 Task: Check the sale-to-list ratio of large kitchen in the last 1 year.
Action: Mouse moved to (875, 189)
Screenshot: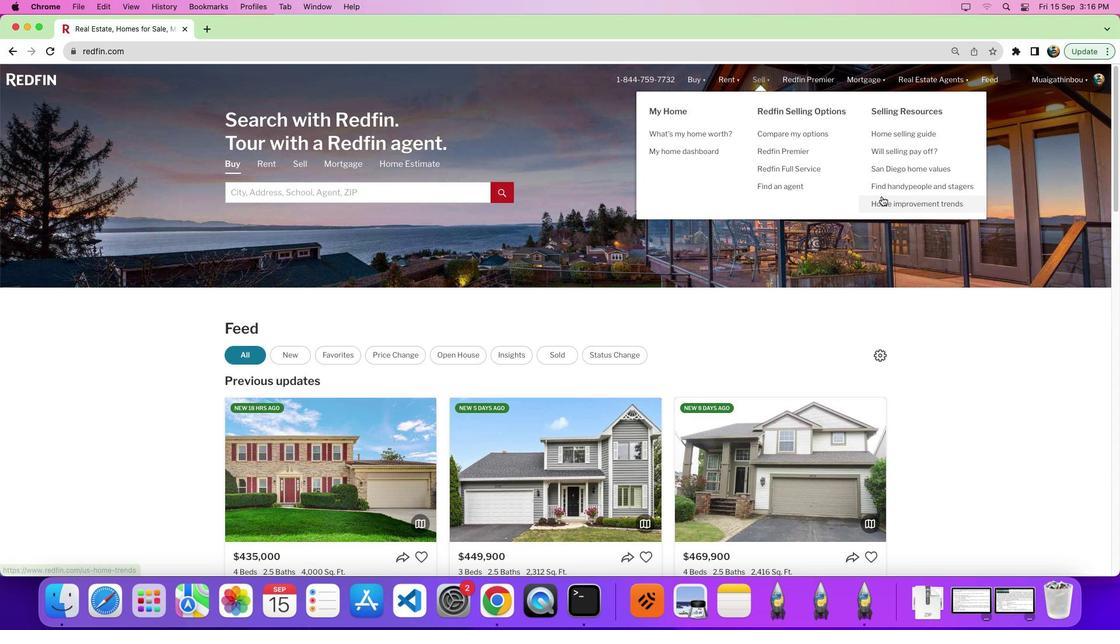
Action: Mouse pressed left at (875, 189)
Screenshot: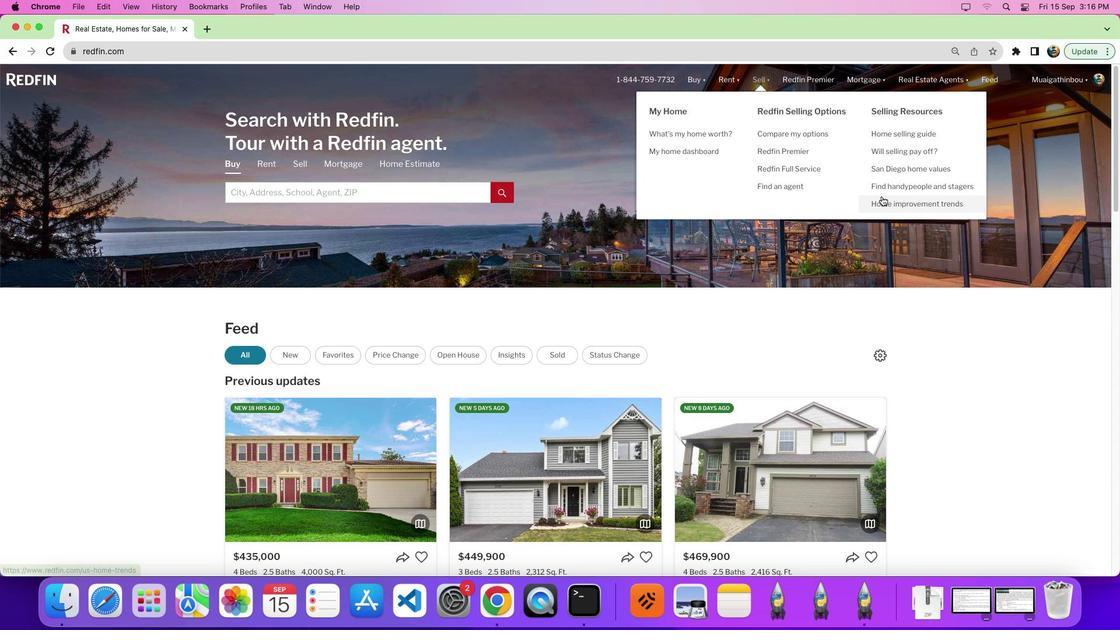 
Action: Mouse pressed left at (875, 189)
Screenshot: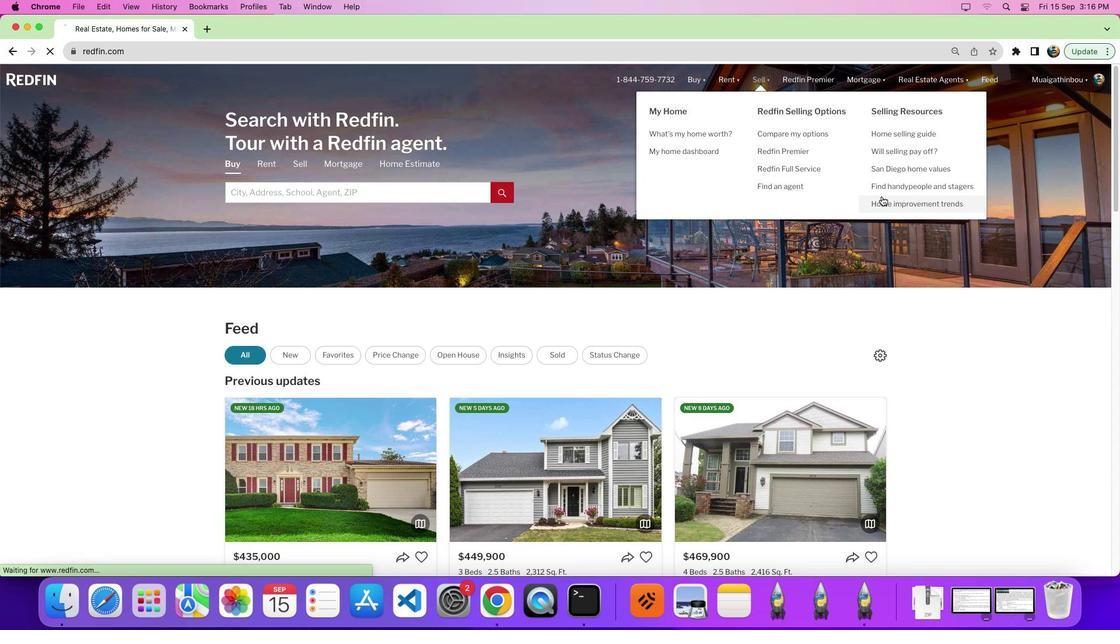 
Action: Mouse moved to (306, 210)
Screenshot: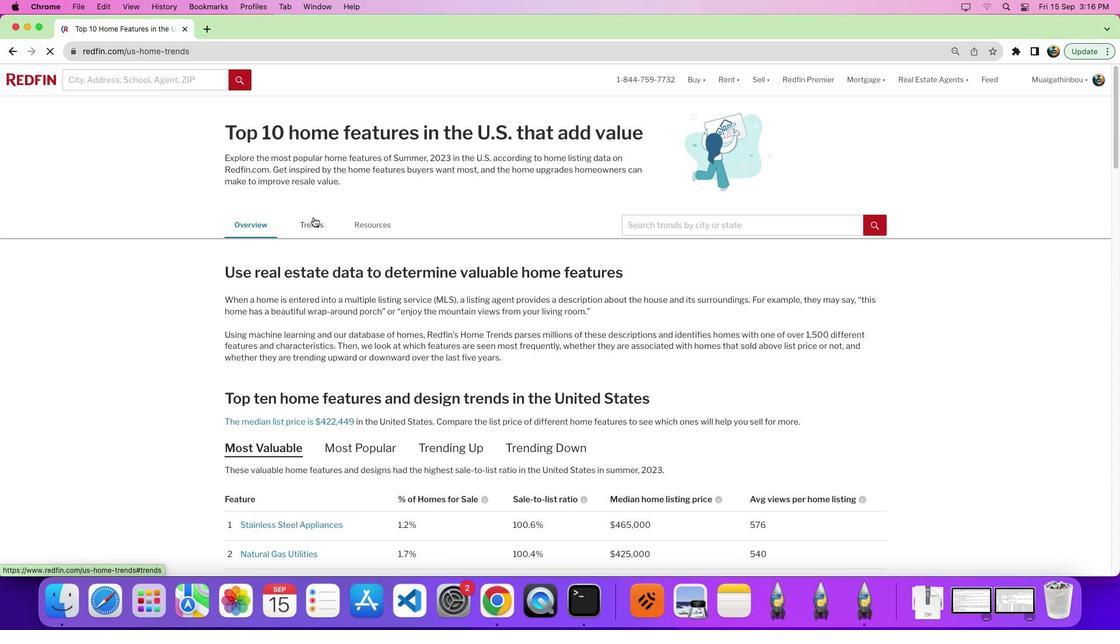 
Action: Mouse pressed left at (306, 210)
Screenshot: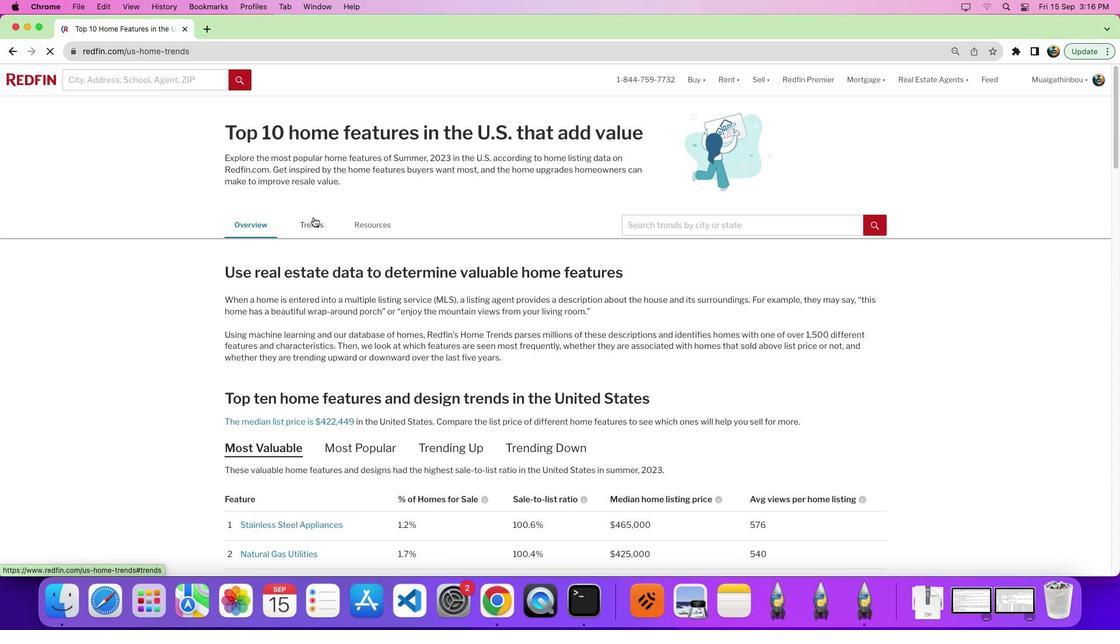 
Action: Mouse moved to (306, 214)
Screenshot: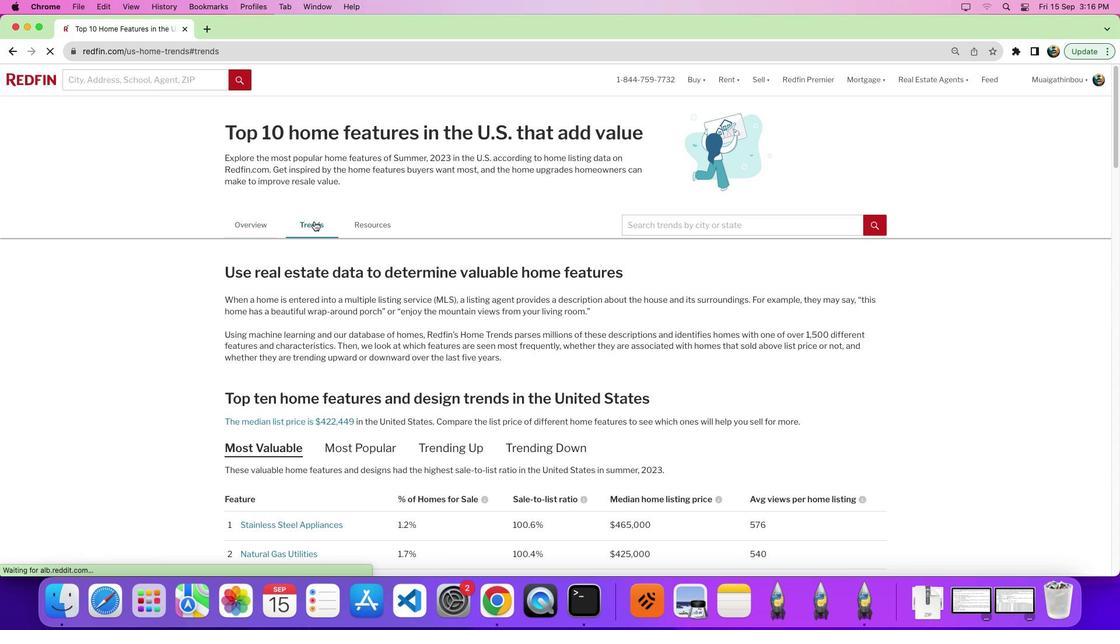 
Action: Mouse pressed left at (306, 214)
Screenshot: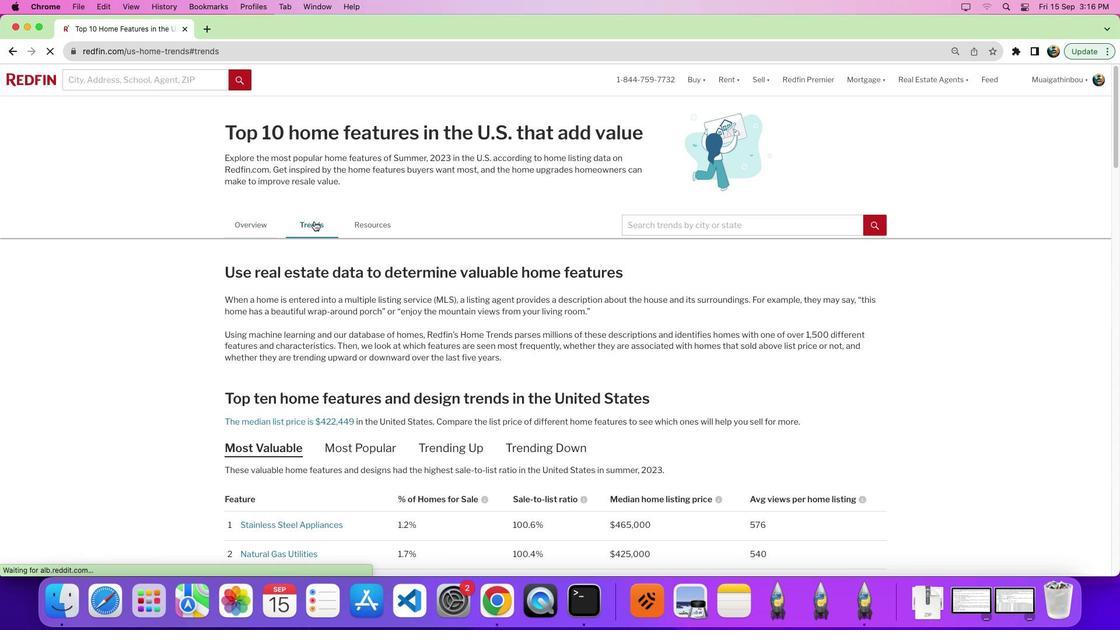 
Action: Mouse moved to (652, 264)
Screenshot: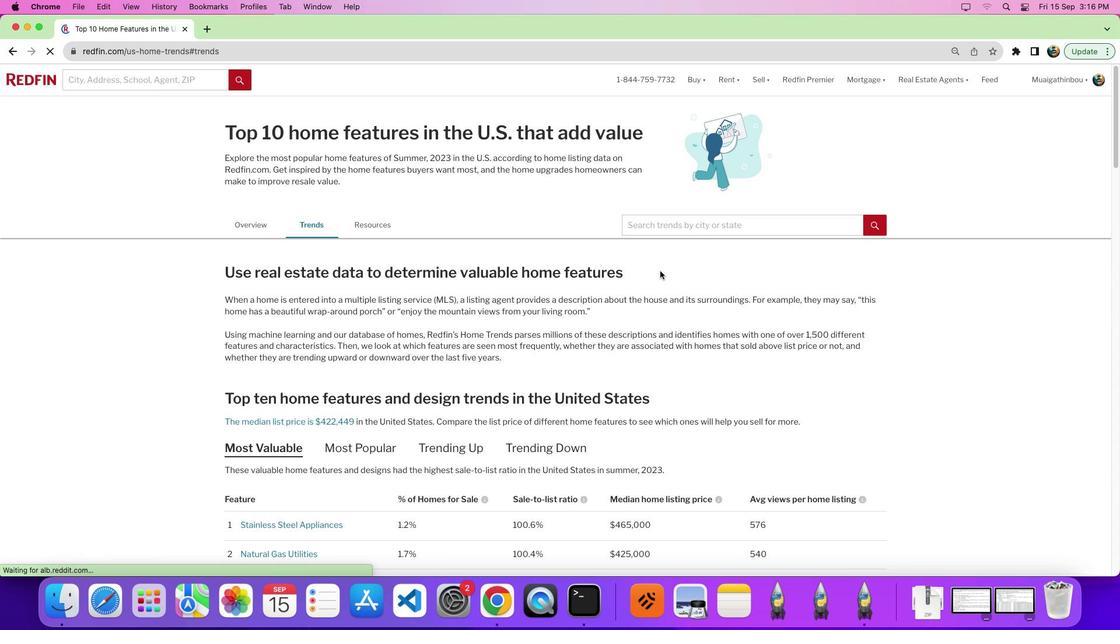 
Action: Mouse scrolled (652, 264) with delta (-6, -7)
Screenshot: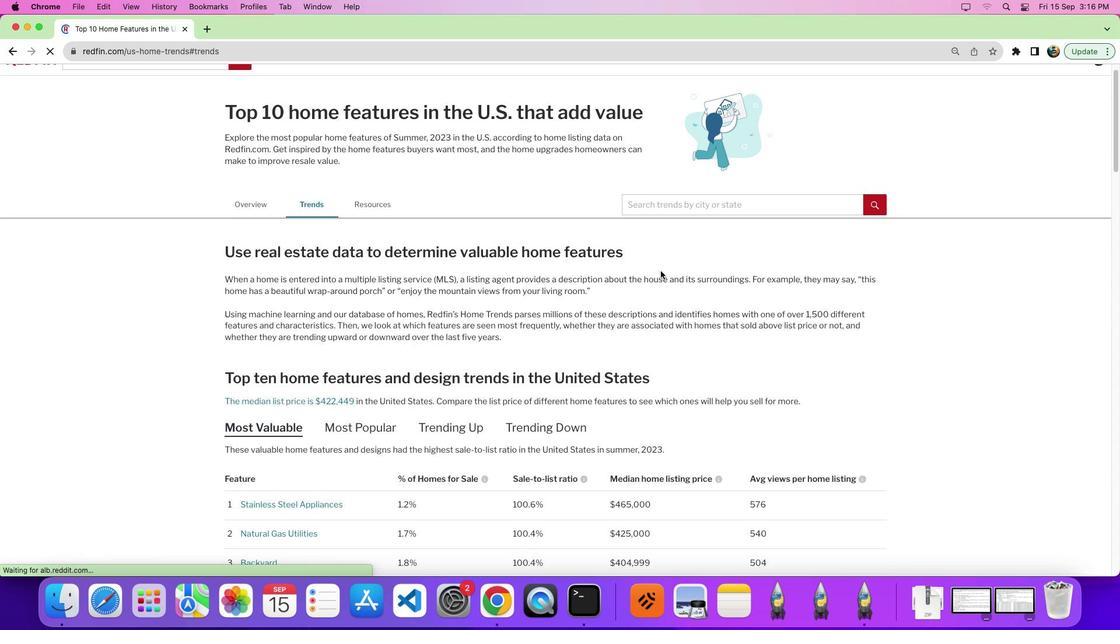 
Action: Mouse moved to (652, 264)
Screenshot: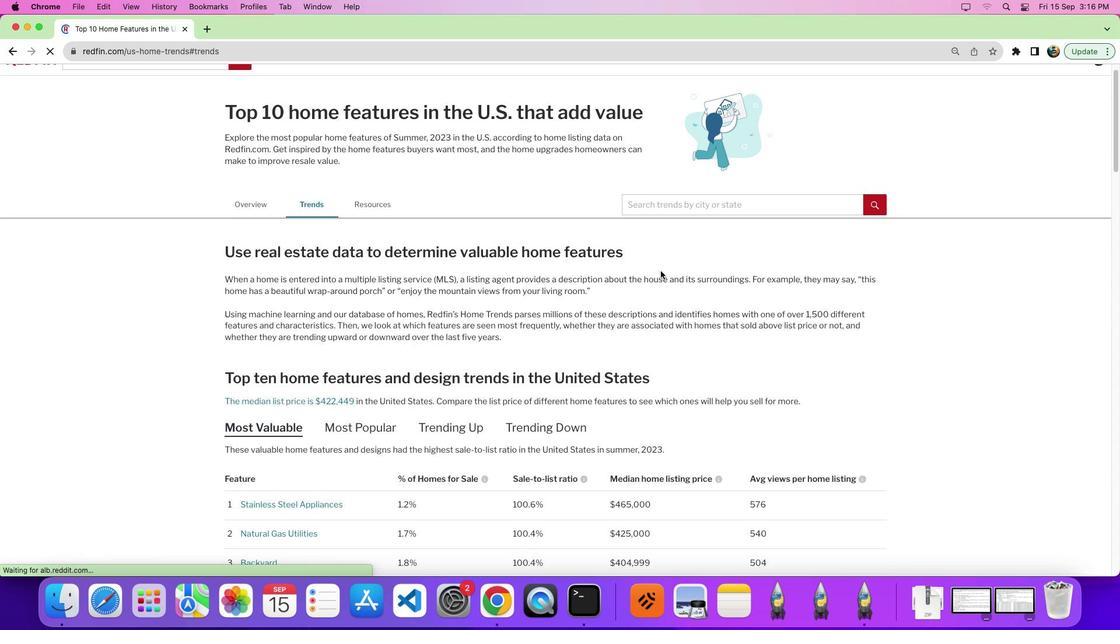 
Action: Mouse scrolled (652, 264) with delta (-6, -7)
Screenshot: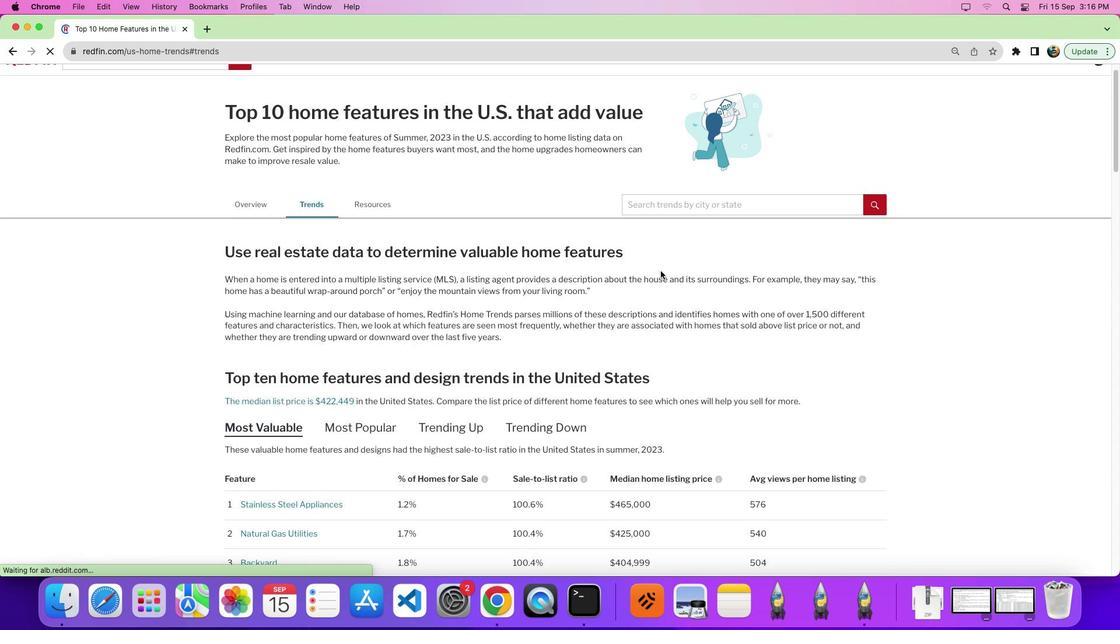 
Action: Mouse scrolled (652, 264) with delta (-6, -11)
Screenshot: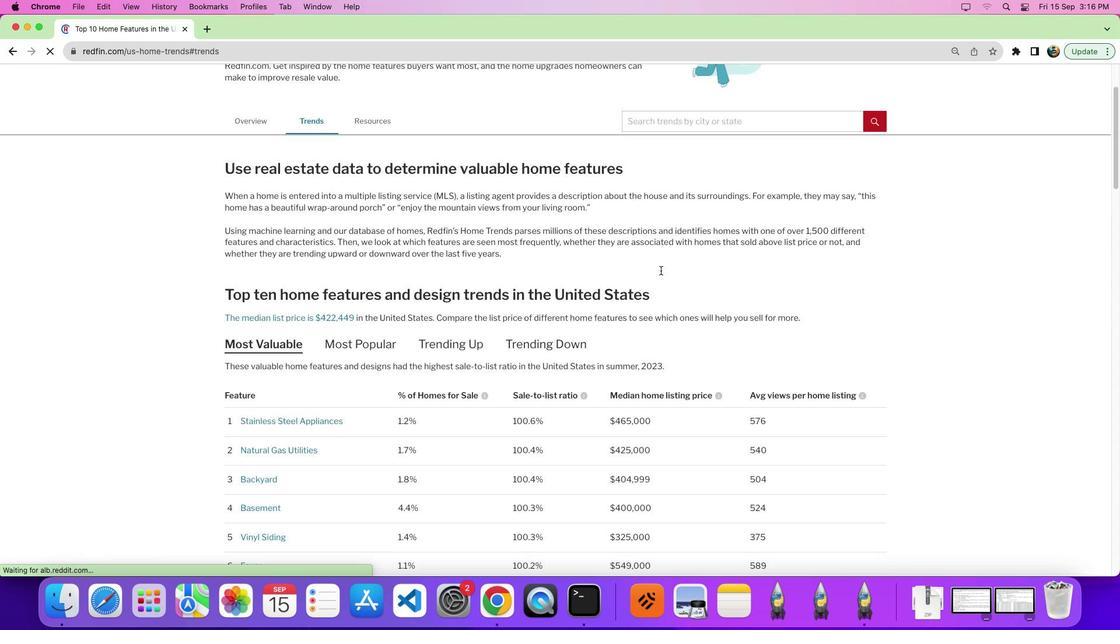 
Action: Mouse moved to (626, 253)
Screenshot: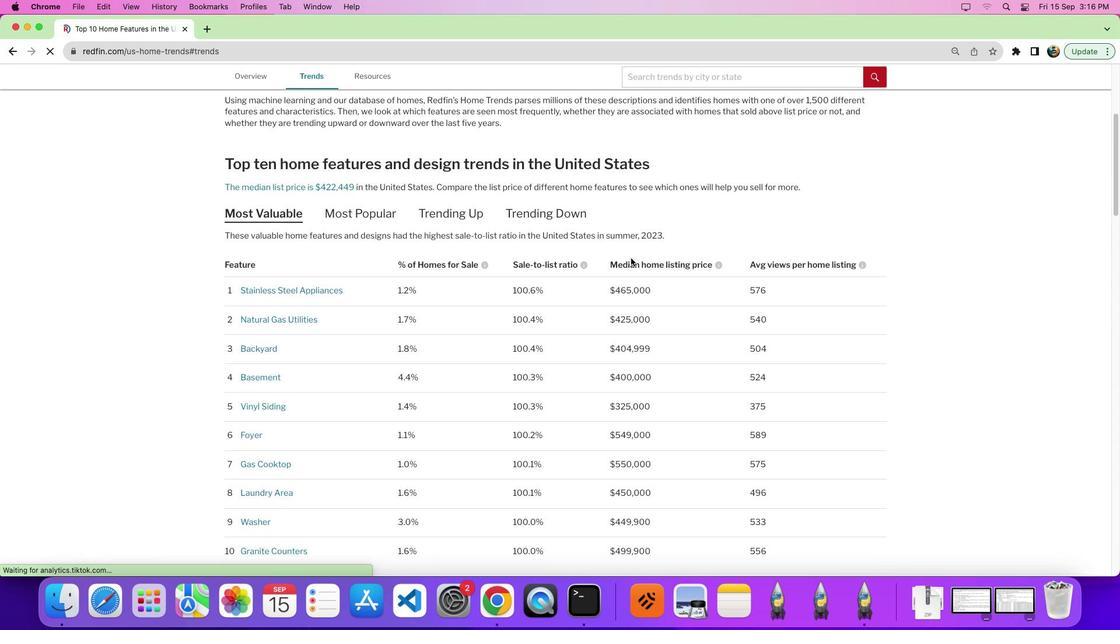 
Action: Mouse scrolled (626, 253) with delta (-6, -7)
Screenshot: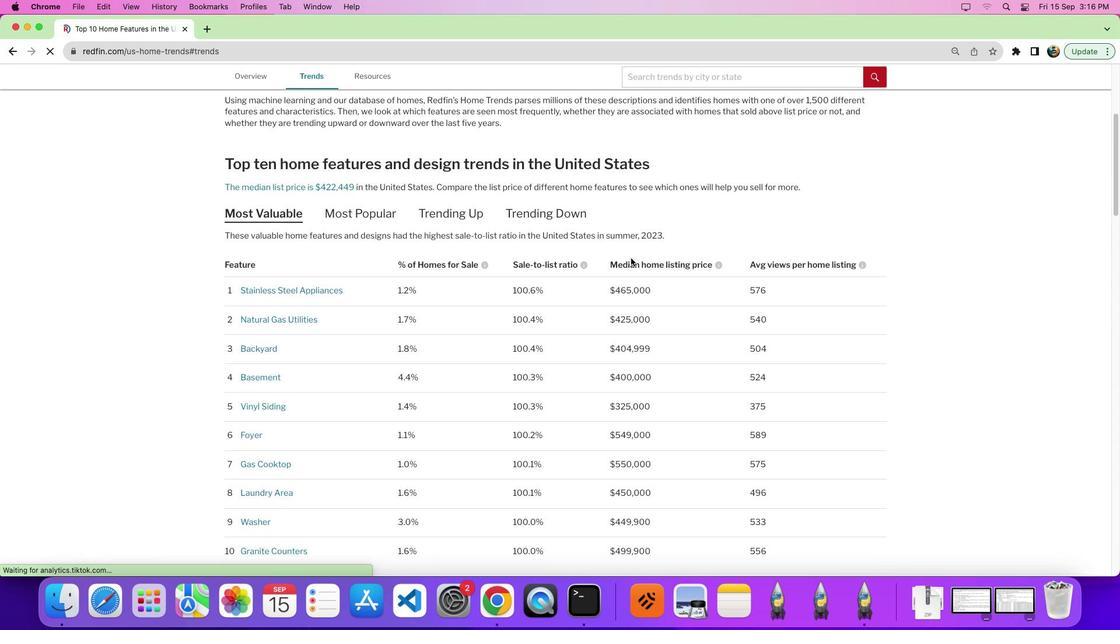 
Action: Mouse moved to (623, 251)
Screenshot: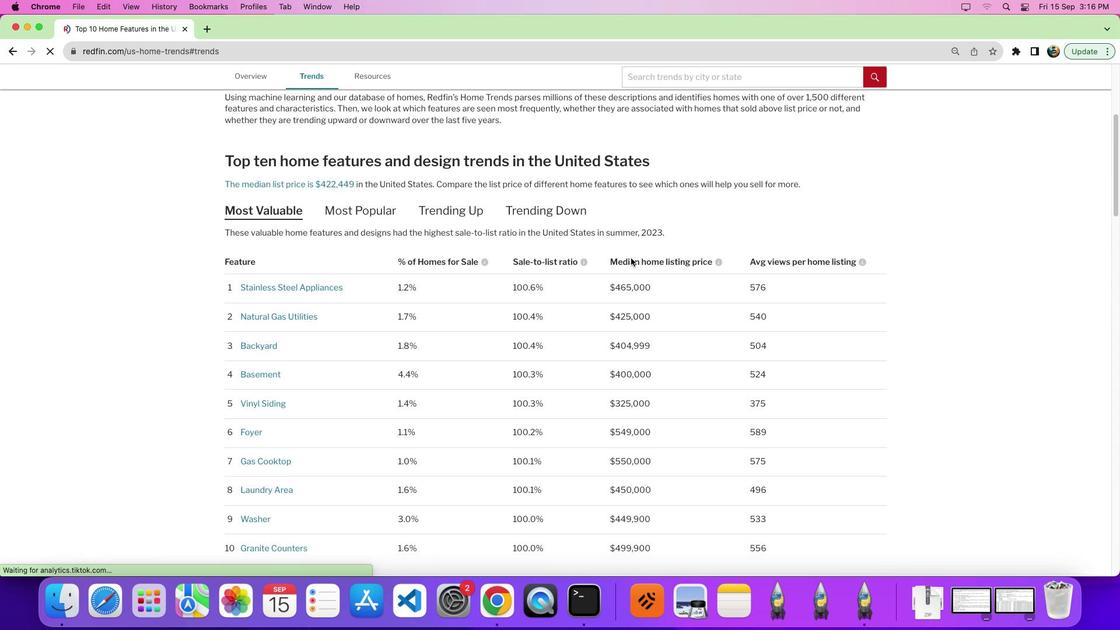 
Action: Mouse scrolled (623, 251) with delta (-6, -7)
Screenshot: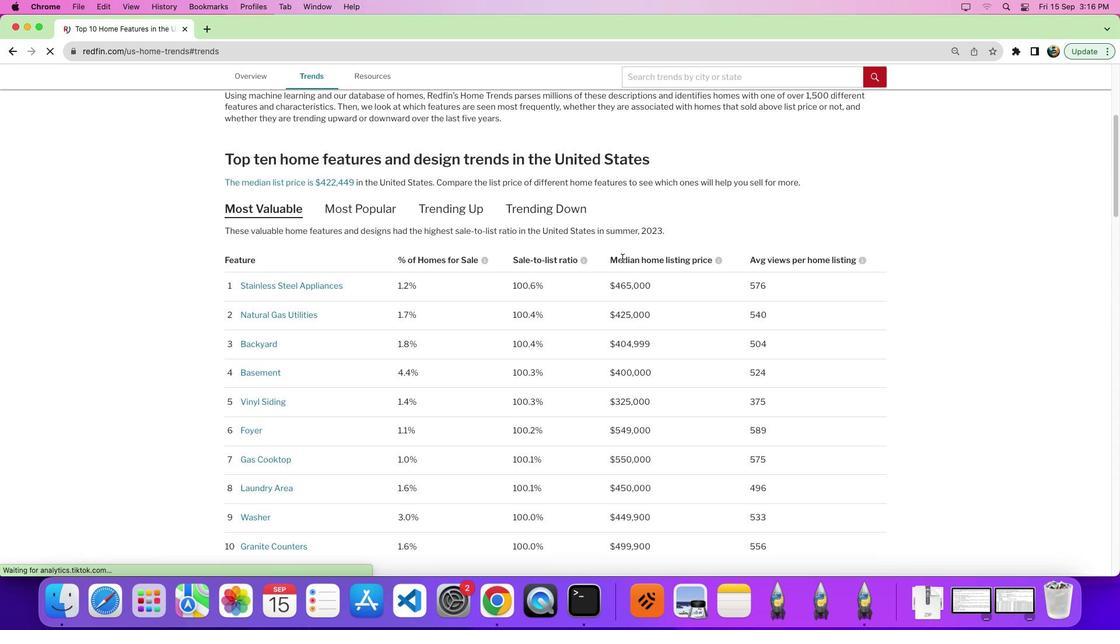 
Action: Mouse moved to (549, 263)
Screenshot: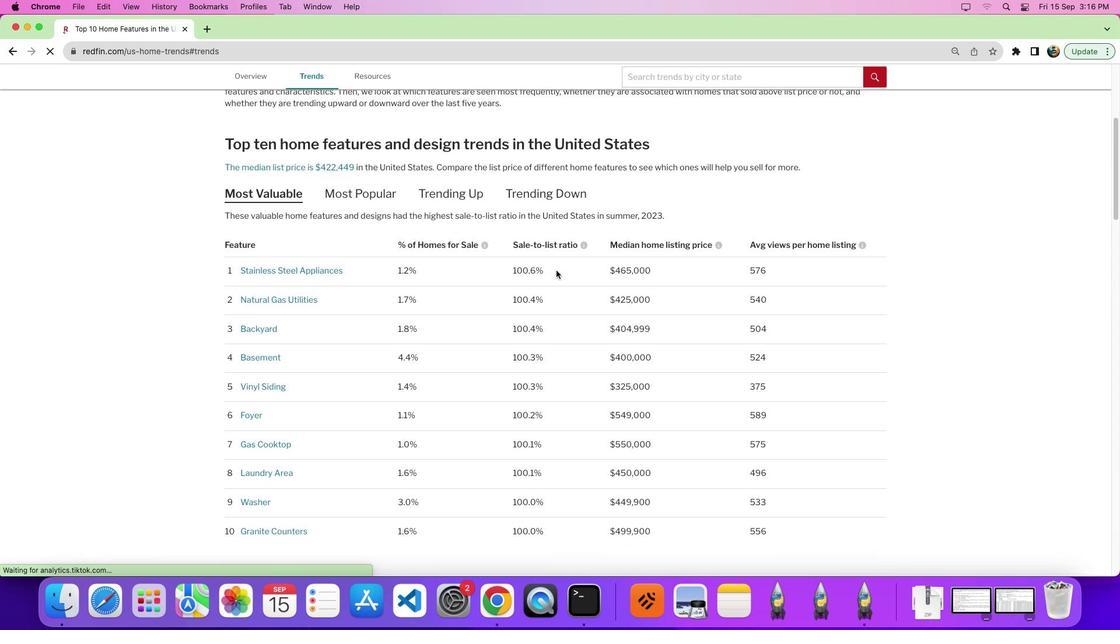 
Action: Mouse scrolled (549, 263) with delta (-6, -7)
Screenshot: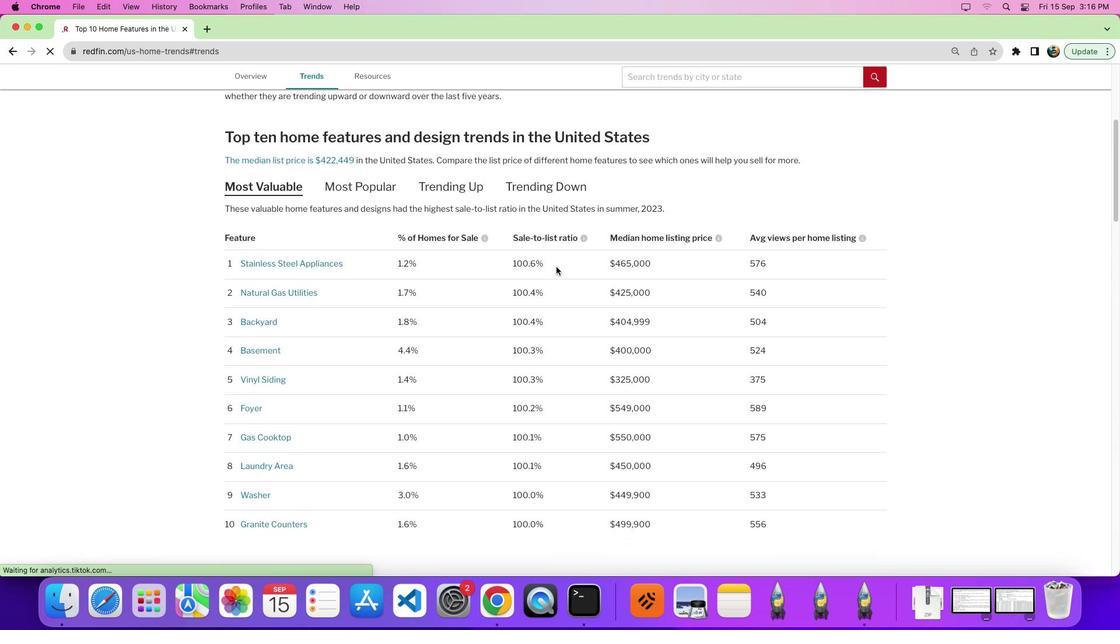 
Action: Mouse moved to (549, 263)
Screenshot: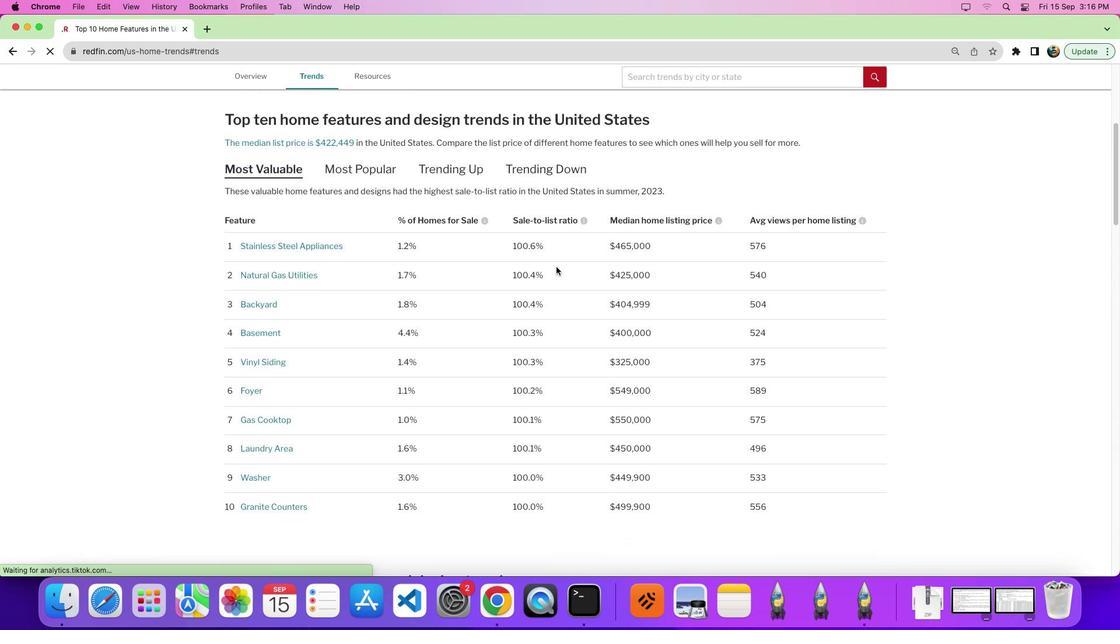 
Action: Mouse scrolled (549, 263) with delta (-6, -7)
Screenshot: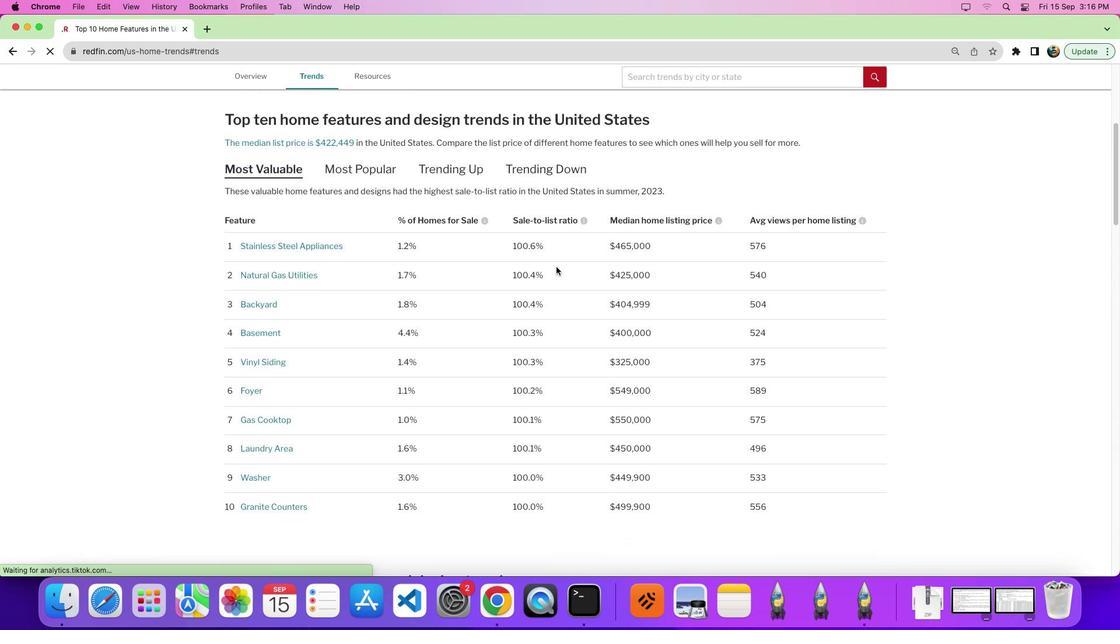 
Action: Mouse moved to (549, 259)
Screenshot: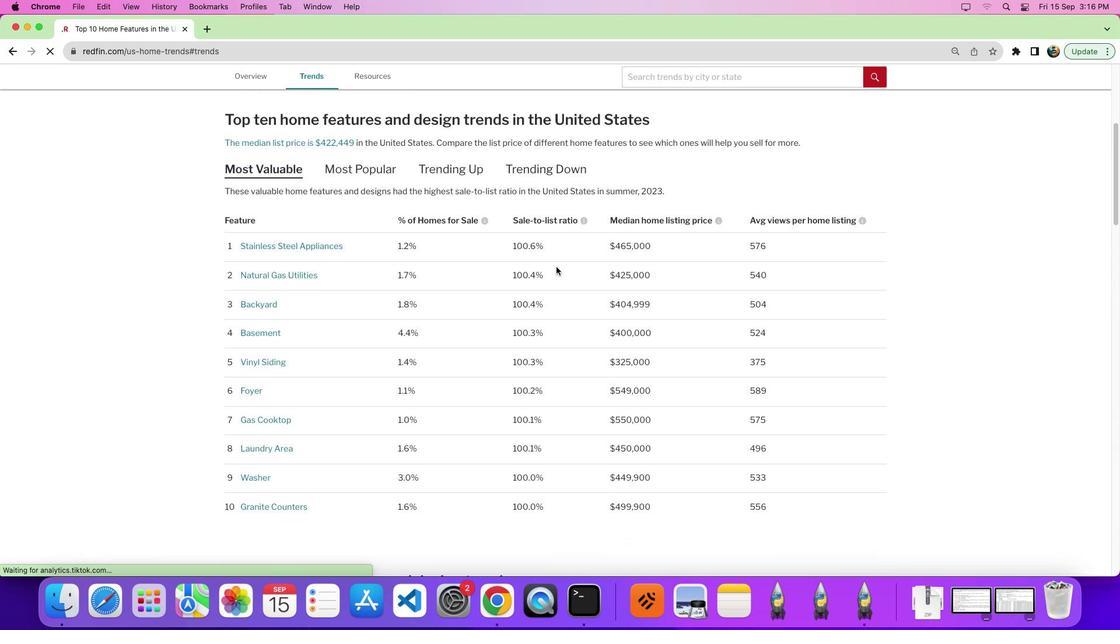 
Action: Mouse scrolled (549, 259) with delta (-6, -7)
Screenshot: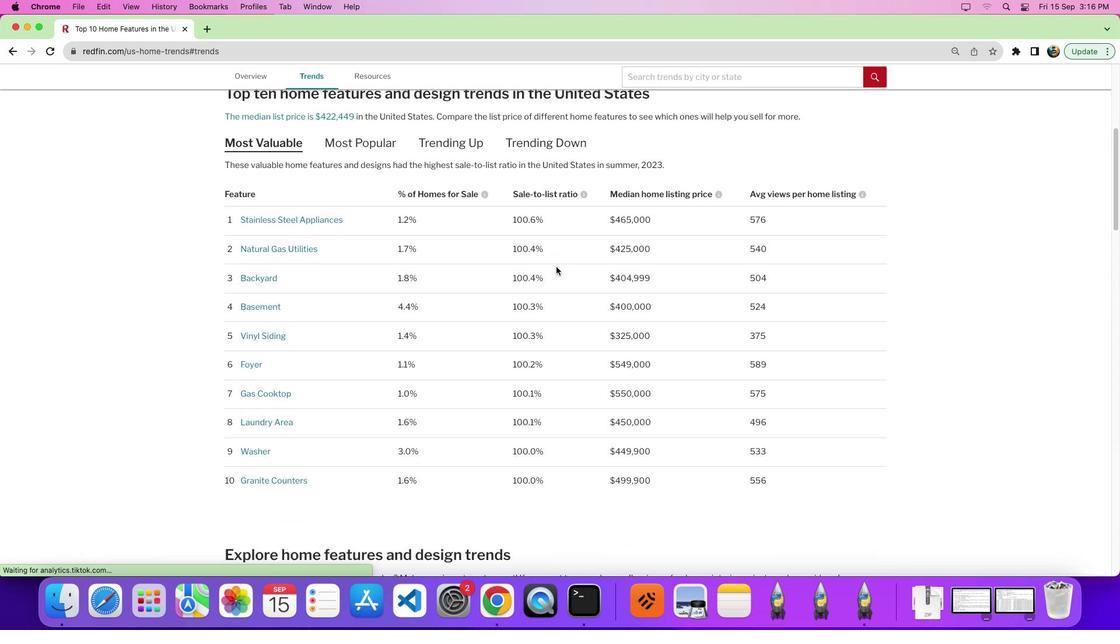 
Action: Mouse scrolled (549, 259) with delta (-6, -7)
Screenshot: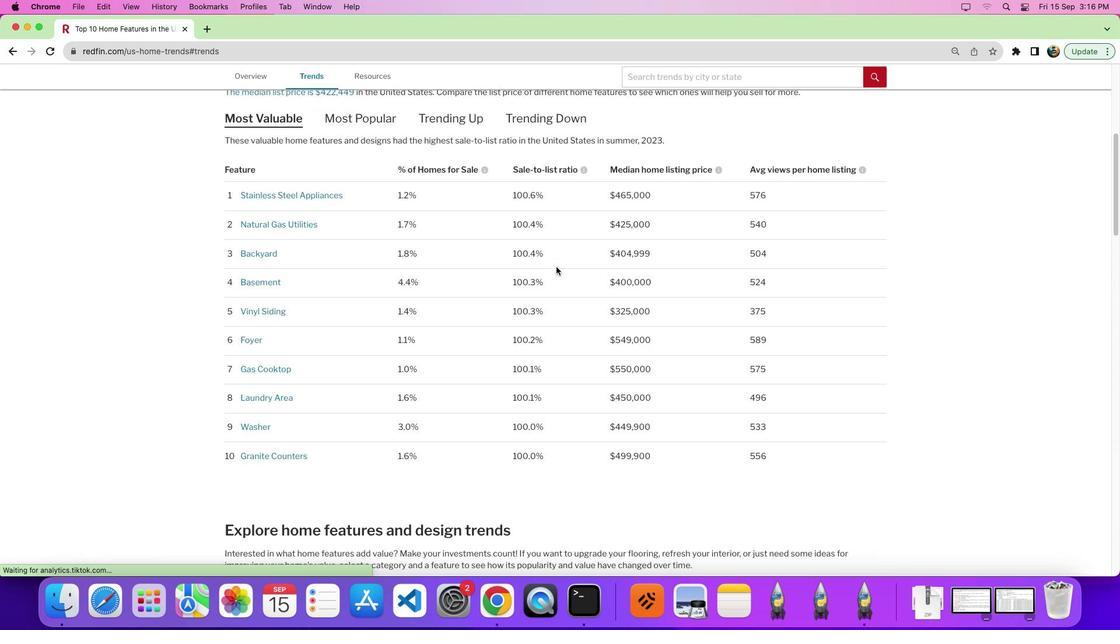 
Action: Mouse scrolled (549, 259) with delta (-6, -10)
Screenshot: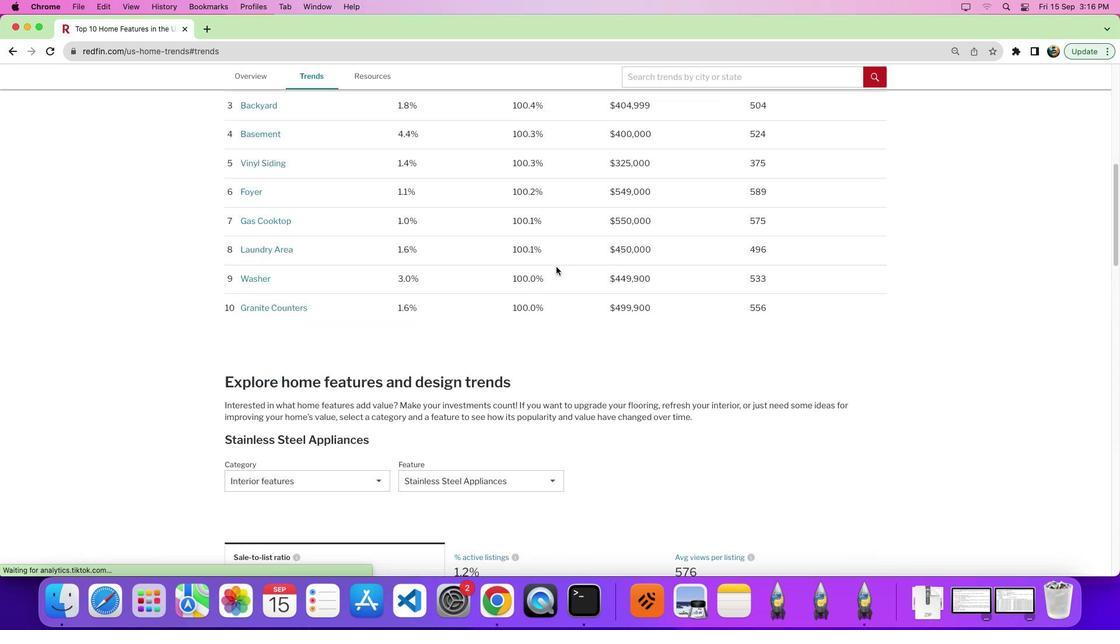 
Action: Mouse scrolled (549, 259) with delta (-6, -7)
Screenshot: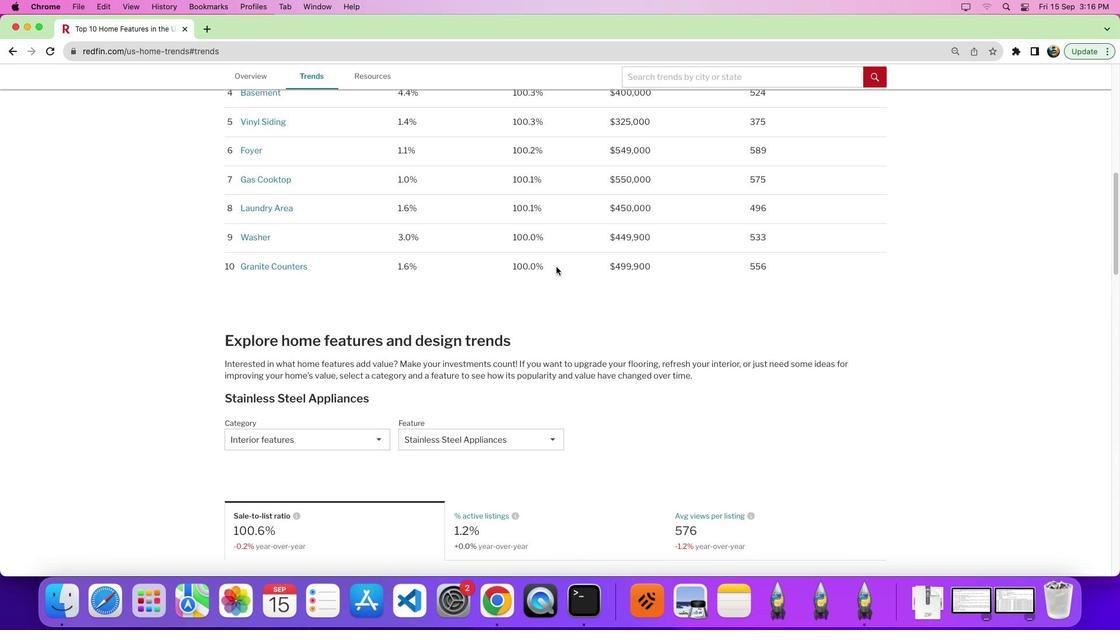 
Action: Mouse scrolled (549, 259) with delta (-6, -7)
Screenshot: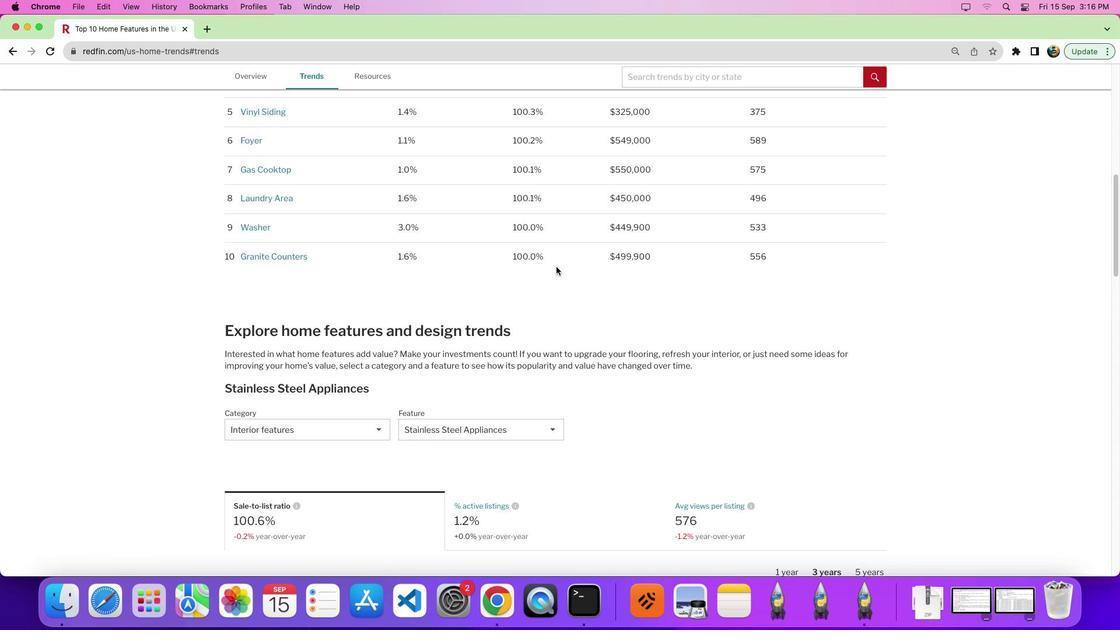 
Action: Mouse moved to (419, 343)
Screenshot: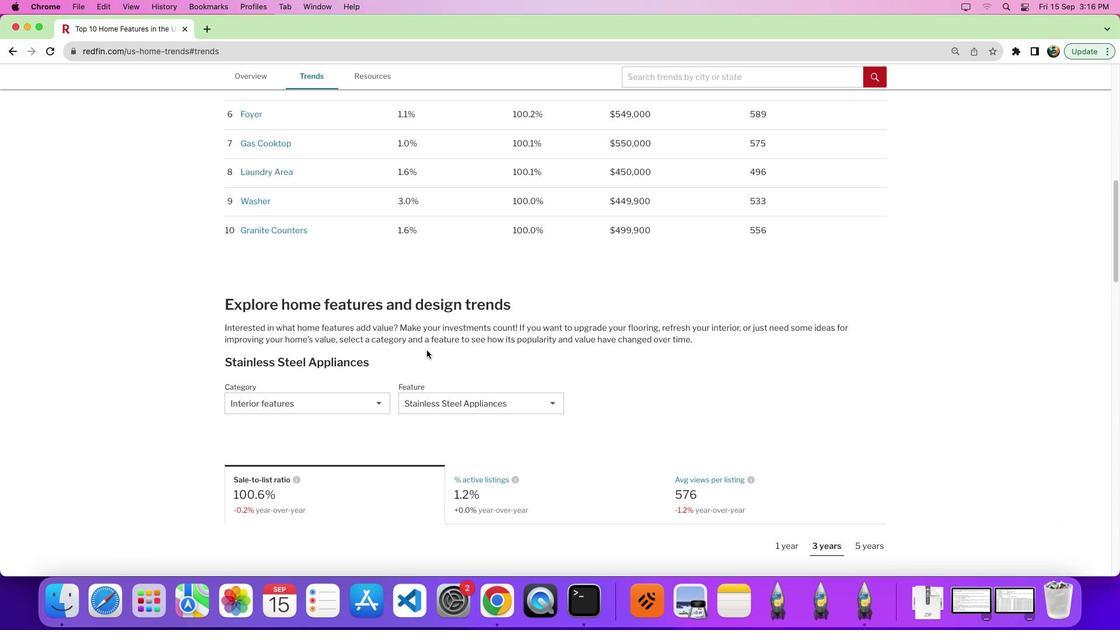 
Action: Mouse scrolled (419, 343) with delta (-6, -7)
Screenshot: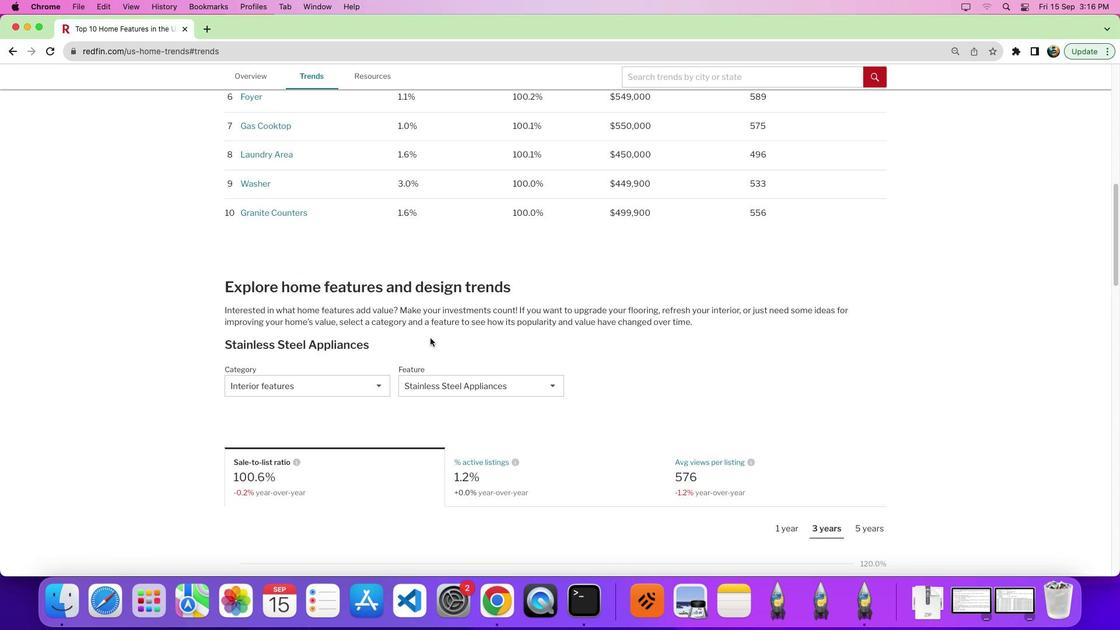 
Action: Mouse moved to (421, 340)
Screenshot: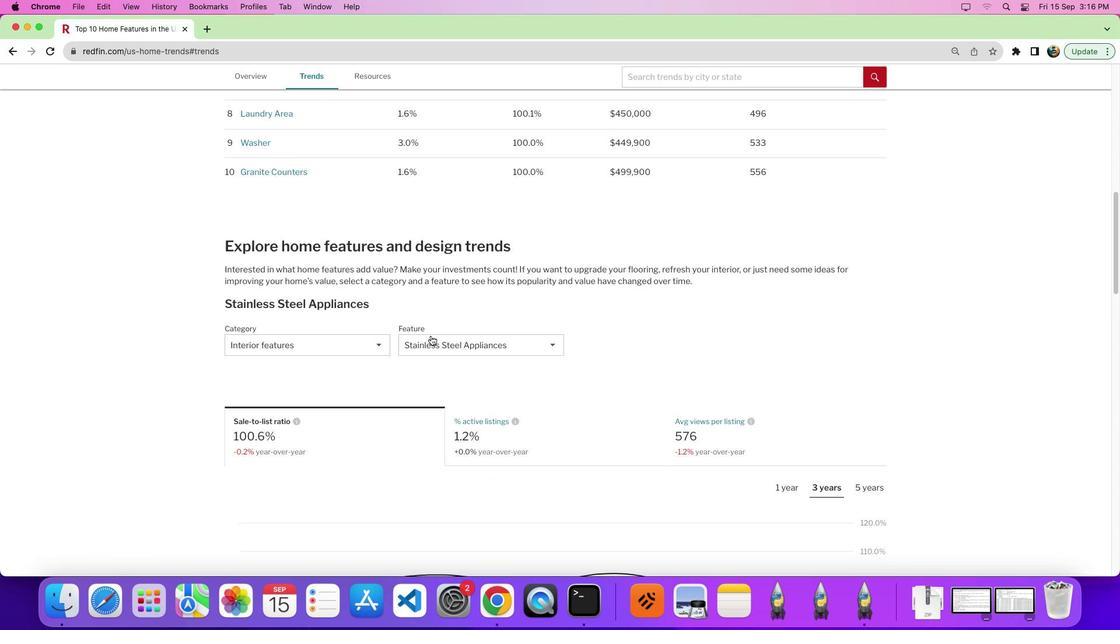 
Action: Mouse scrolled (421, 340) with delta (-6, -7)
Screenshot: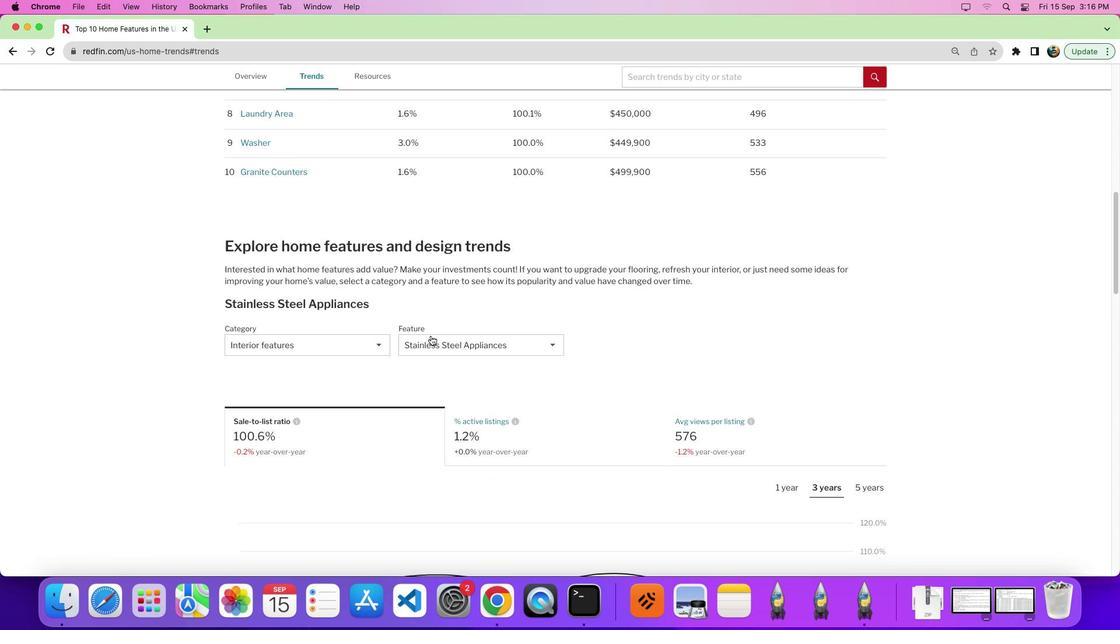 
Action: Mouse moved to (422, 333)
Screenshot: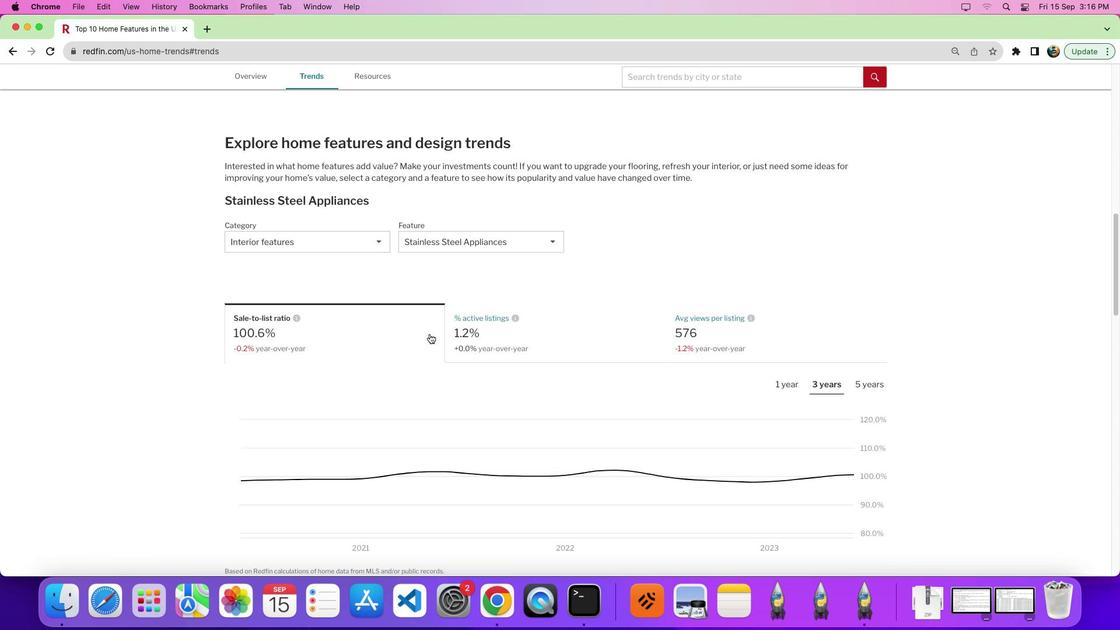 
Action: Mouse scrolled (422, 333) with delta (-6, -9)
Screenshot: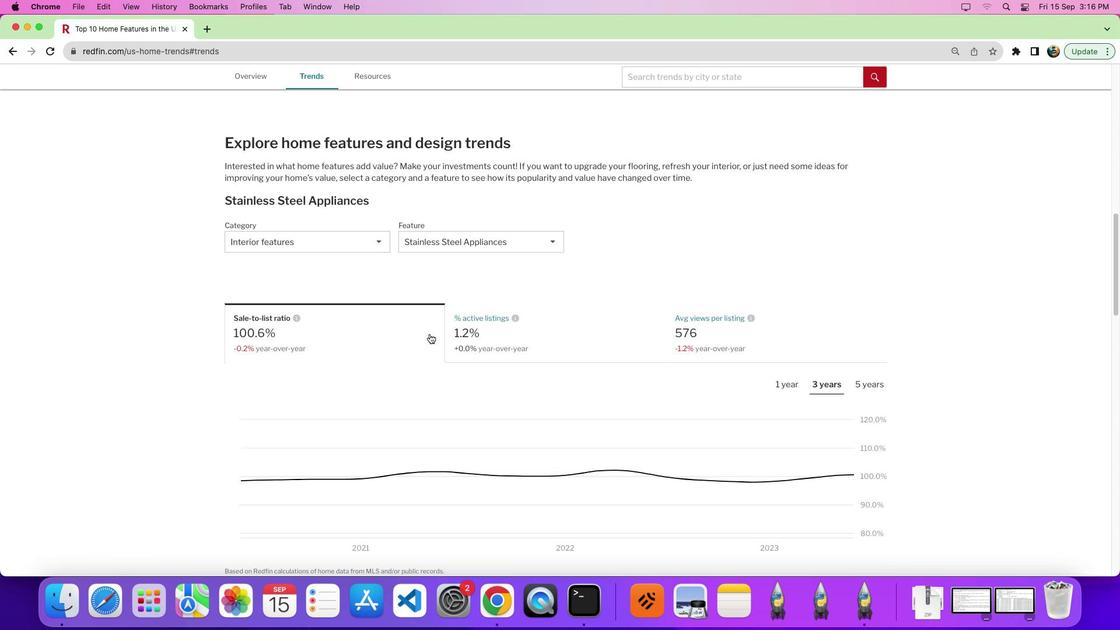 
Action: Mouse moved to (321, 224)
Screenshot: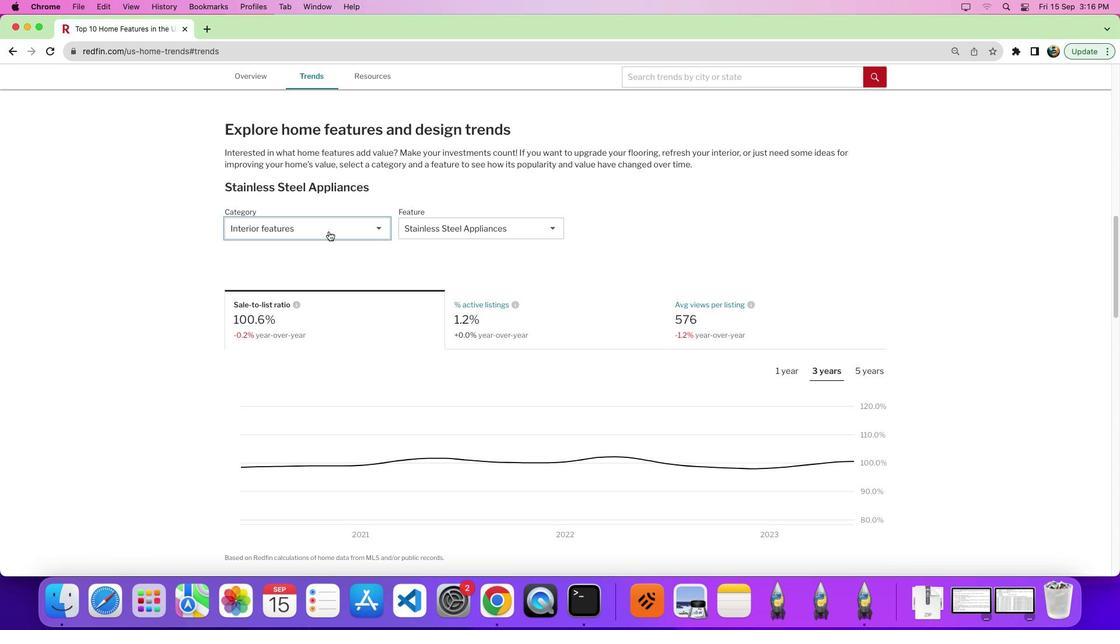 
Action: Mouse pressed left at (321, 224)
Screenshot: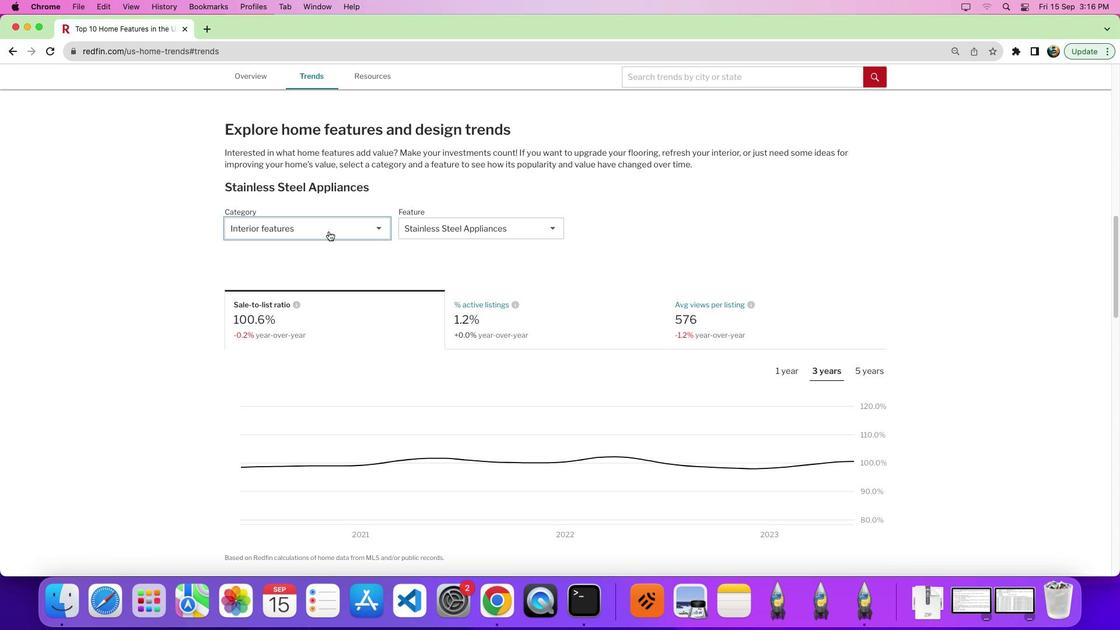 
Action: Mouse moved to (489, 259)
Screenshot: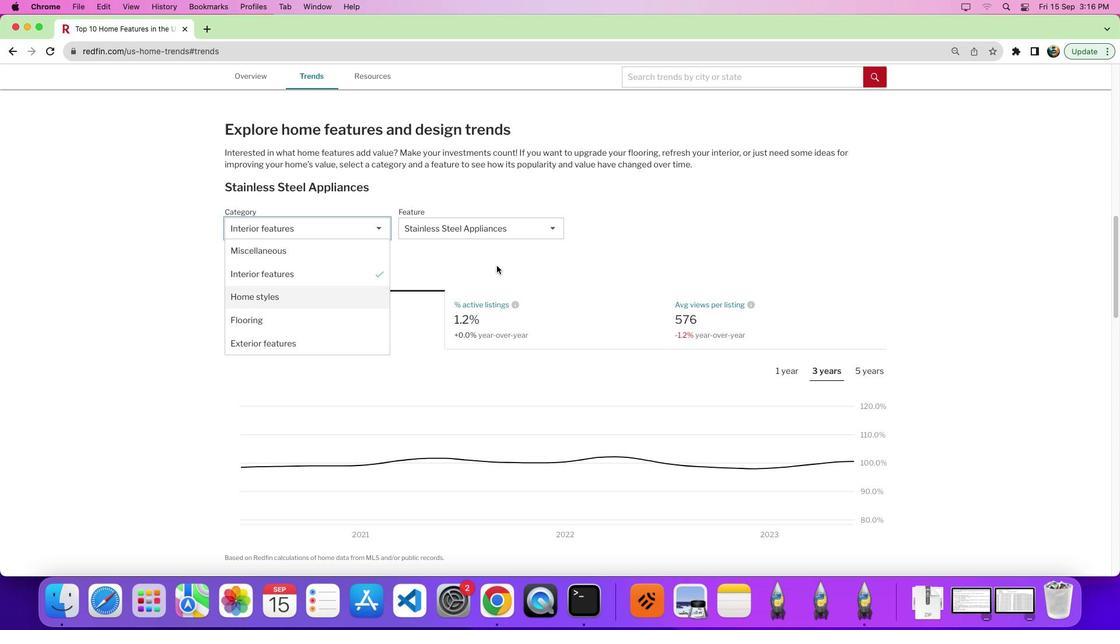 
Action: Mouse pressed left at (489, 259)
Screenshot: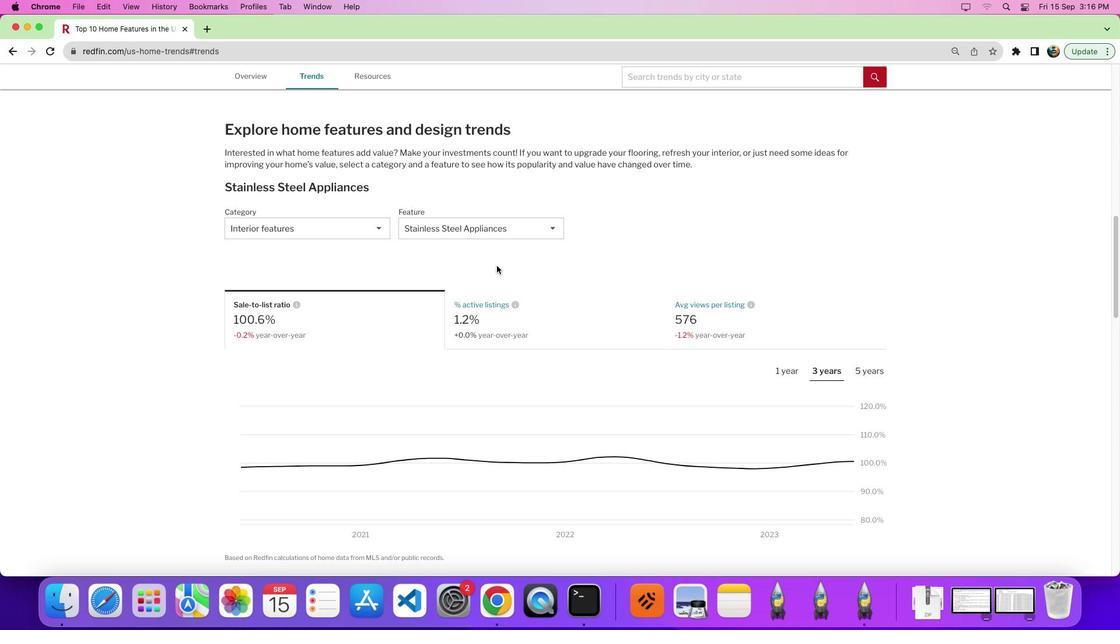 
Action: Mouse moved to (487, 222)
Screenshot: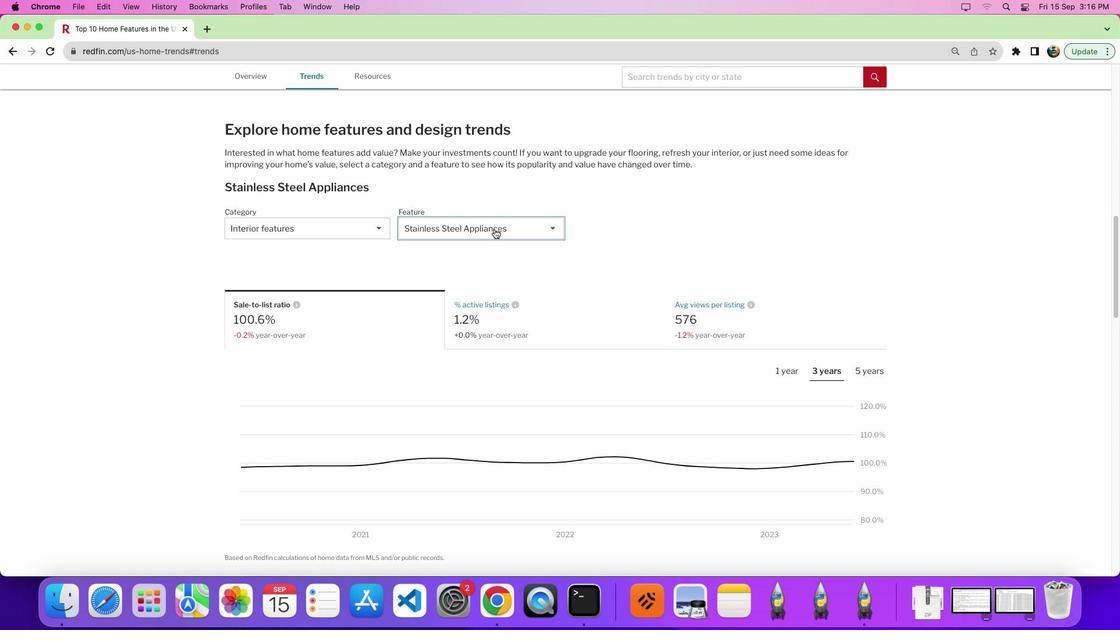 
Action: Mouse pressed left at (487, 222)
Screenshot: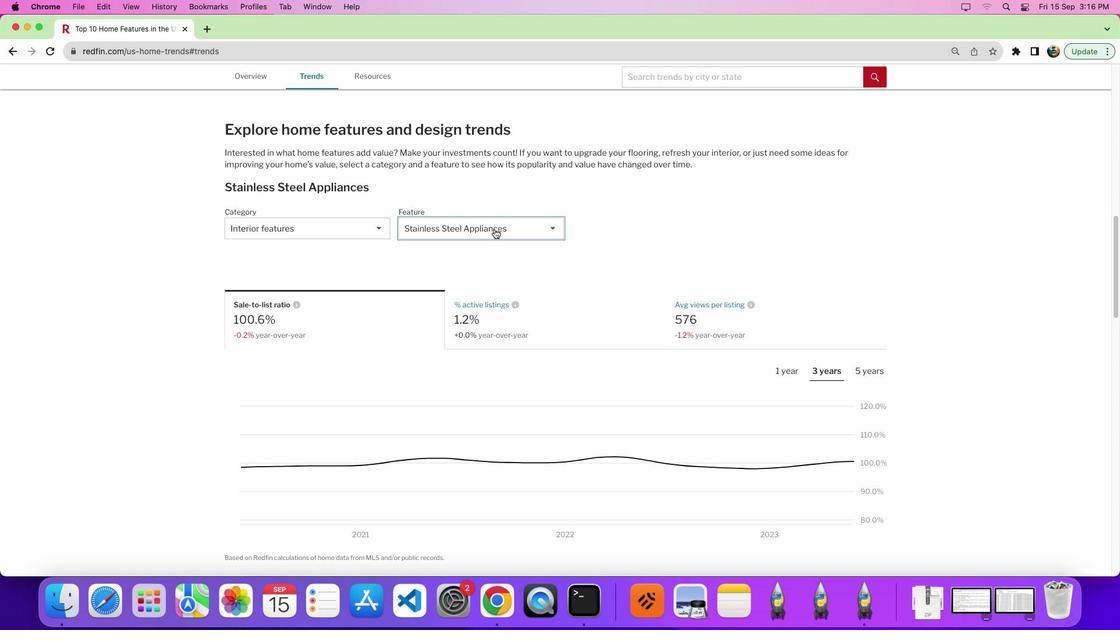 
Action: Mouse moved to (493, 331)
Screenshot: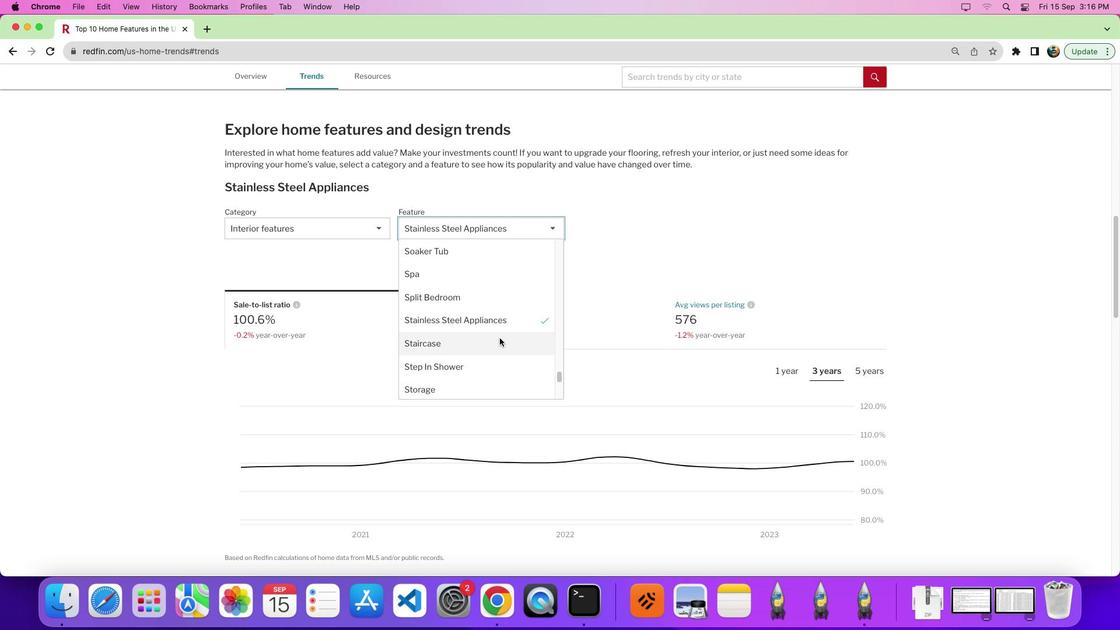 
Action: Mouse scrolled (493, 331) with delta (-6, -5)
Screenshot: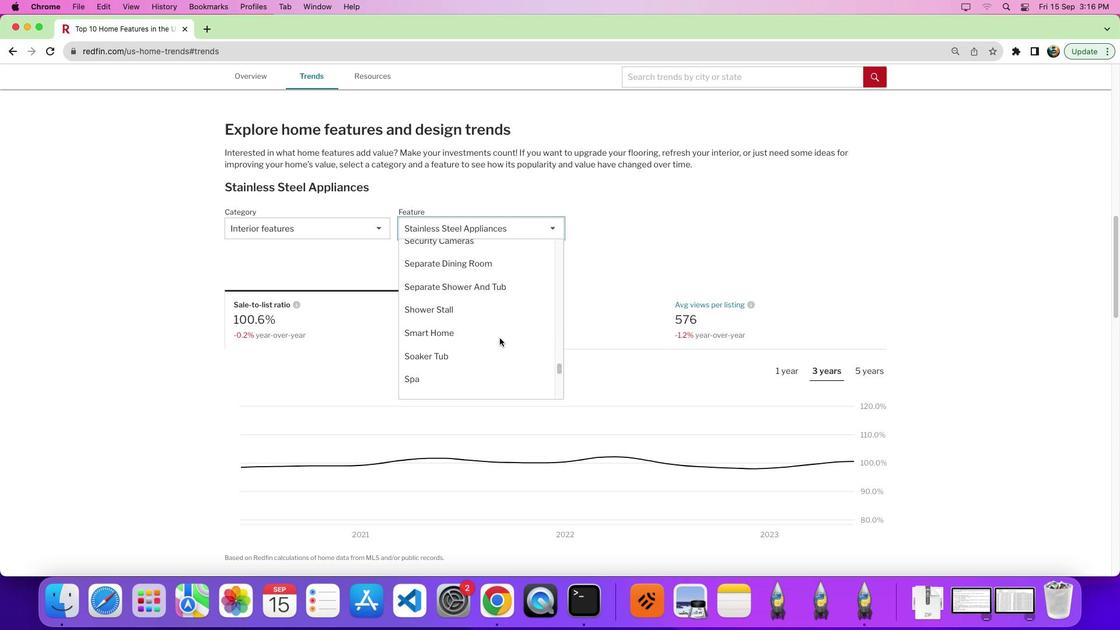 
Action: Mouse scrolled (493, 331) with delta (-6, -5)
Screenshot: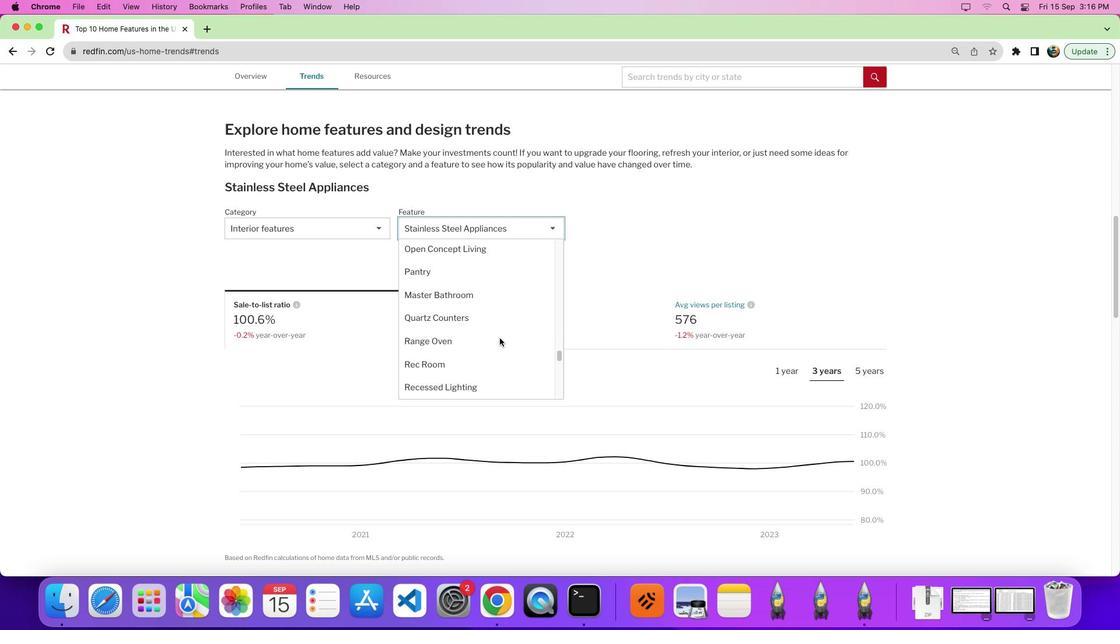 
Action: Mouse scrolled (493, 331) with delta (-6, -1)
Screenshot: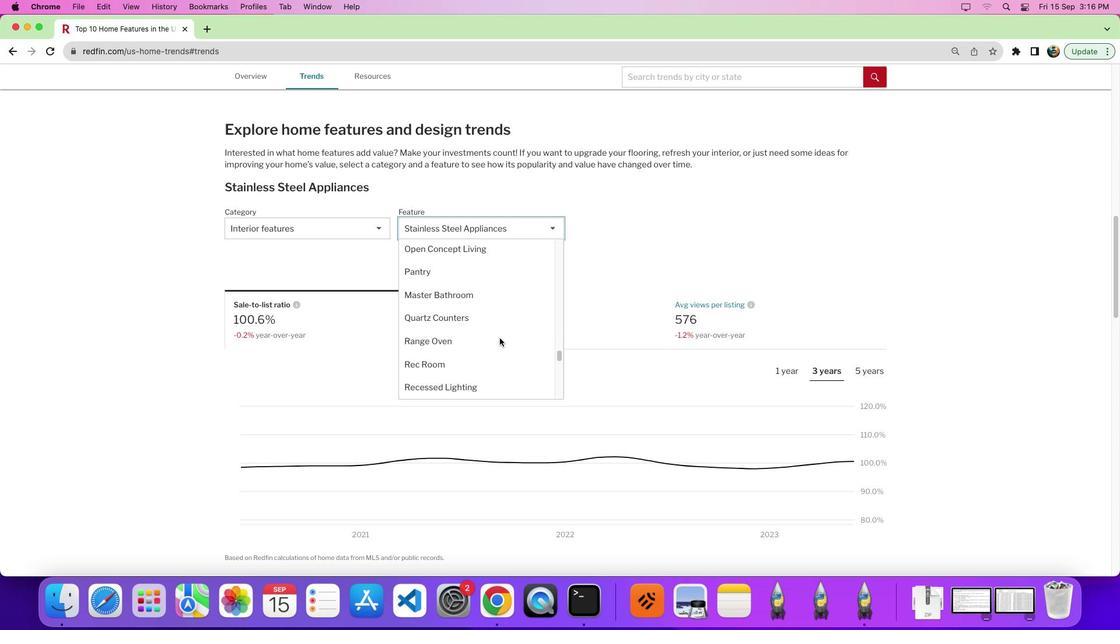 
Action: Mouse moved to (493, 326)
Screenshot: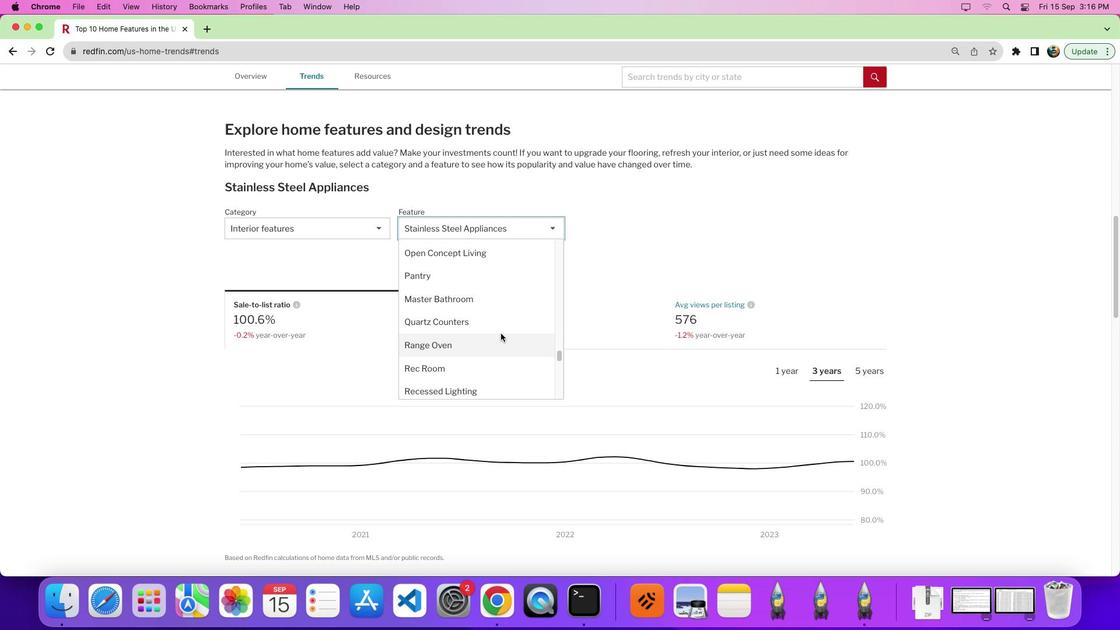 
Action: Mouse scrolled (493, 326) with delta (-6, -5)
Screenshot: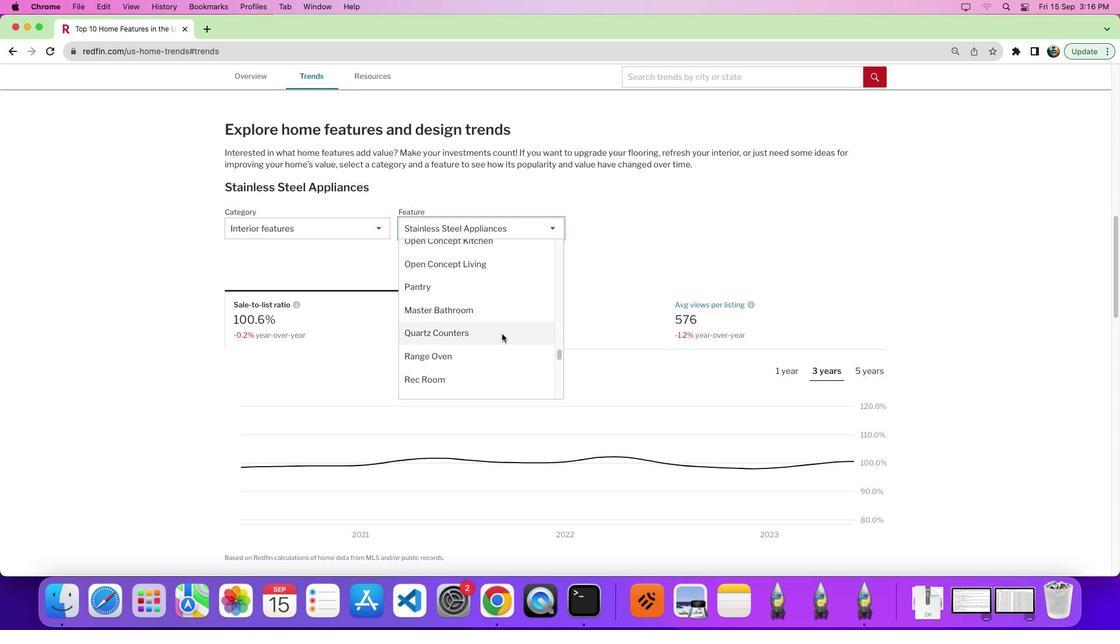 
Action: Mouse moved to (494, 326)
Screenshot: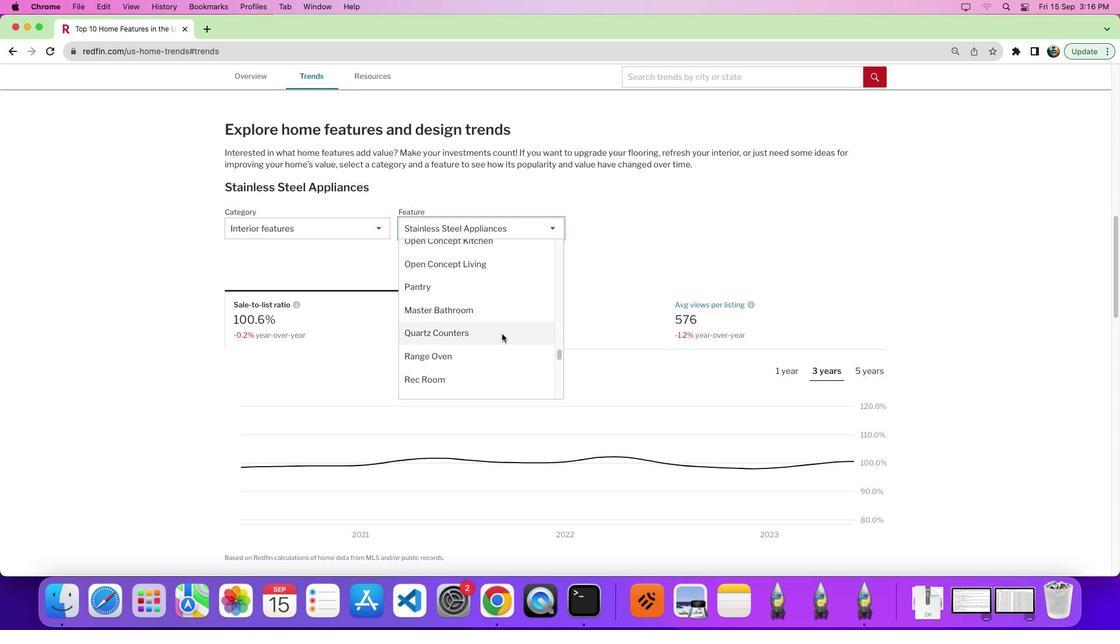 
Action: Mouse scrolled (494, 326) with delta (-6, -5)
Screenshot: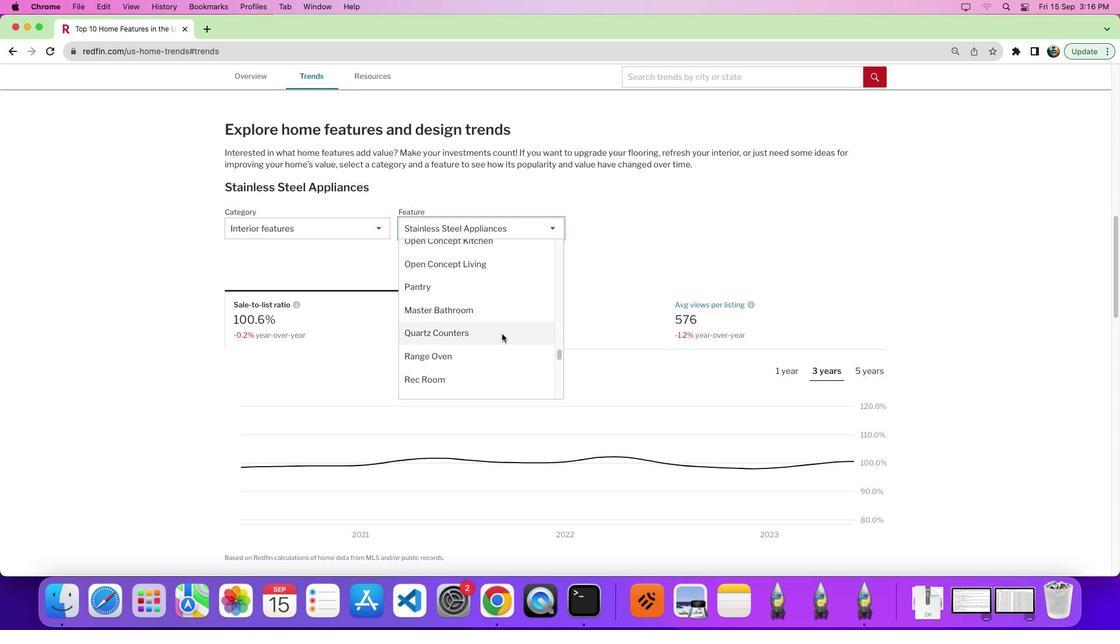 
Action: Mouse moved to (495, 327)
Screenshot: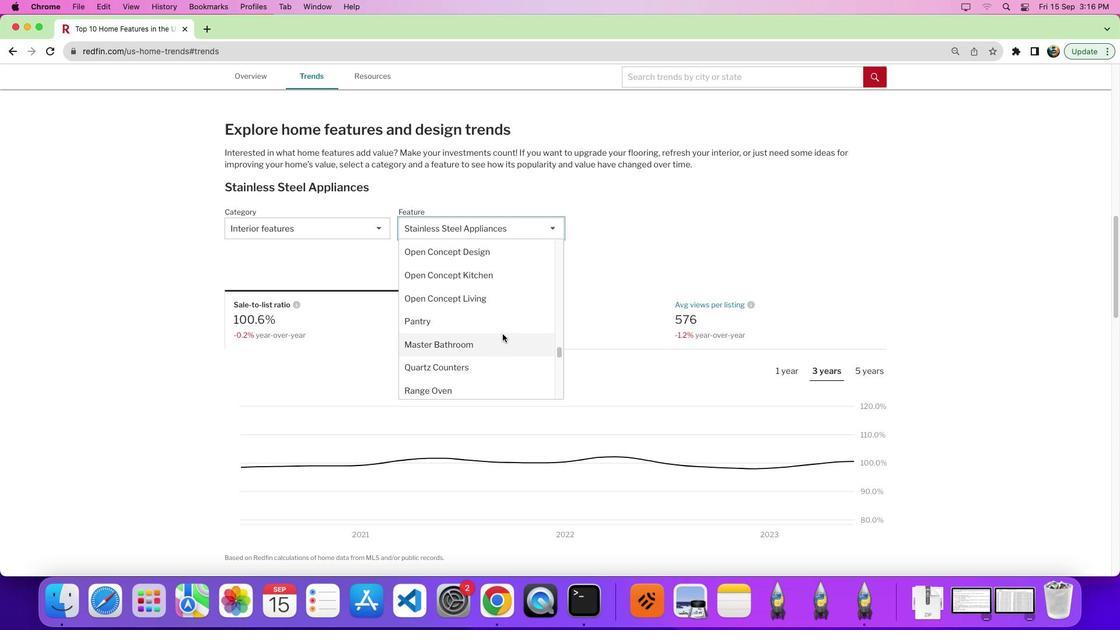 
Action: Mouse scrolled (495, 327) with delta (-6, -5)
Screenshot: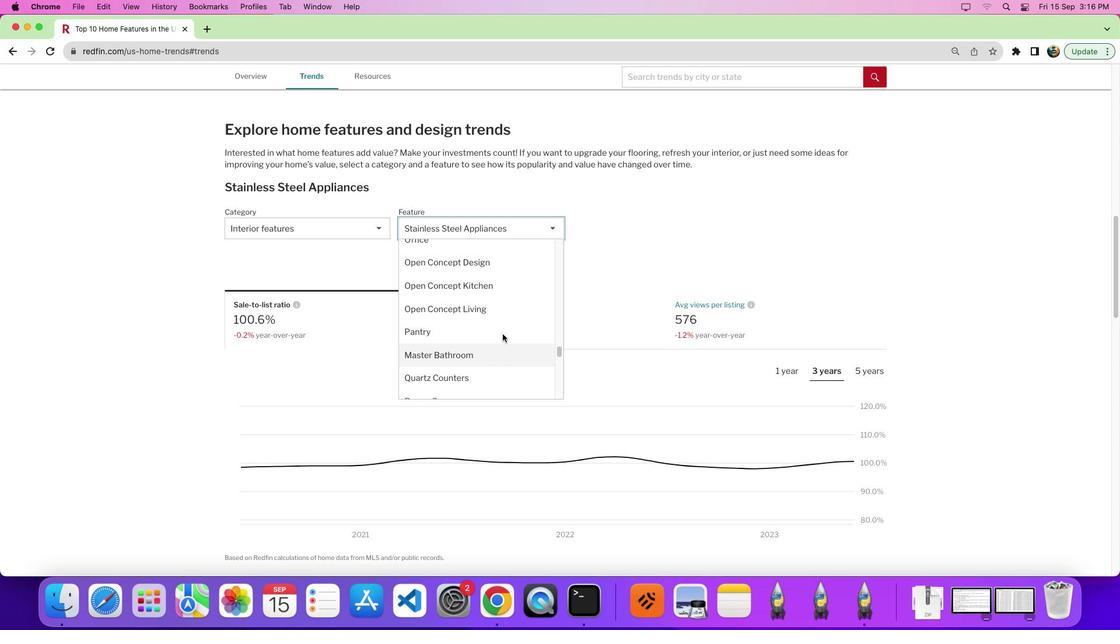 
Action: Mouse scrolled (495, 327) with delta (-6, -5)
Screenshot: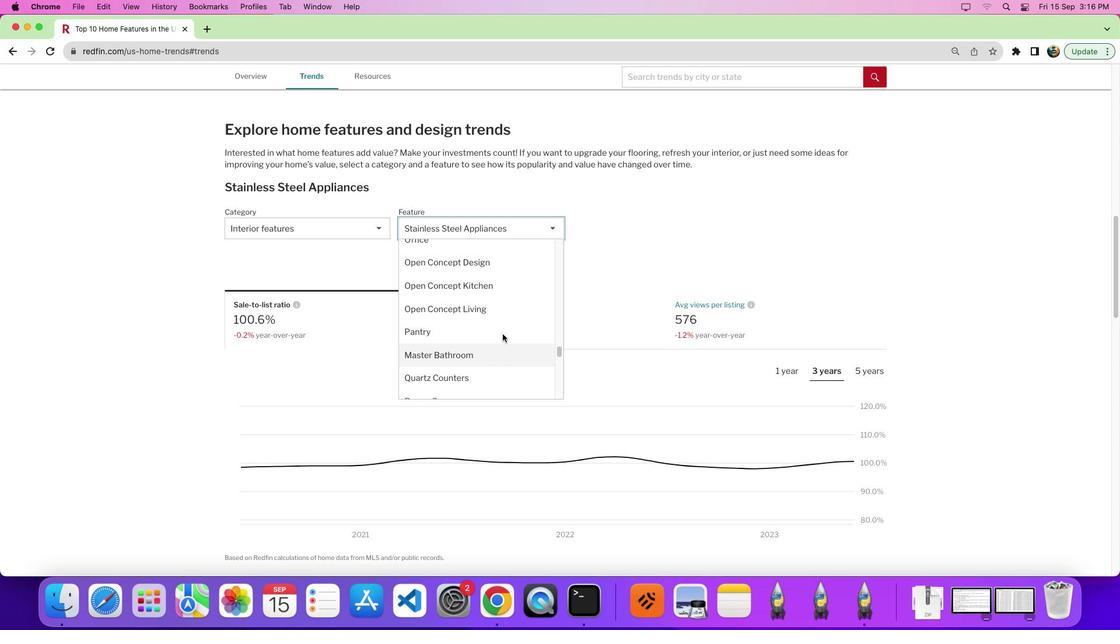 
Action: Mouse scrolled (495, 327) with delta (-6, -5)
Screenshot: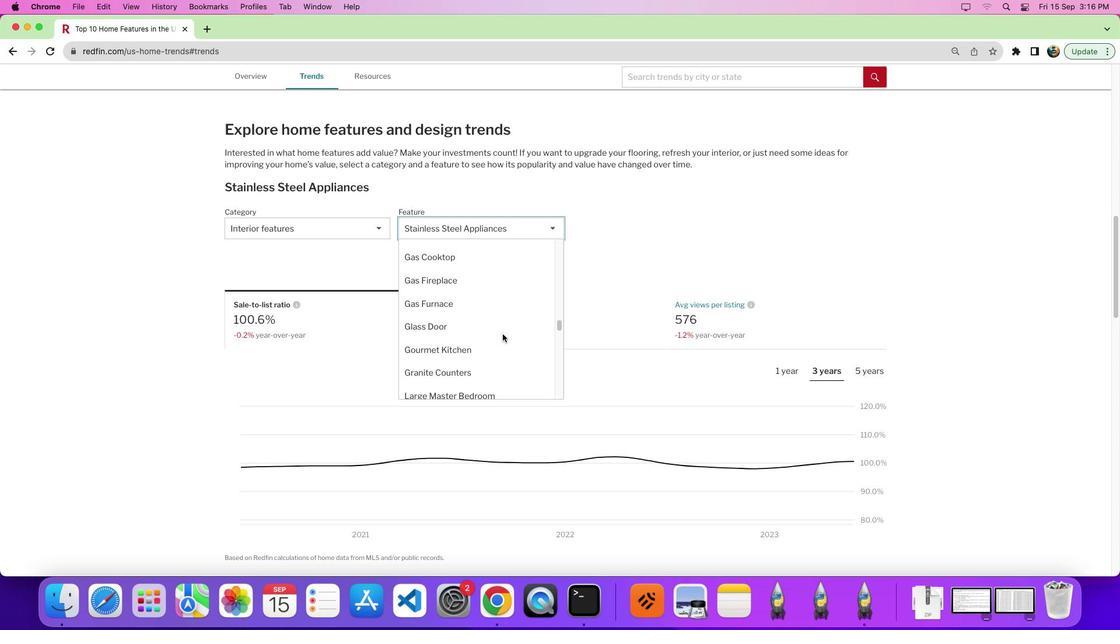 
Action: Mouse scrolled (495, 327) with delta (-6, -5)
Screenshot: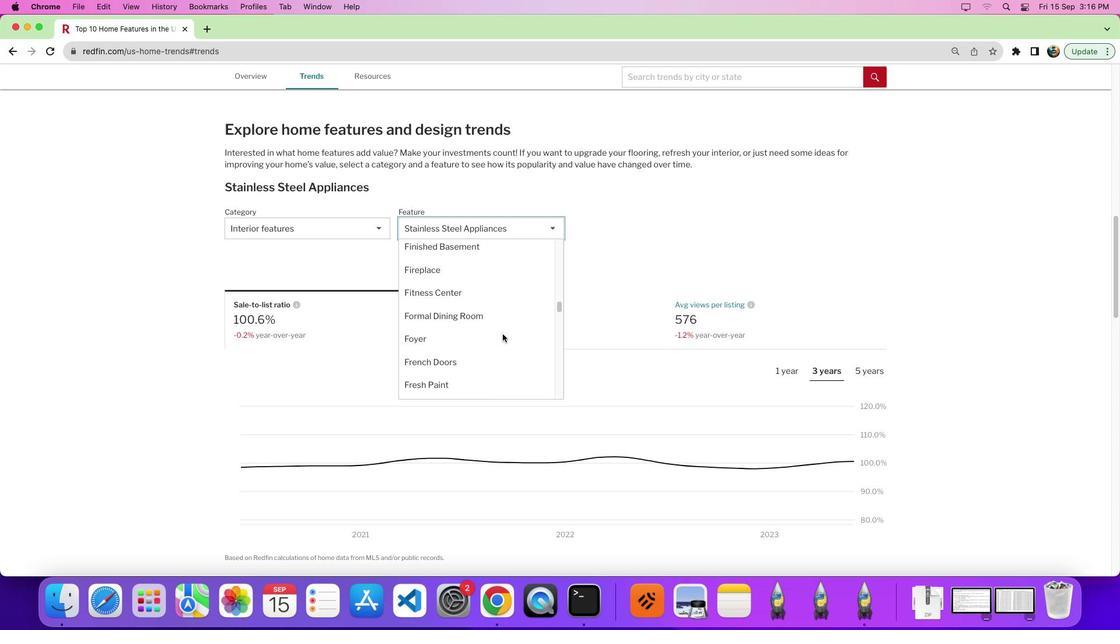 
Action: Mouse scrolled (495, 327) with delta (-6, -1)
Screenshot: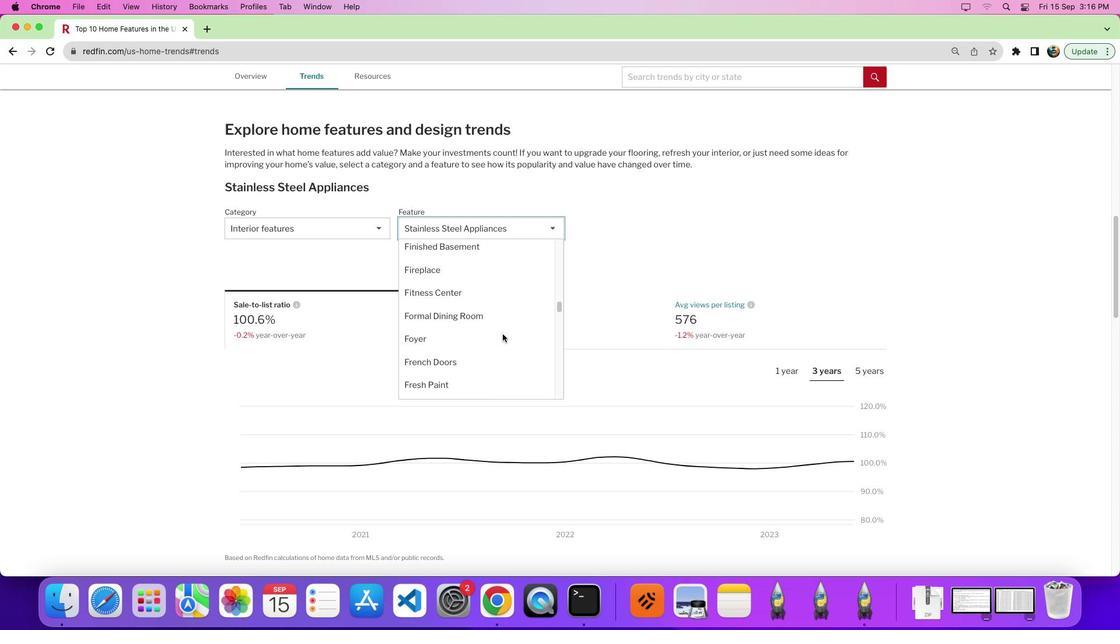 
Action: Mouse scrolled (495, 327) with delta (-6, 0)
Screenshot: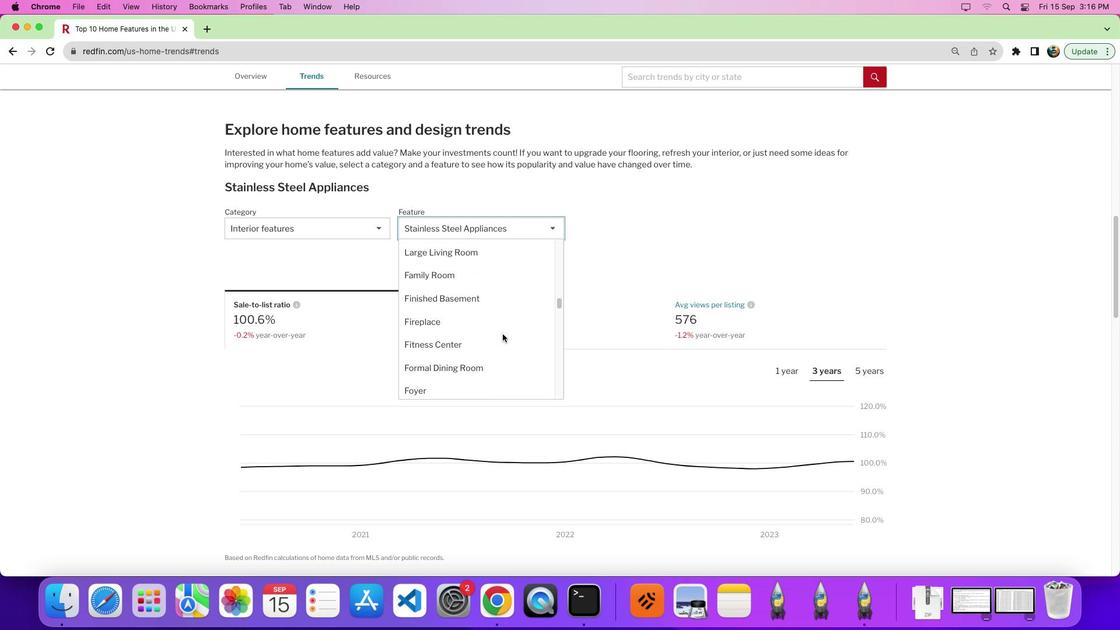 
Action: Mouse scrolled (495, 327) with delta (-6, -7)
Screenshot: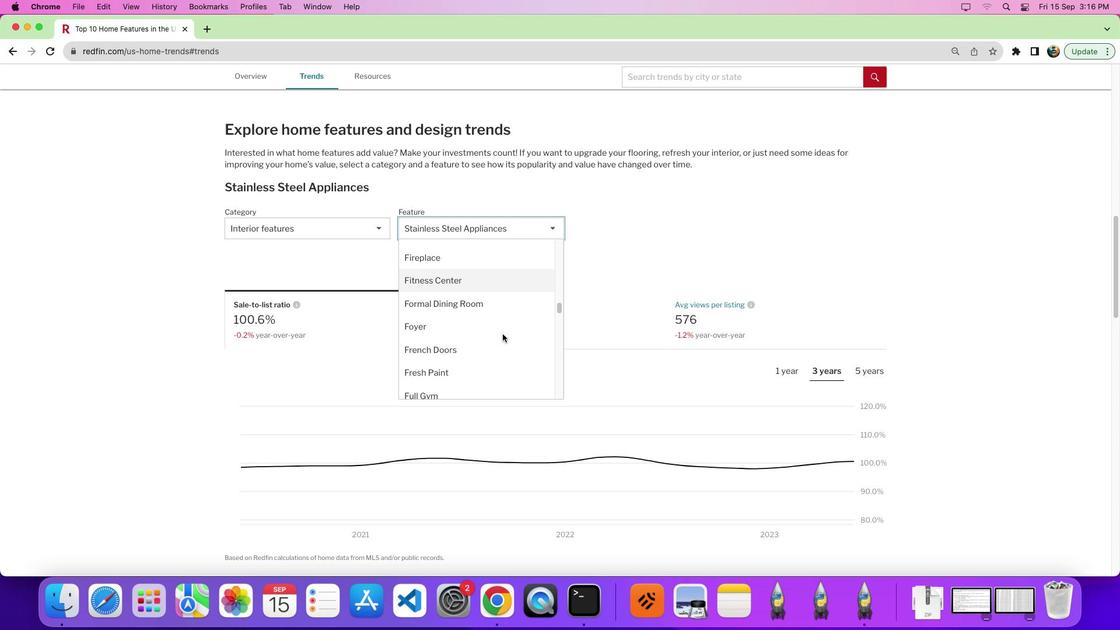 
Action: Mouse scrolled (495, 327) with delta (-6, -7)
Screenshot: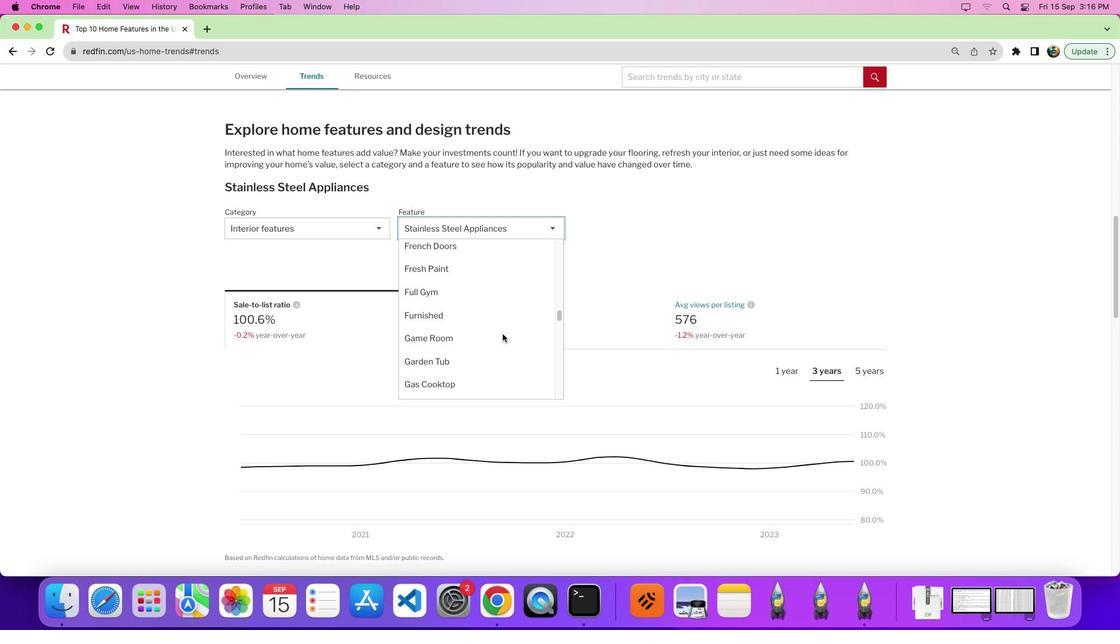 
Action: Mouse scrolled (495, 327) with delta (-6, -11)
Screenshot: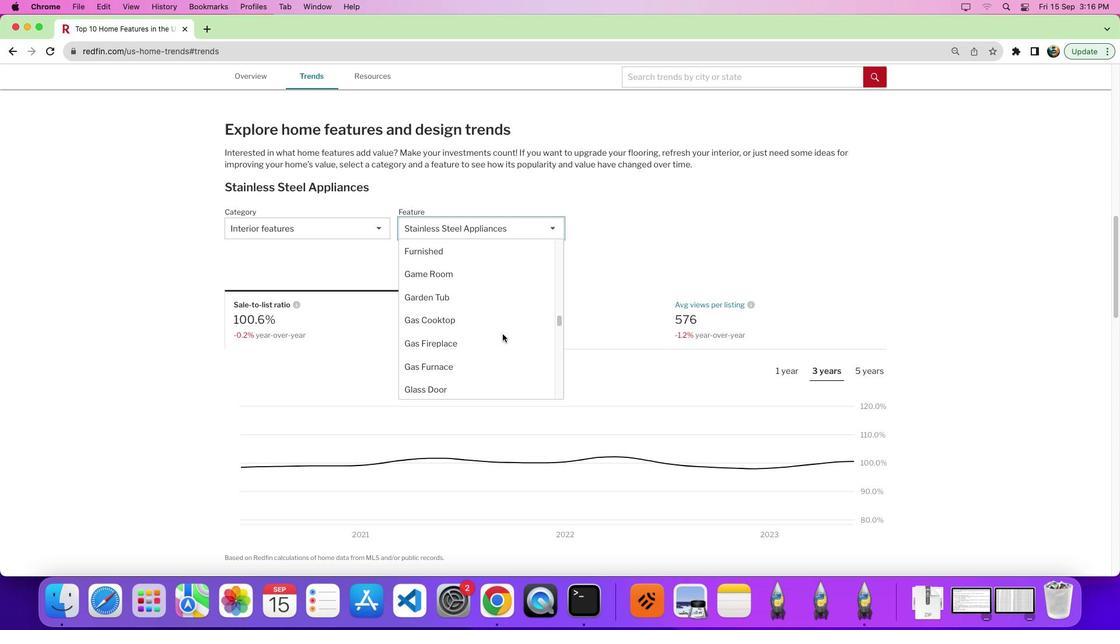 
Action: Mouse moved to (495, 326)
Screenshot: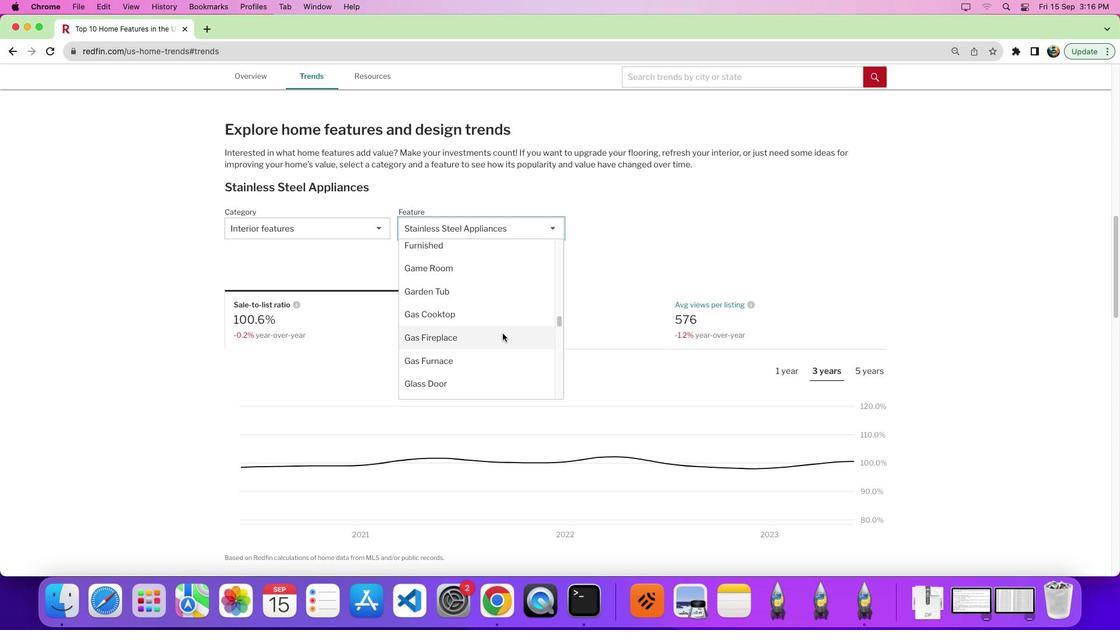 
Action: Mouse scrolled (495, 326) with delta (-6, -7)
Screenshot: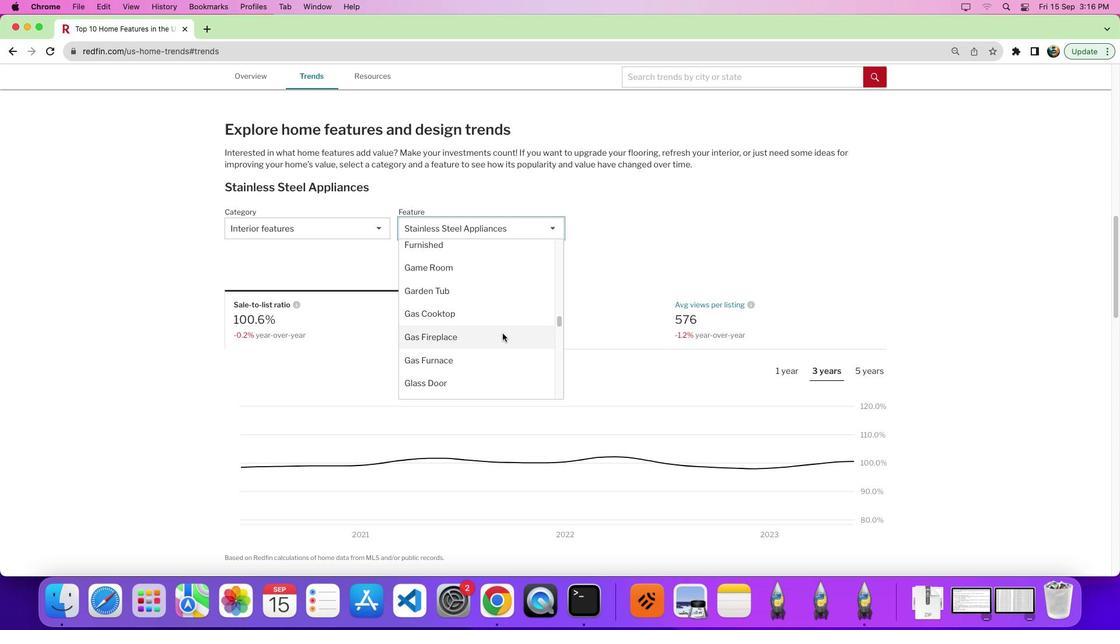 
Action: Mouse scrolled (495, 326) with delta (-6, -7)
Screenshot: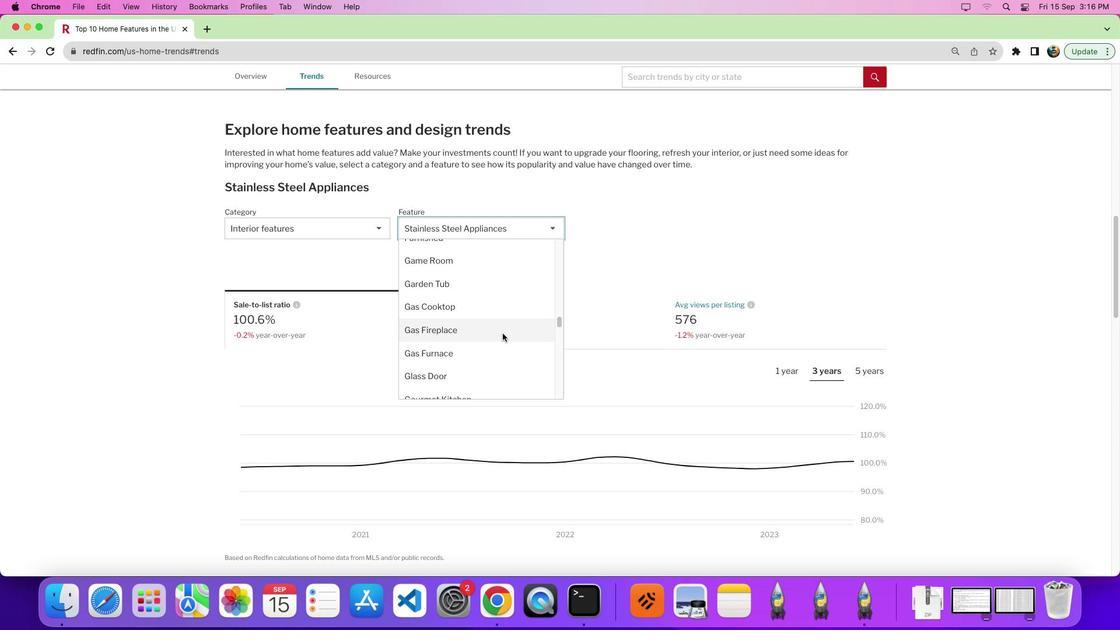 
Action: Mouse moved to (494, 326)
Screenshot: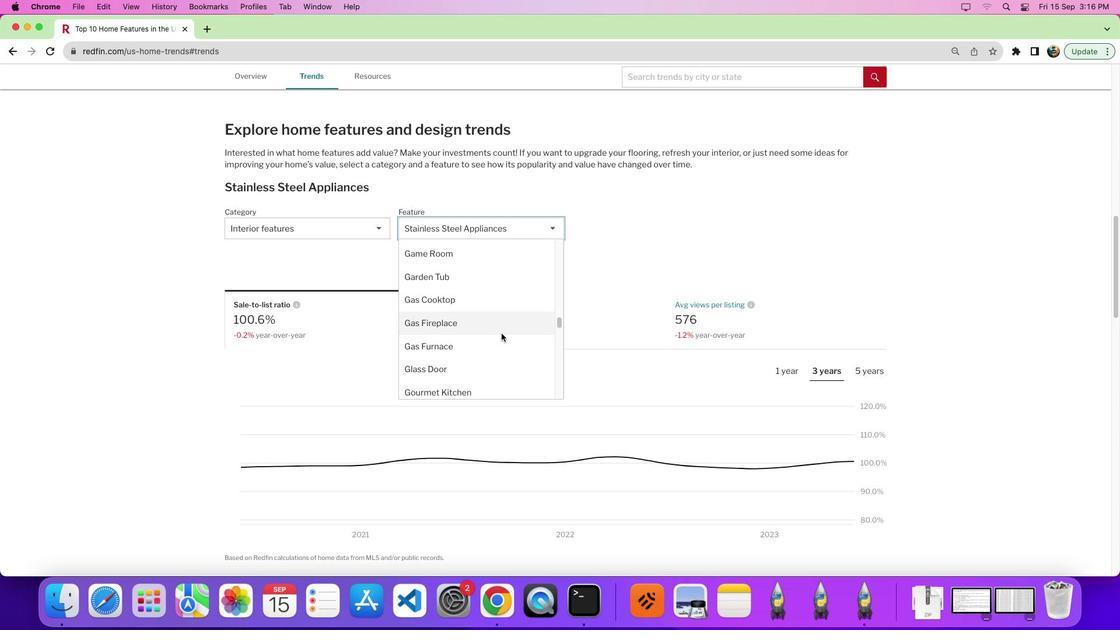 
Action: Mouse scrolled (494, 326) with delta (-6, -7)
Screenshot: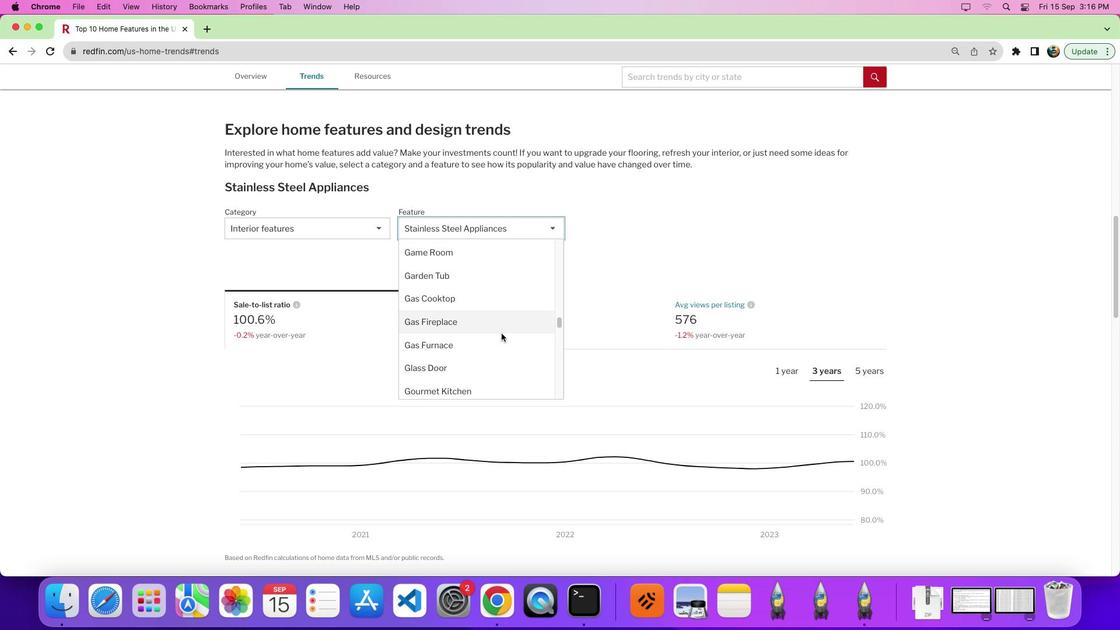 
Action: Mouse scrolled (494, 326) with delta (-6, -7)
Screenshot: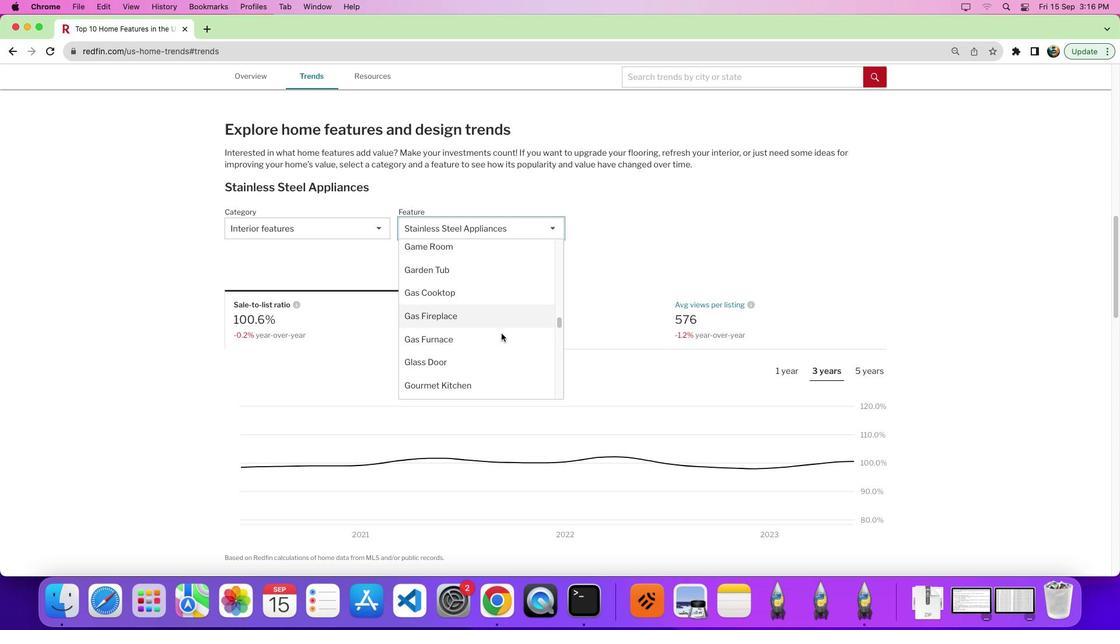 
Action: Mouse moved to (495, 326)
Screenshot: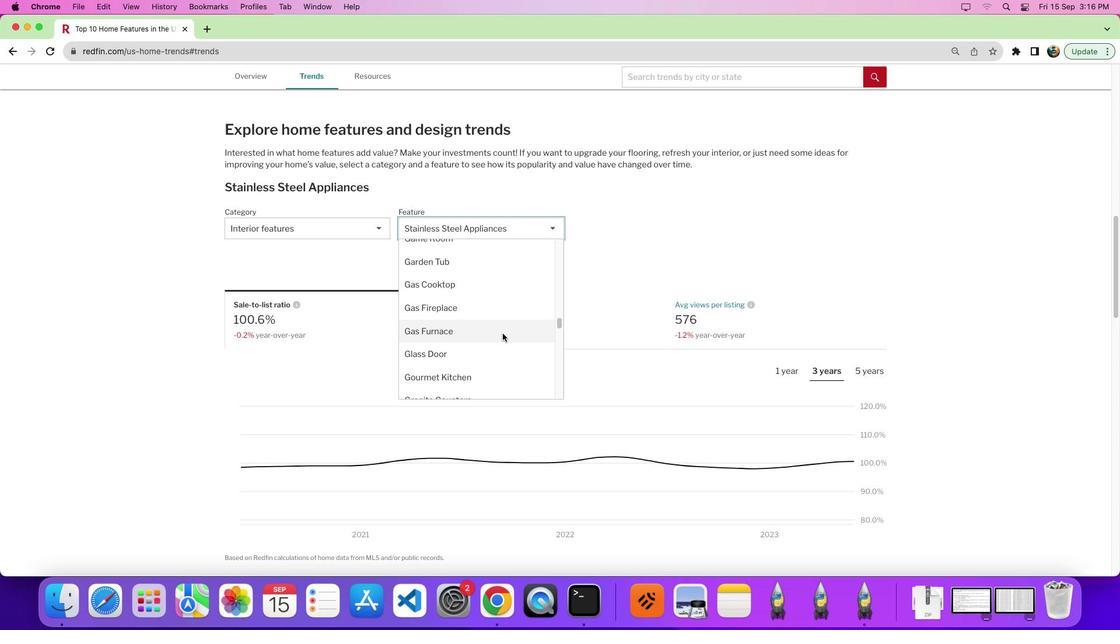 
Action: Mouse scrolled (495, 326) with delta (-6, -7)
Screenshot: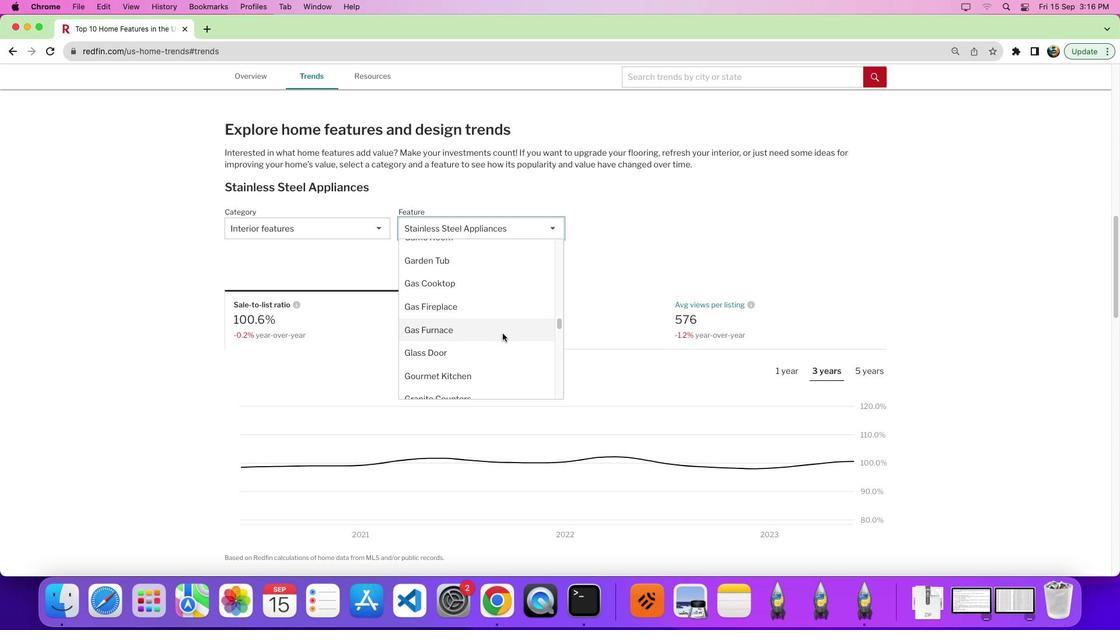 
Action: Mouse scrolled (495, 326) with delta (-6, -7)
Screenshot: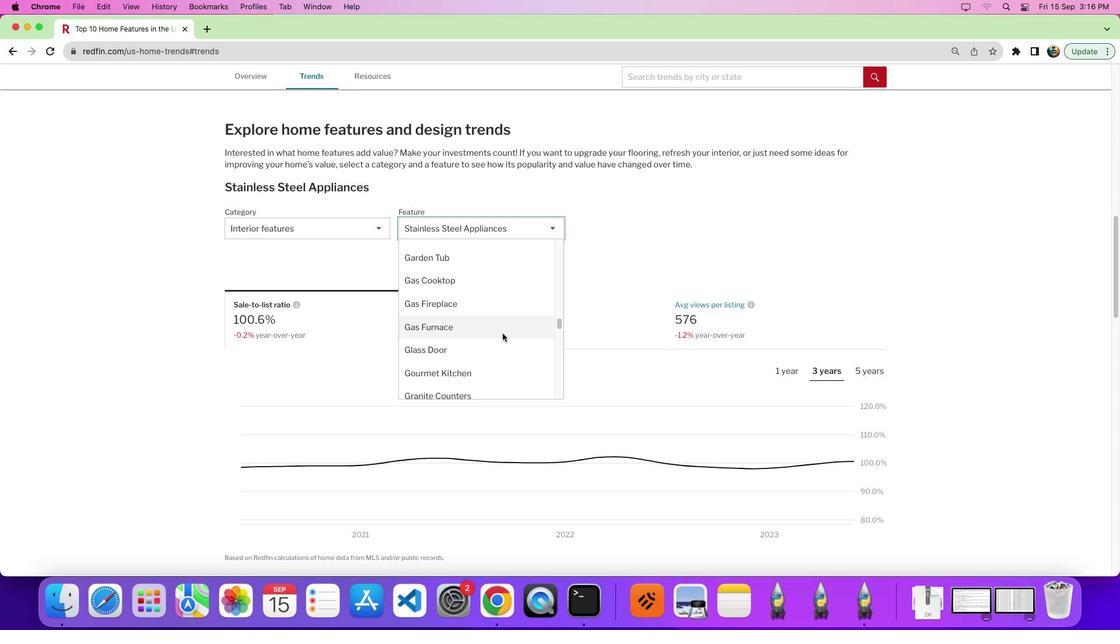 
Action: Mouse scrolled (495, 326) with delta (-6, -7)
Screenshot: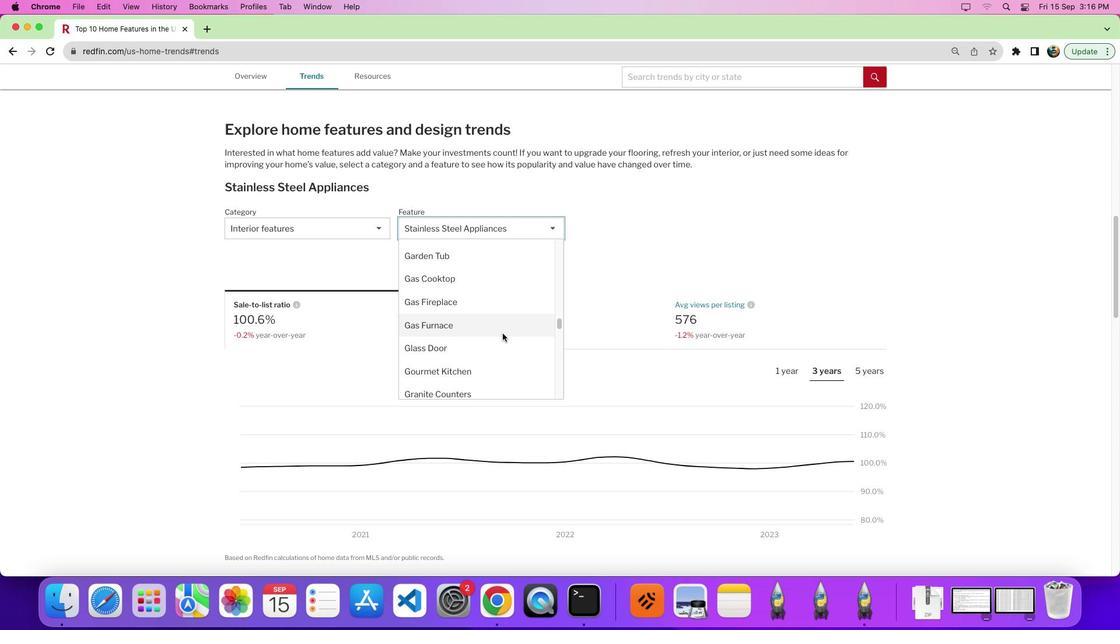 
Action: Mouse scrolled (495, 326) with delta (-6, -7)
Screenshot: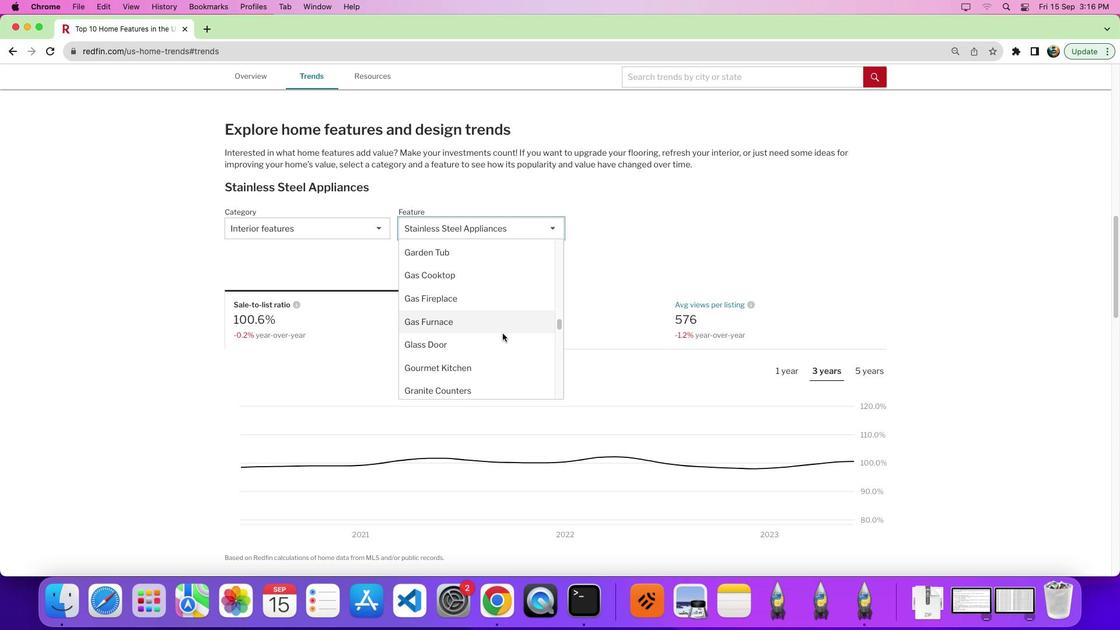
Action: Mouse moved to (481, 334)
Screenshot: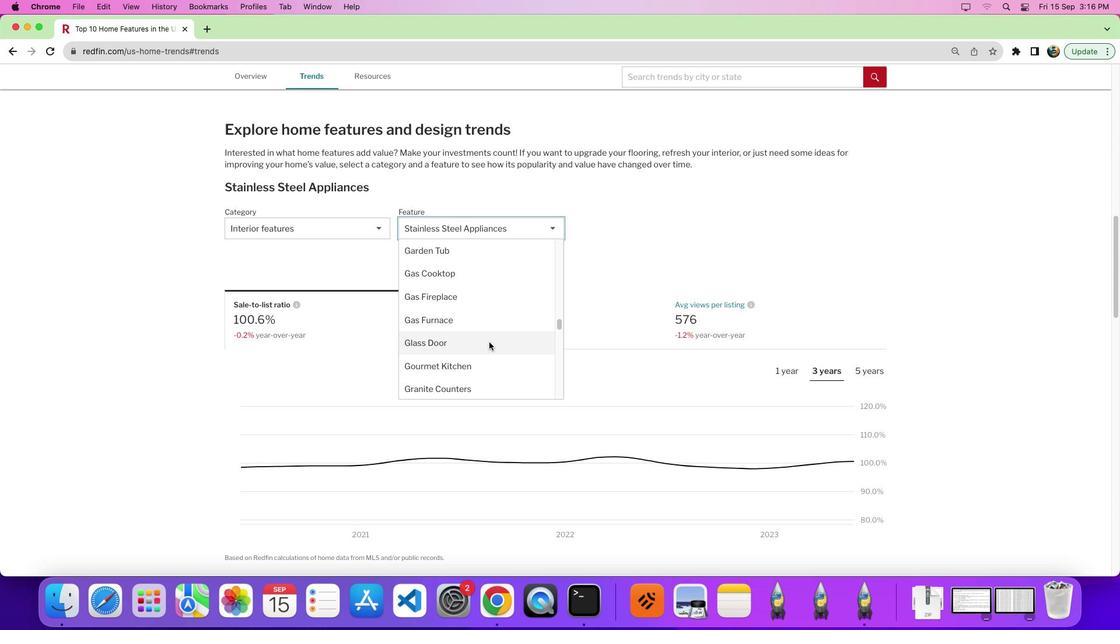 
Action: Mouse scrolled (481, 334) with delta (-6, -5)
Screenshot: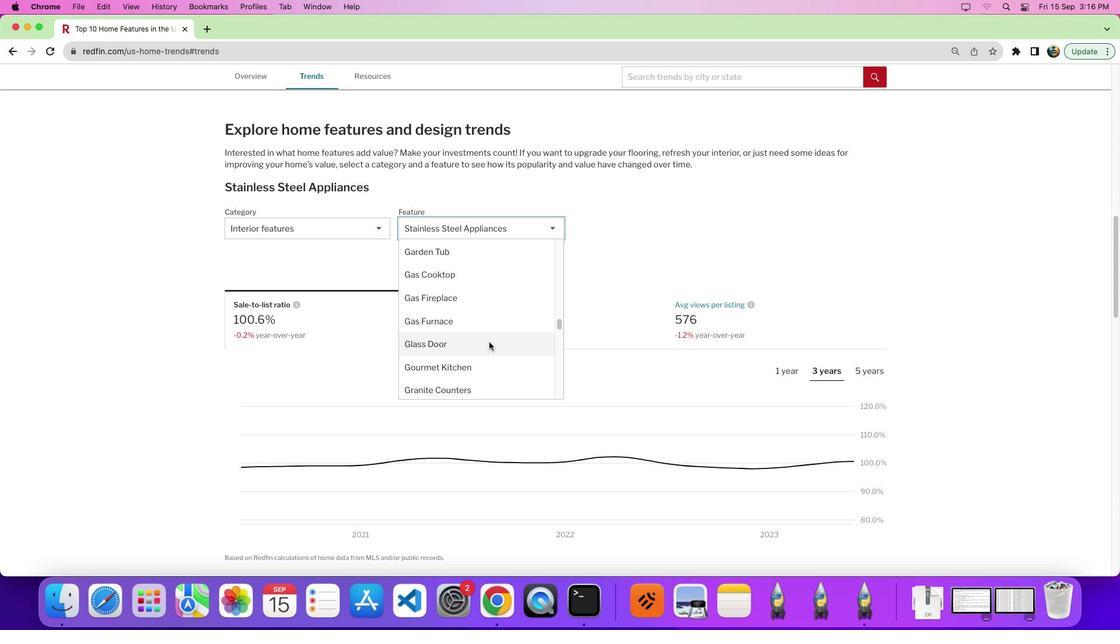 
Action: Mouse scrolled (481, 334) with delta (-6, -5)
Screenshot: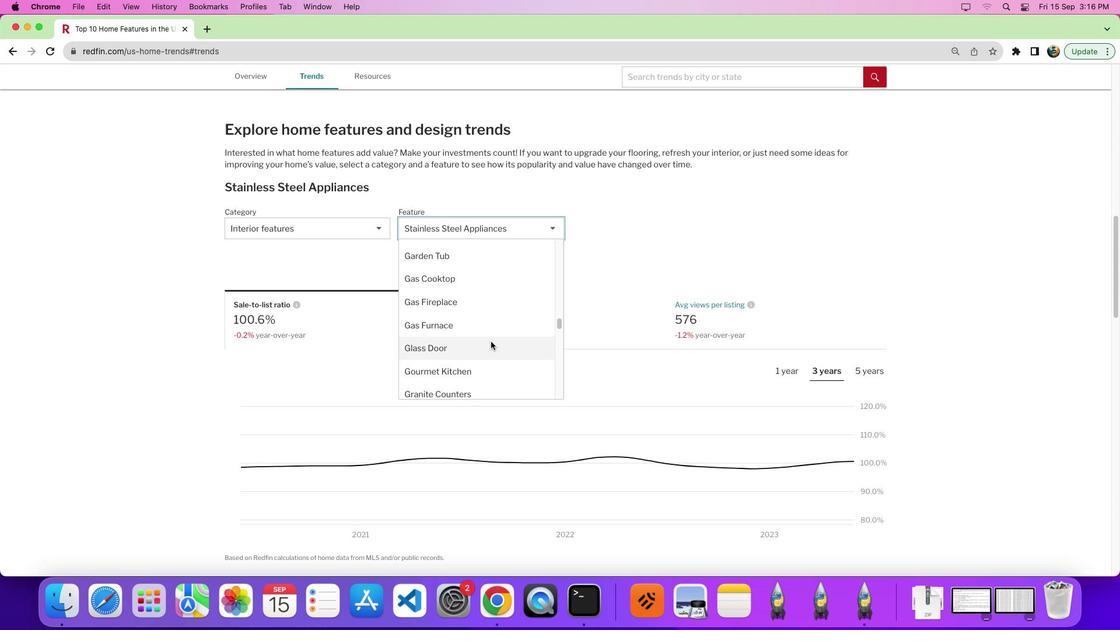 
Action: Mouse moved to (484, 334)
Screenshot: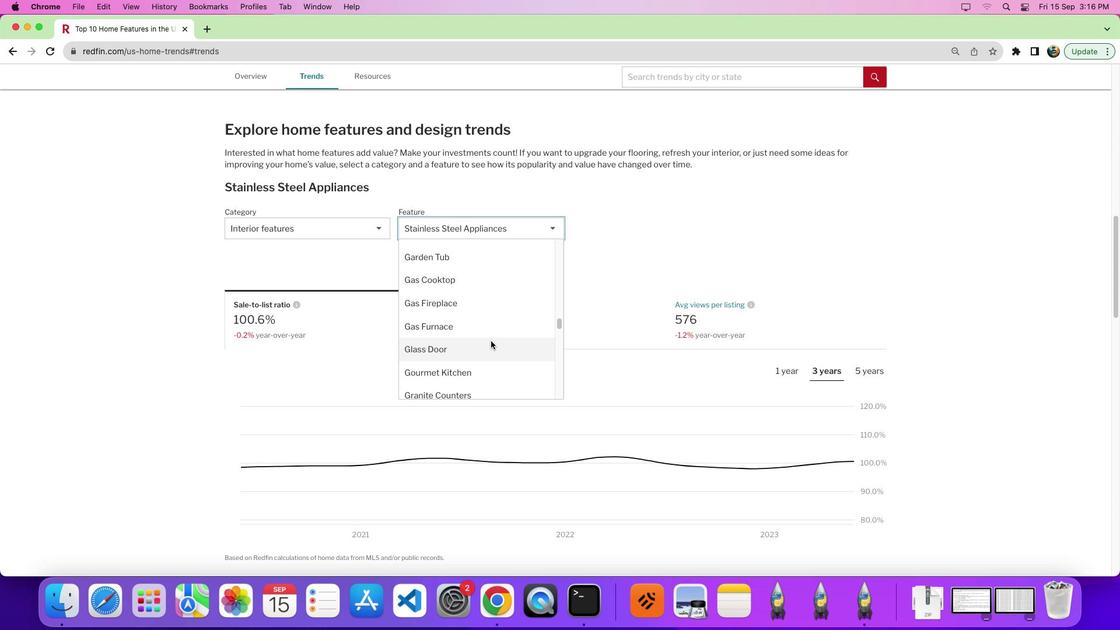 
Action: Mouse scrolled (484, 334) with delta (-6, -5)
Screenshot: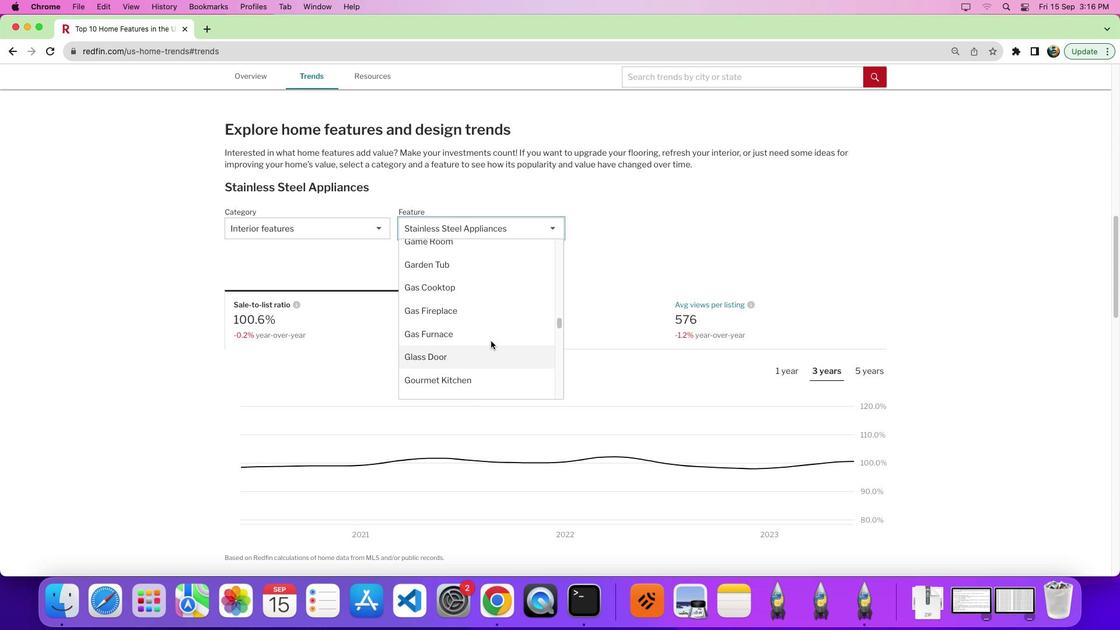 
Action: Mouse scrolled (484, 334) with delta (-6, -5)
Screenshot: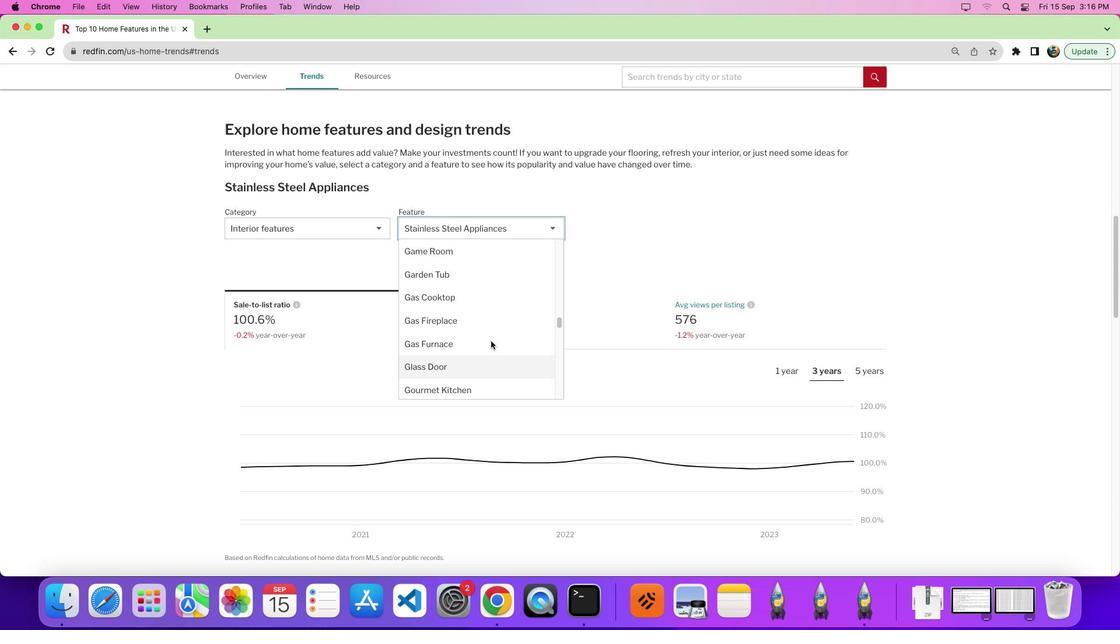 
Action: Mouse scrolled (484, 334) with delta (-6, -5)
Screenshot: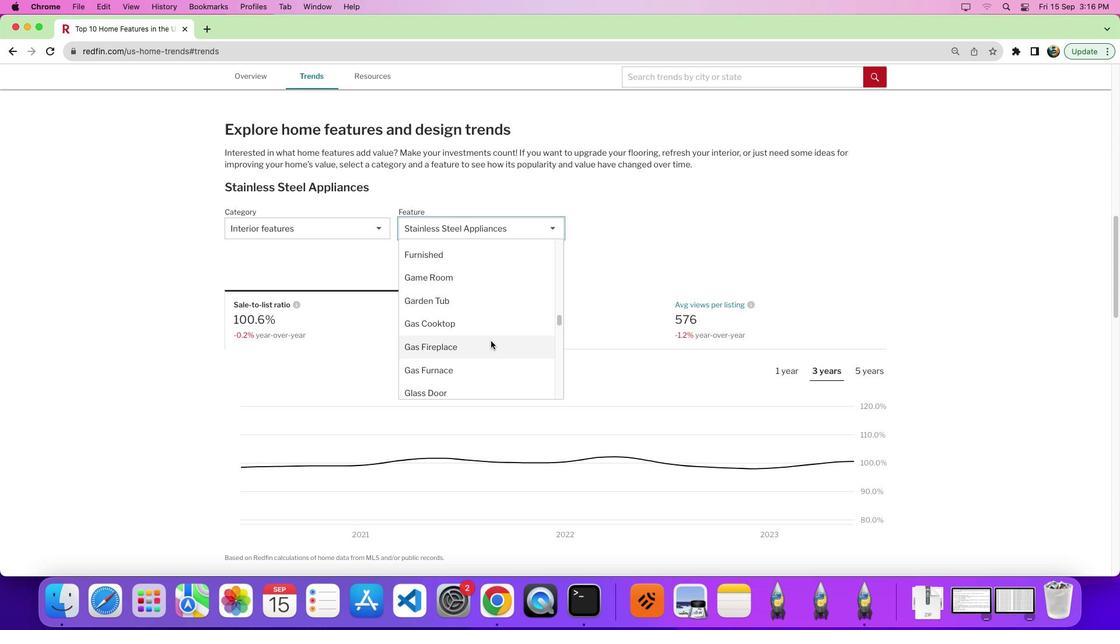 
Action: Mouse scrolled (484, 334) with delta (-6, -5)
Screenshot: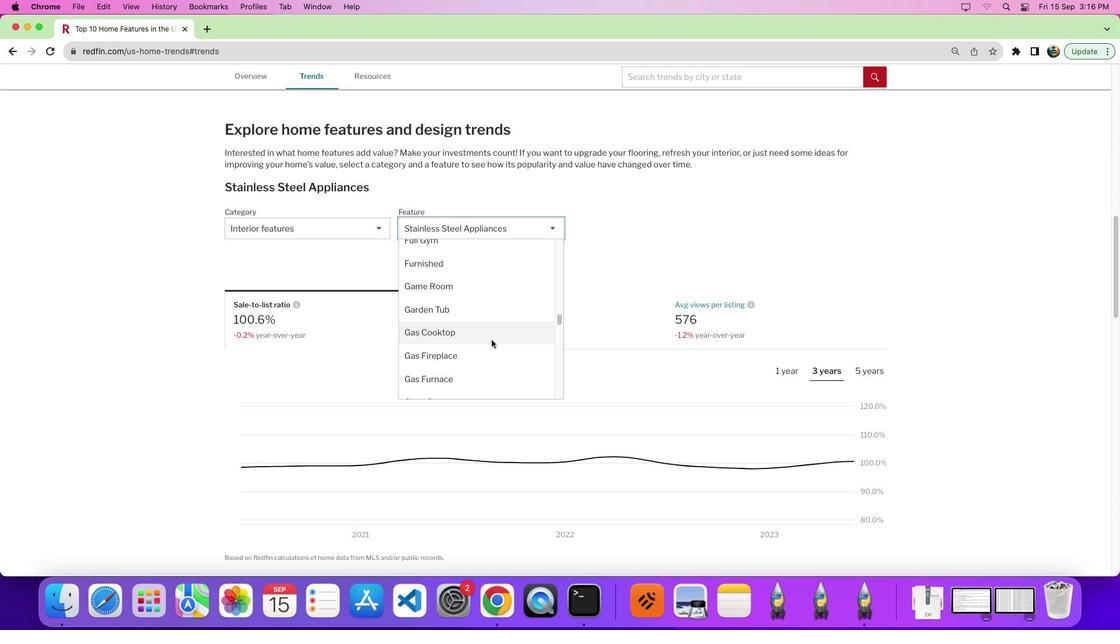 
Action: Mouse moved to (484, 331)
Screenshot: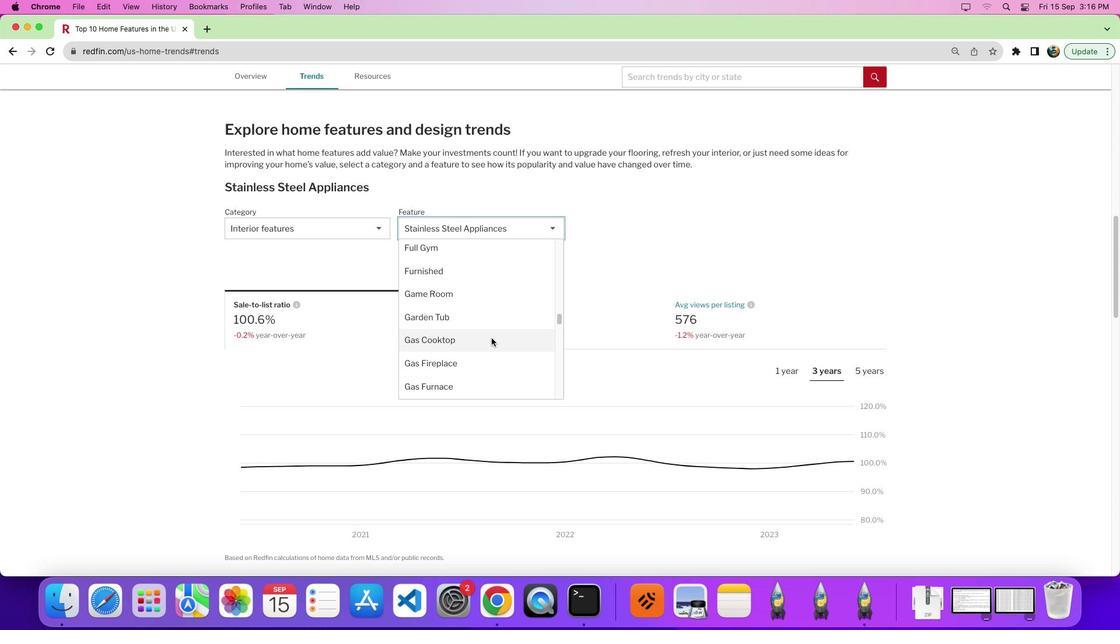 
Action: Mouse scrolled (484, 331) with delta (-6, -5)
Screenshot: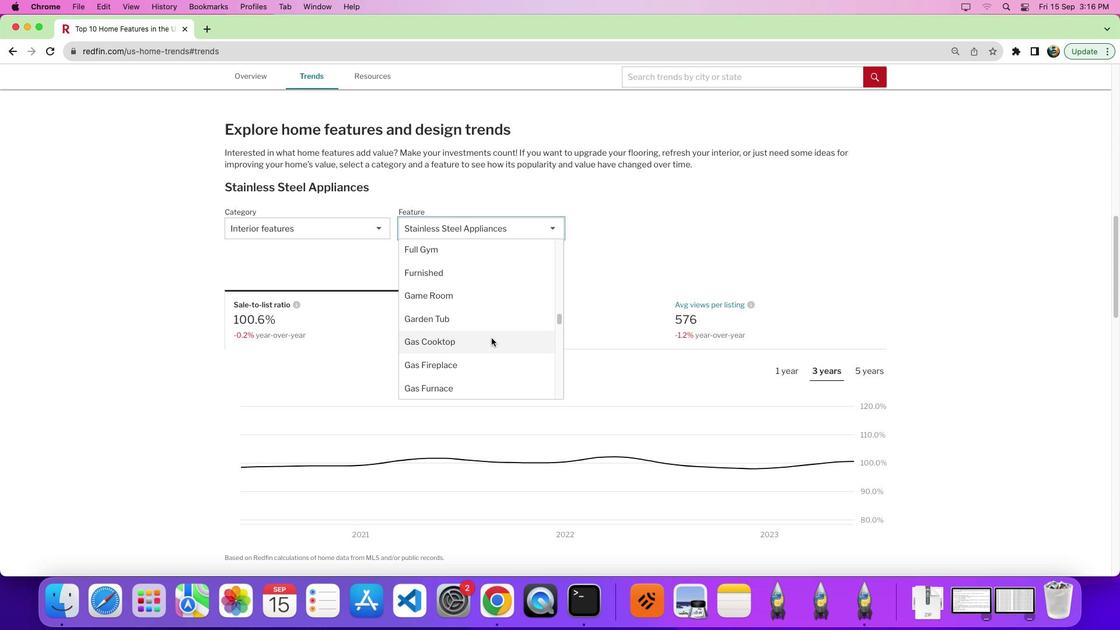 
Action: Mouse scrolled (484, 331) with delta (-6, -5)
Screenshot: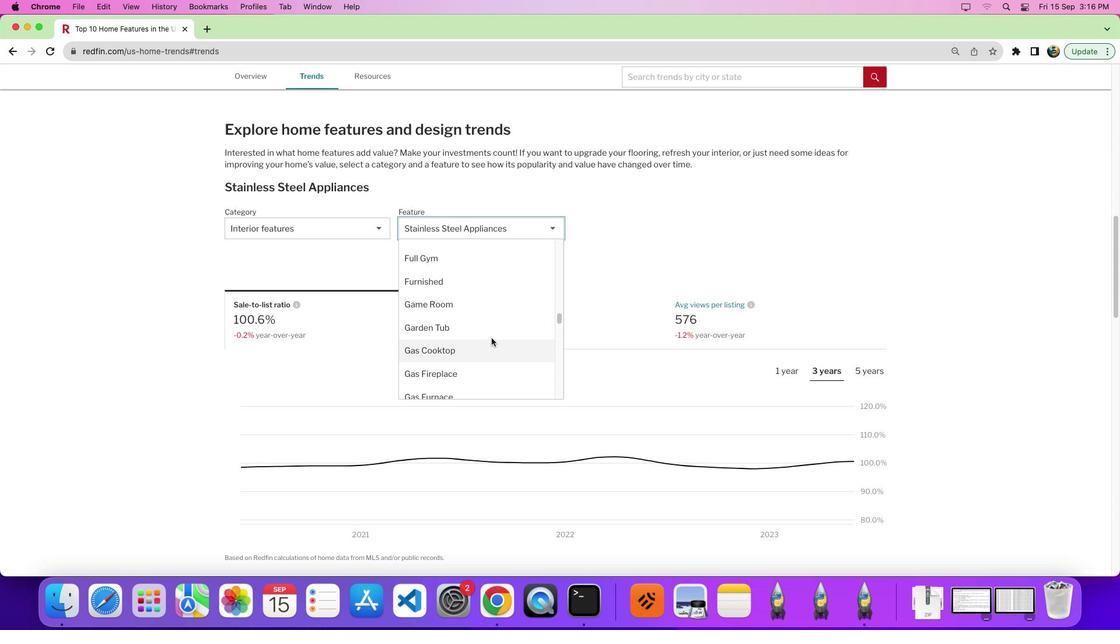 
Action: Mouse moved to (485, 330)
Screenshot: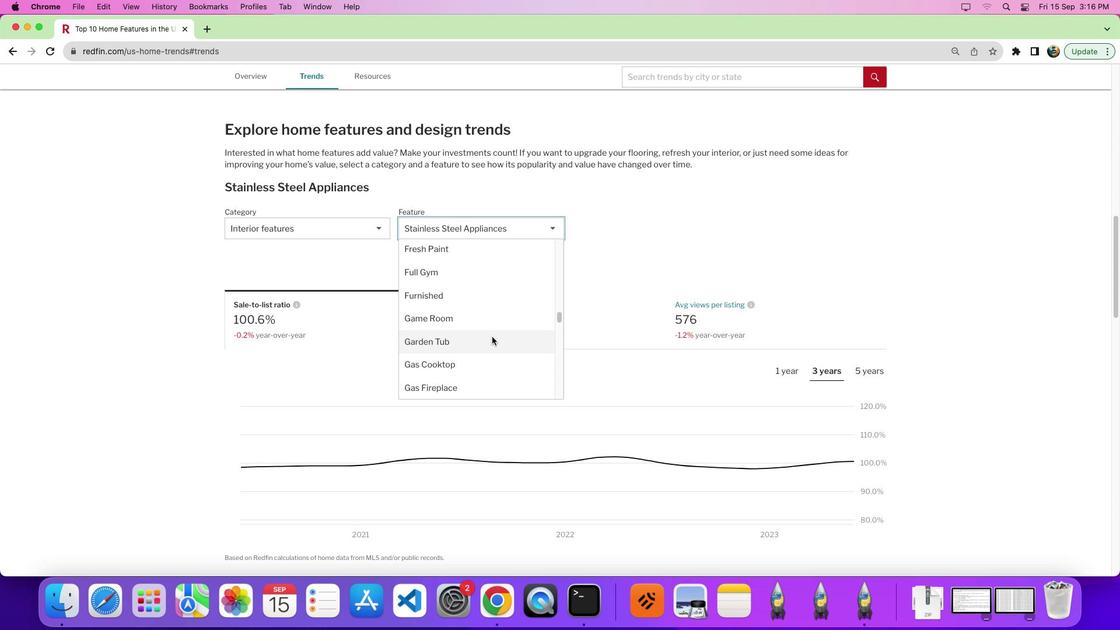 
Action: Mouse scrolled (485, 330) with delta (-6, -5)
Screenshot: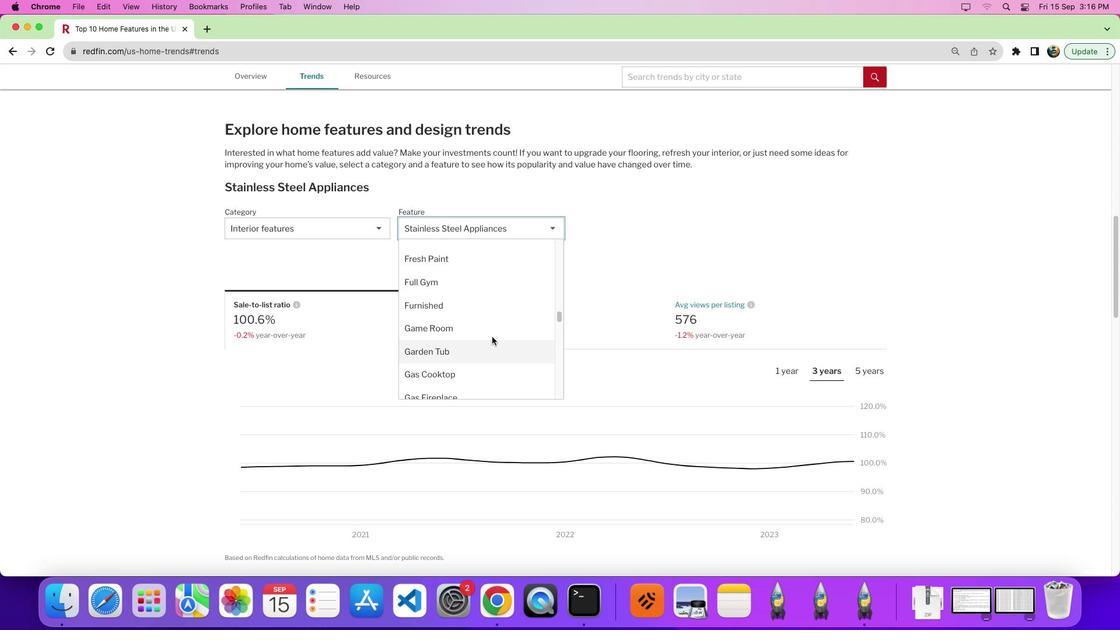 
Action: Mouse scrolled (485, 330) with delta (-6, -5)
Screenshot: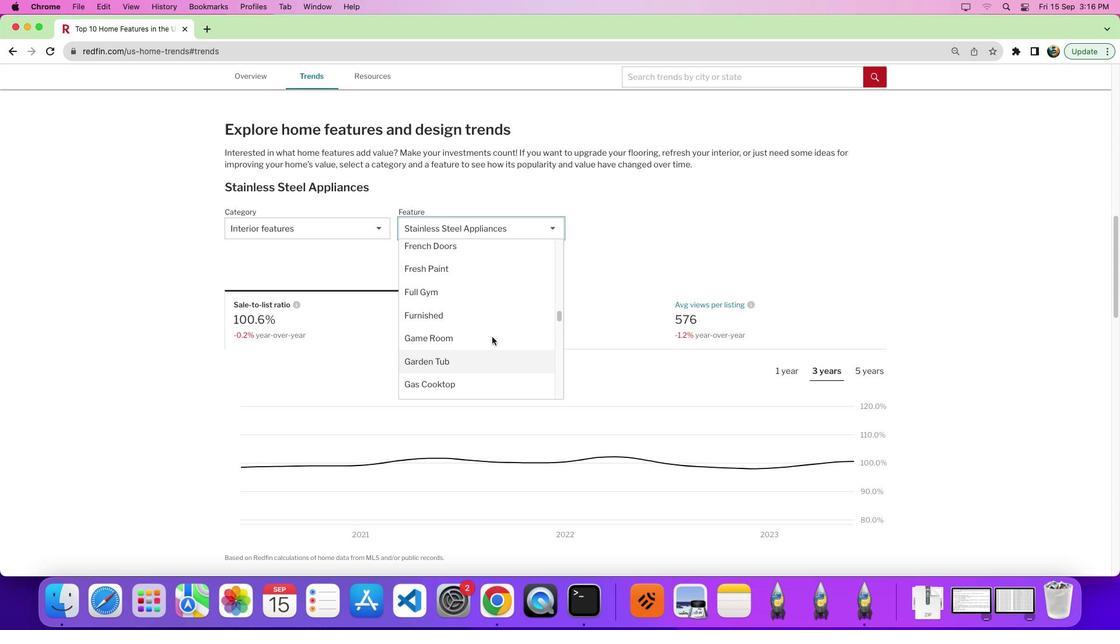 
Action: Mouse moved to (485, 329)
Screenshot: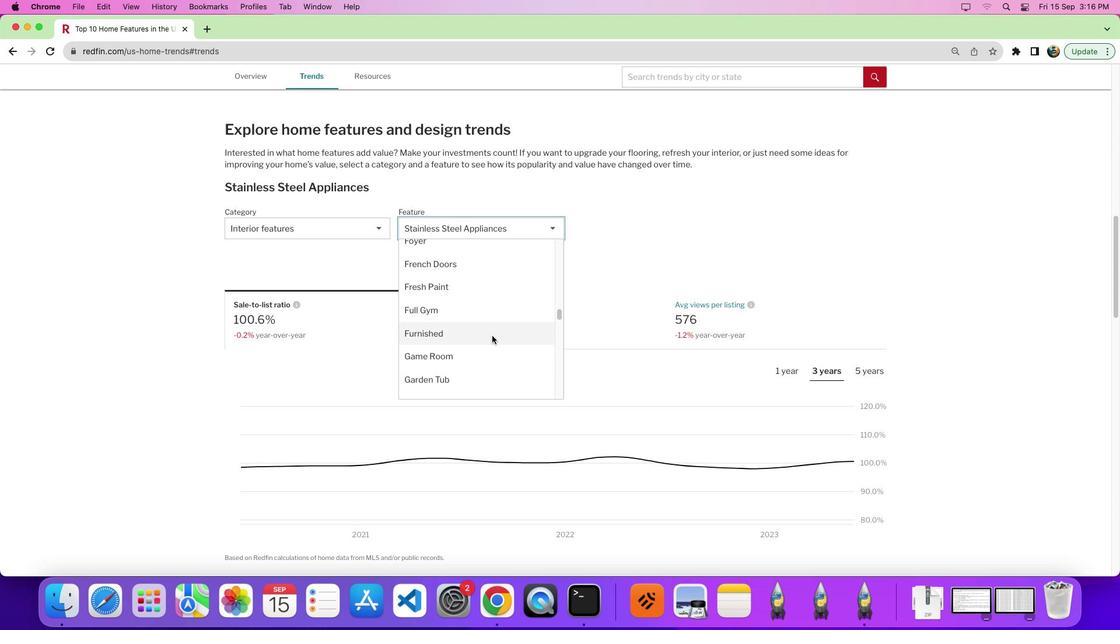 
Action: Mouse scrolled (485, 329) with delta (-6, -5)
Screenshot: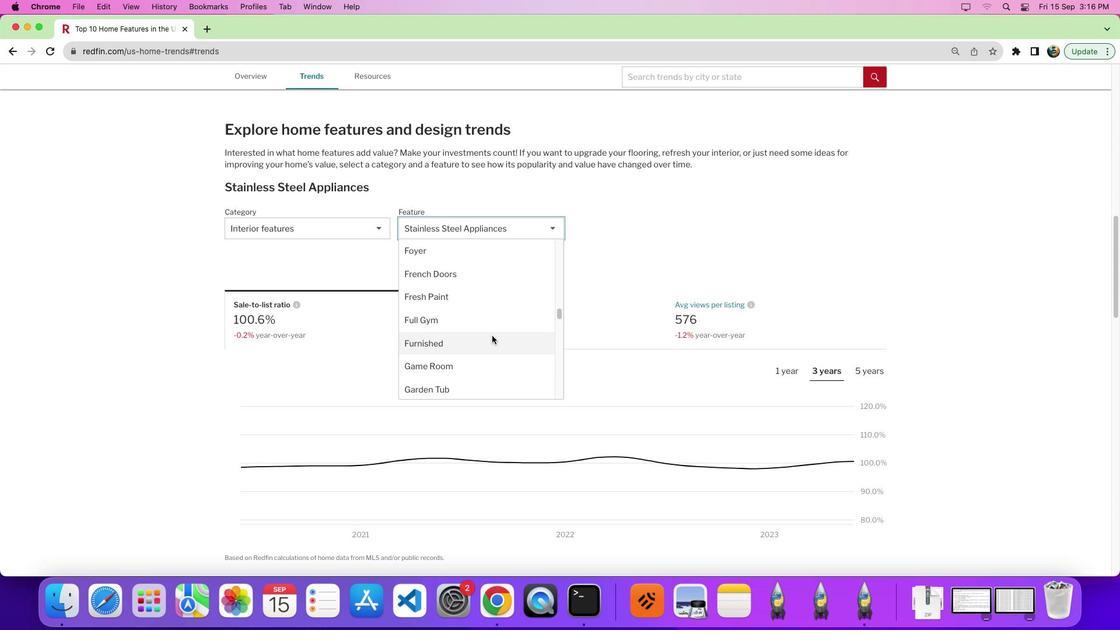 
Action: Mouse scrolled (485, 329) with delta (-6, -5)
Screenshot: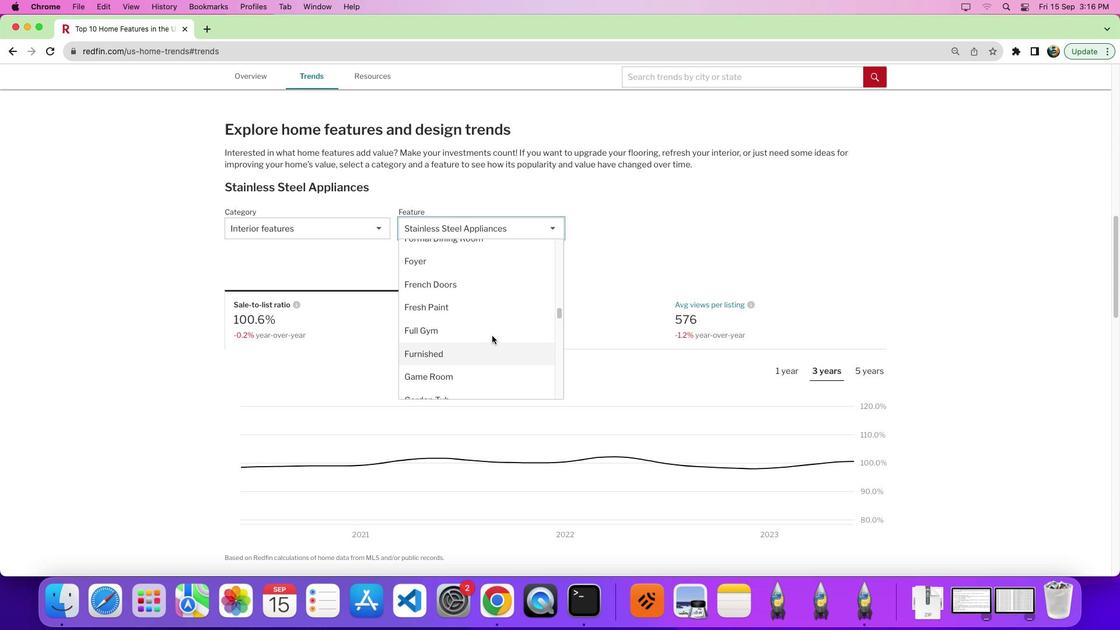 
Action: Mouse scrolled (485, 329) with delta (-6, -5)
Screenshot: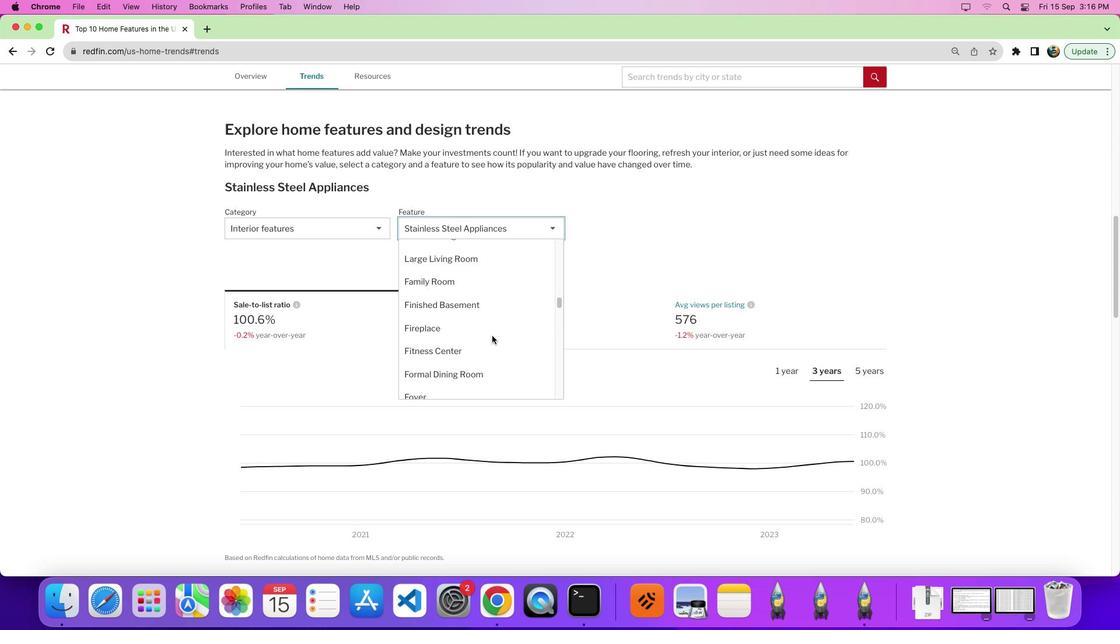 
Action: Mouse scrolled (485, 329) with delta (-6, -5)
Screenshot: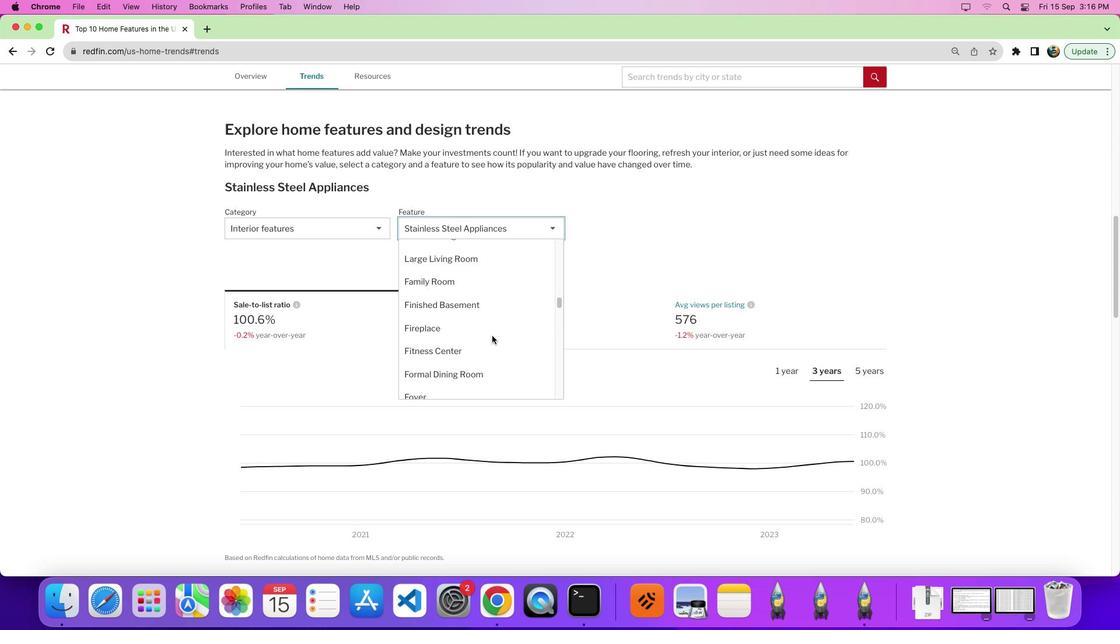 
Action: Mouse scrolled (485, 329) with delta (-6, -1)
Screenshot: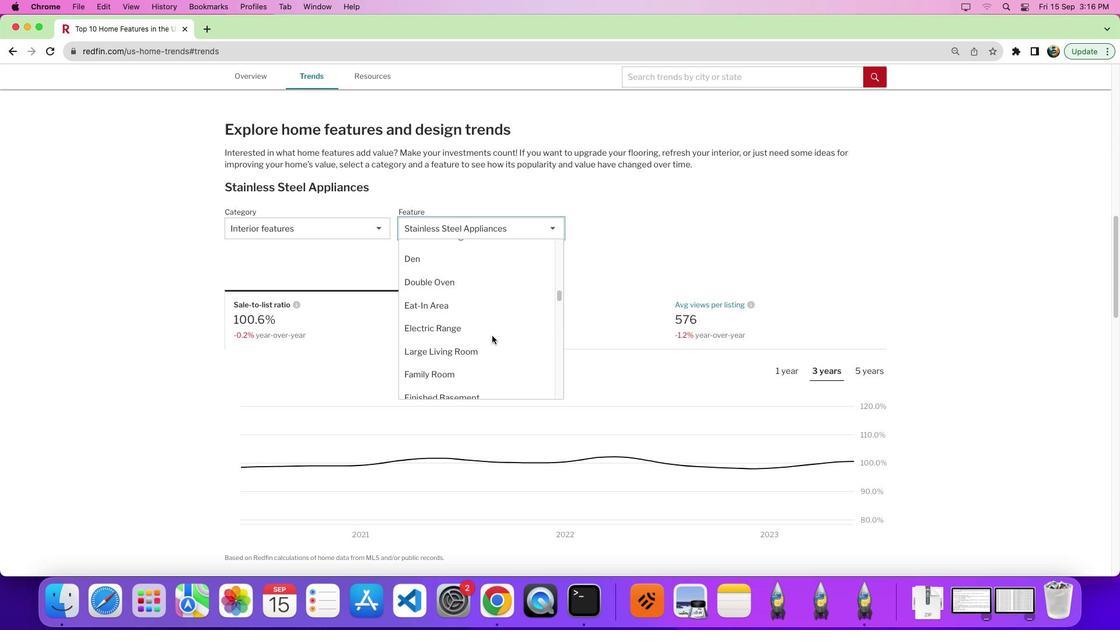
Action: Mouse scrolled (485, 329) with delta (-6, -5)
Screenshot: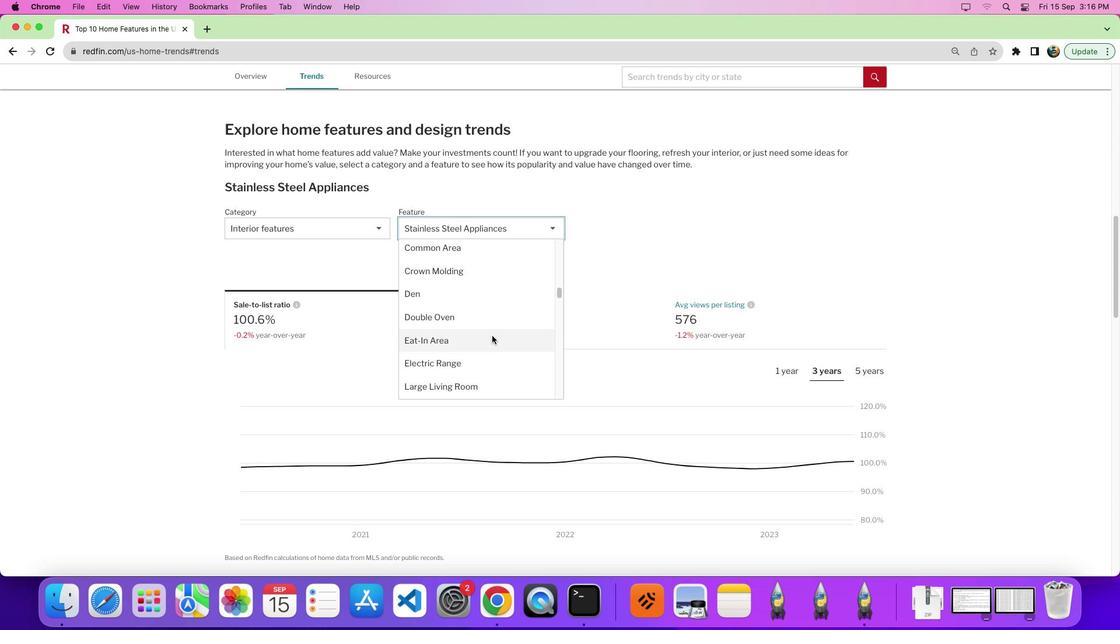 
Action: Mouse scrolled (485, 329) with delta (-6, -5)
Screenshot: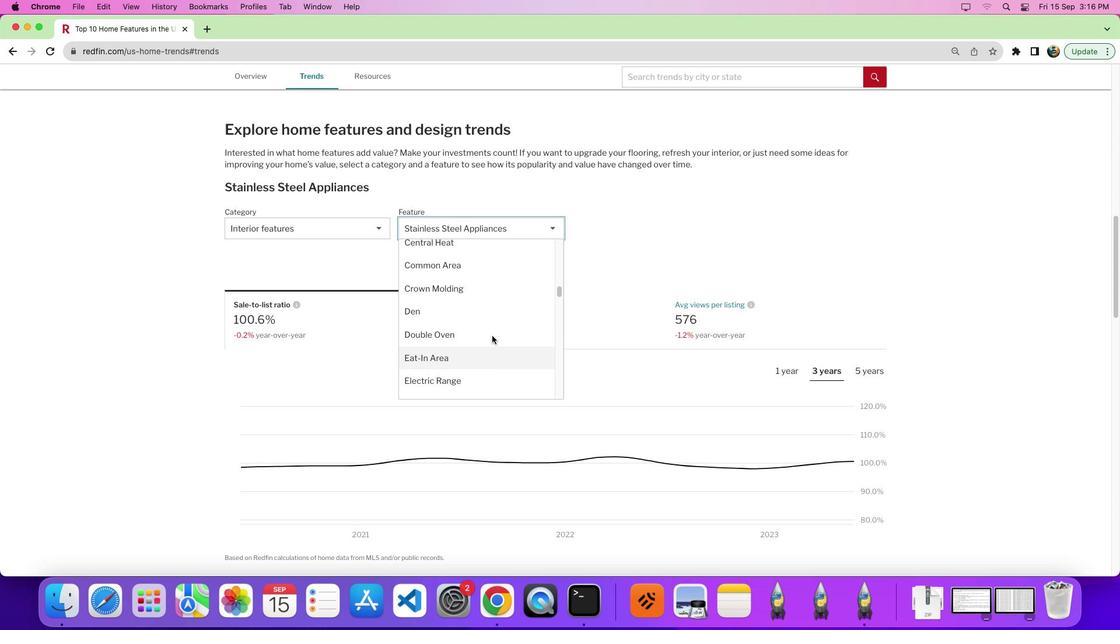 
Action: Mouse scrolled (485, 329) with delta (-6, -3)
Screenshot: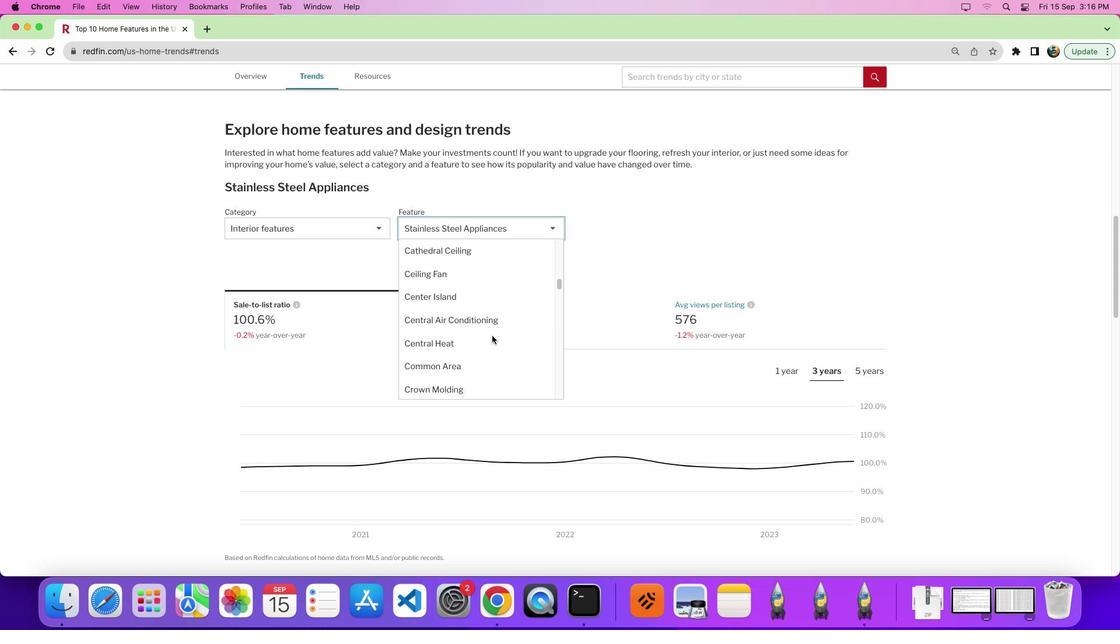
Action: Mouse scrolled (485, 329) with delta (-6, -7)
Screenshot: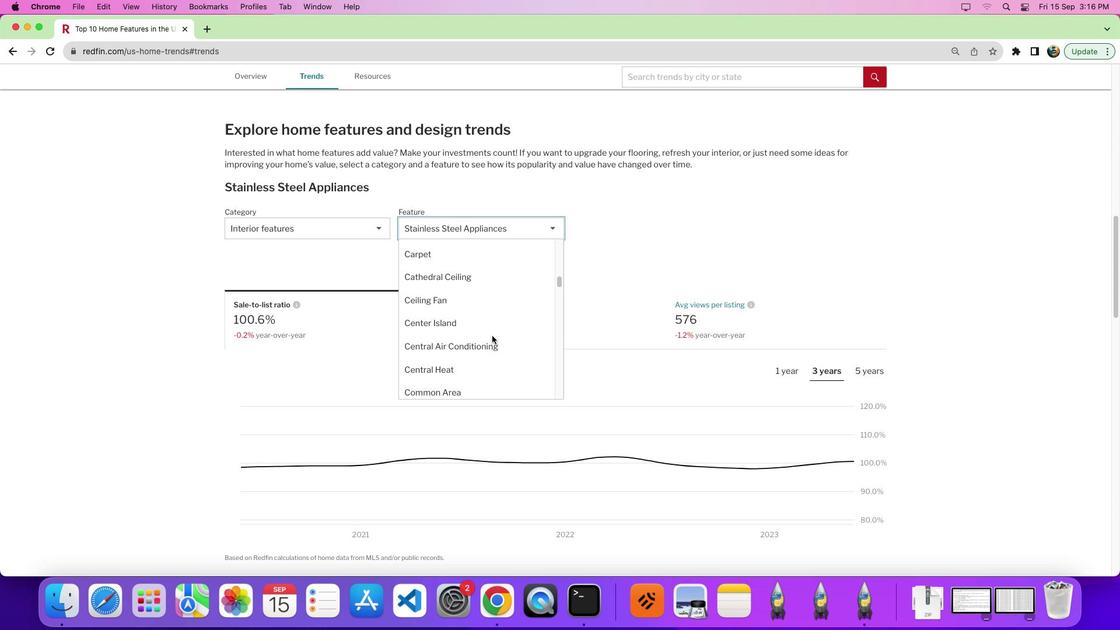 
Action: Mouse scrolled (485, 329) with delta (-6, -7)
Screenshot: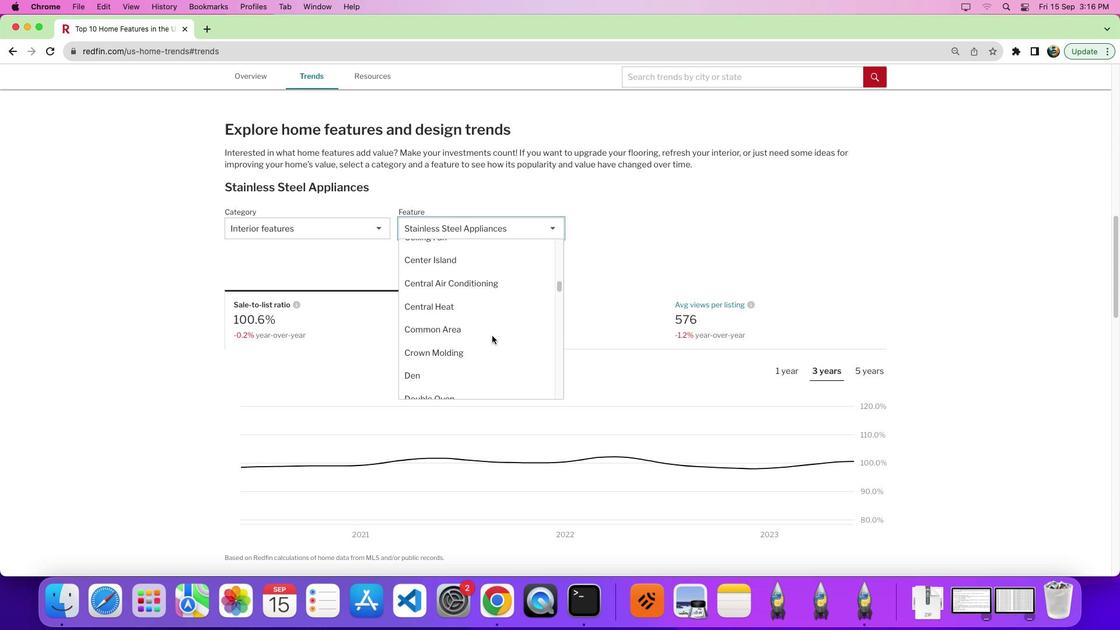 
Action: Mouse scrolled (485, 329) with delta (-6, -10)
Screenshot: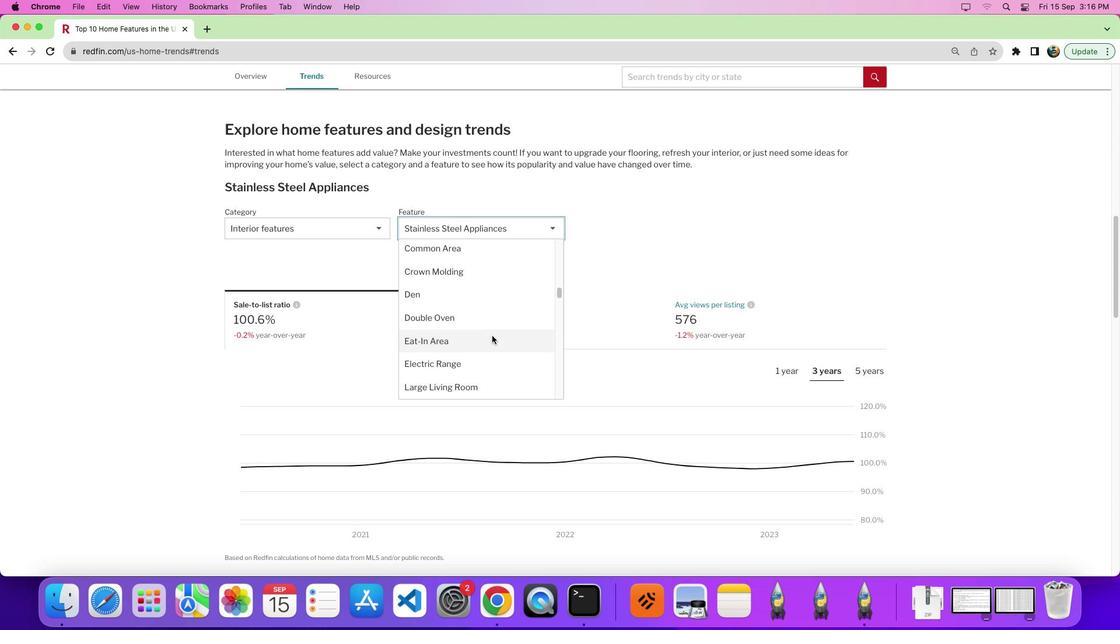 
Action: Mouse moved to (476, 327)
Screenshot: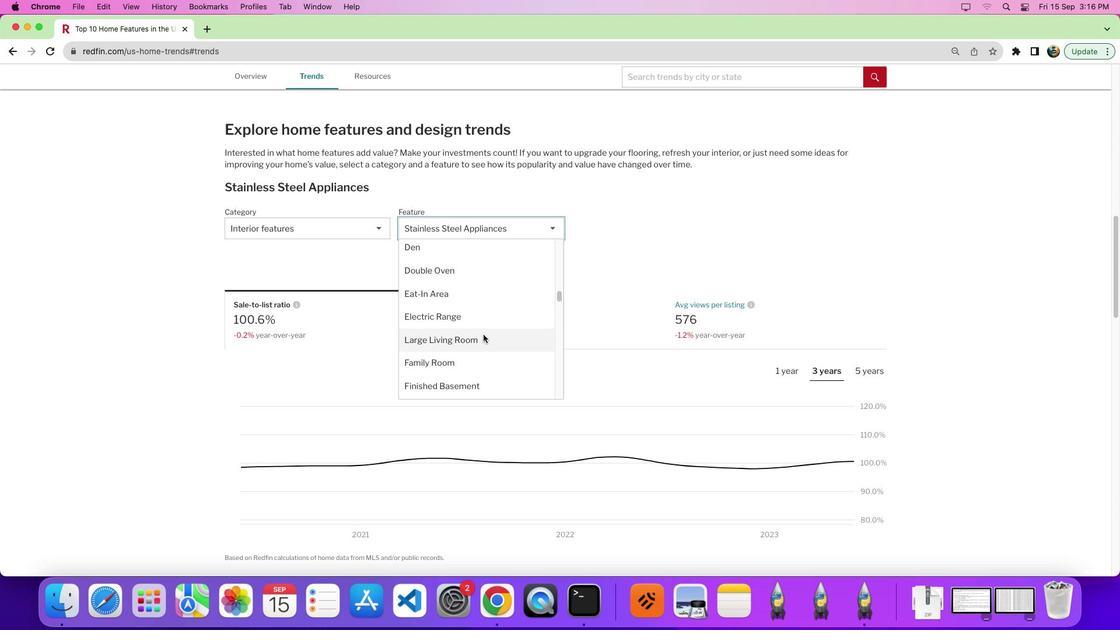 
Action: Mouse scrolled (476, 327) with delta (-6, -5)
Screenshot: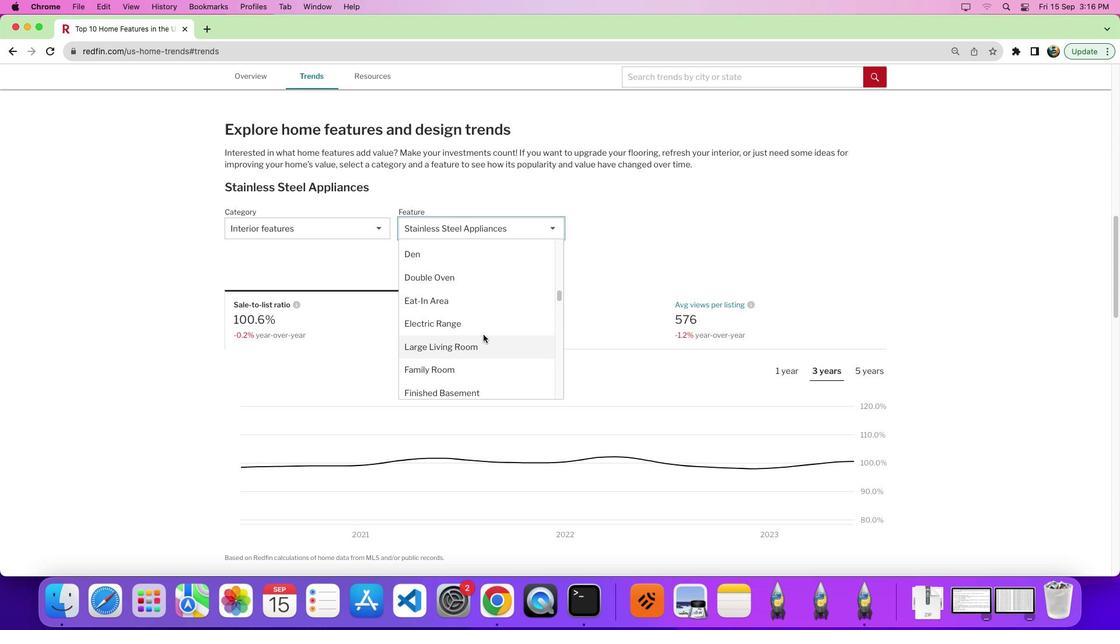 
Action: Mouse scrolled (476, 327) with delta (-6, -5)
Screenshot: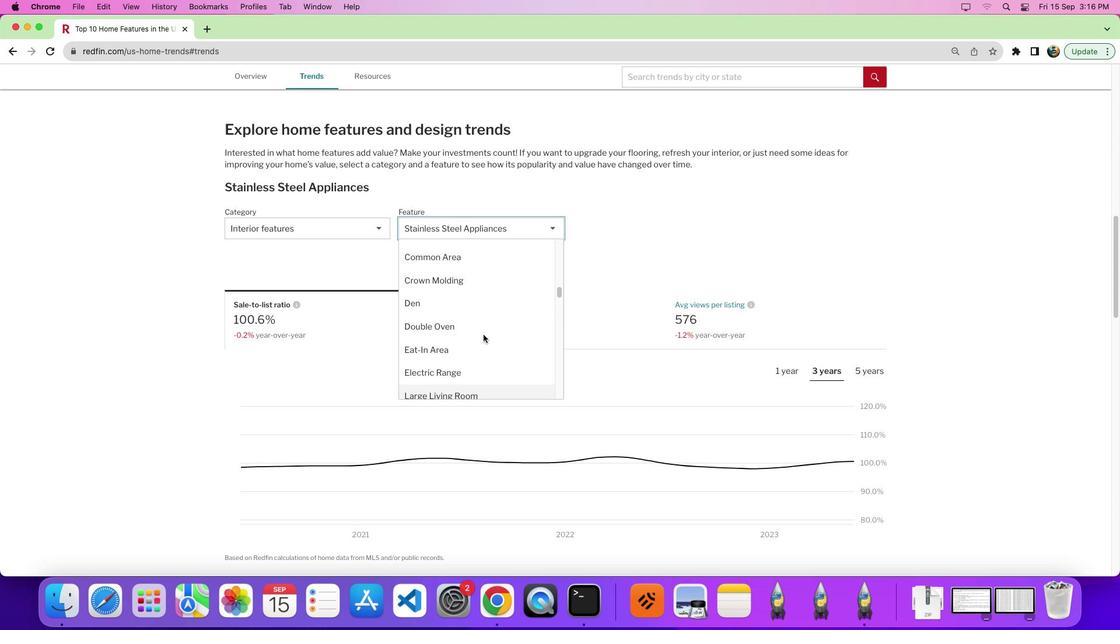 
Action: Mouse scrolled (476, 327) with delta (-6, -2)
Screenshot: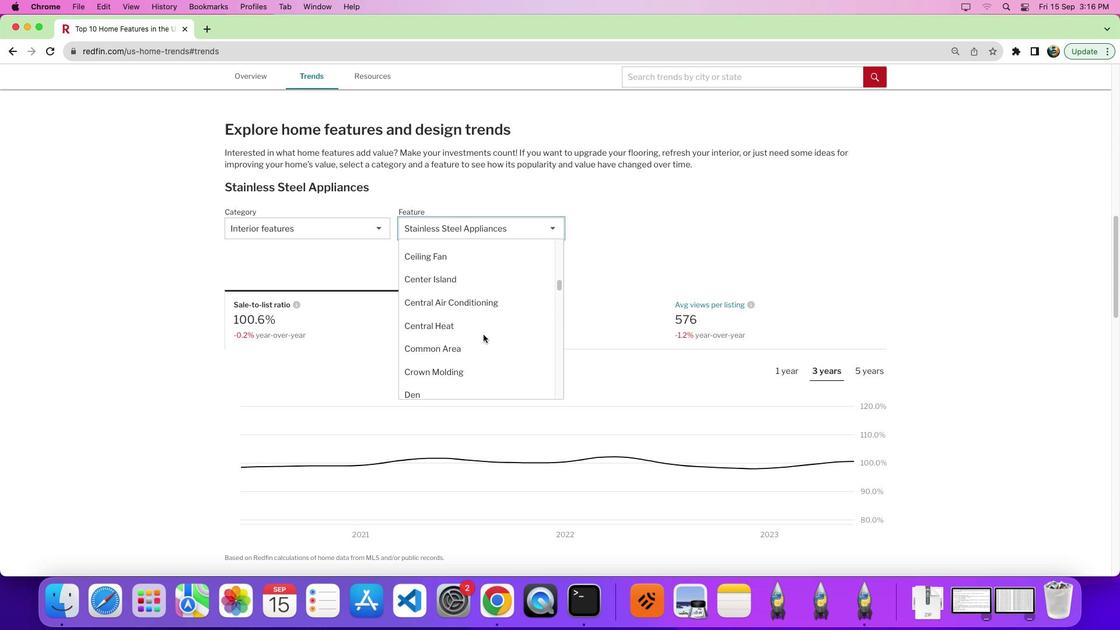 
Action: Mouse scrolled (476, 327) with delta (-6, -5)
Screenshot: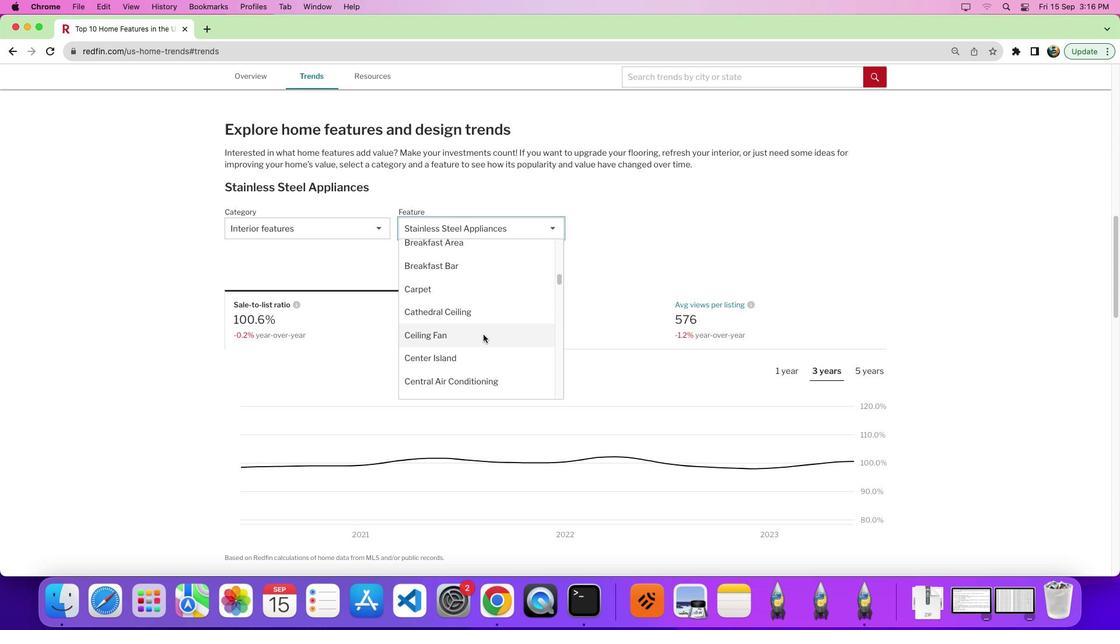 
Action: Mouse scrolled (476, 327) with delta (-6, -5)
Screenshot: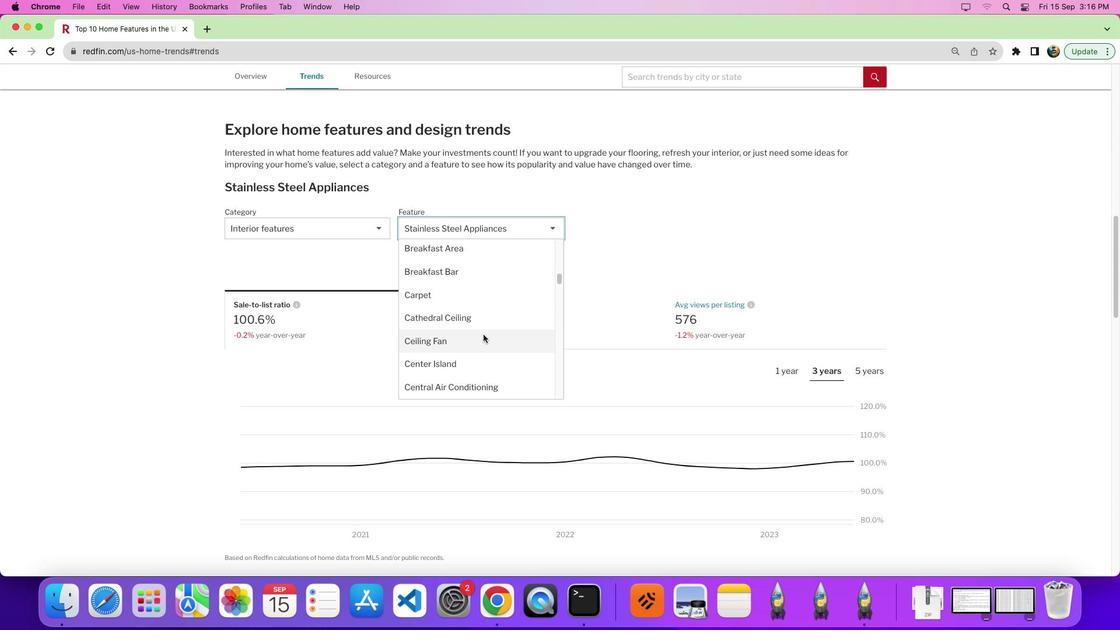
Action: Mouse moved to (476, 327)
Screenshot: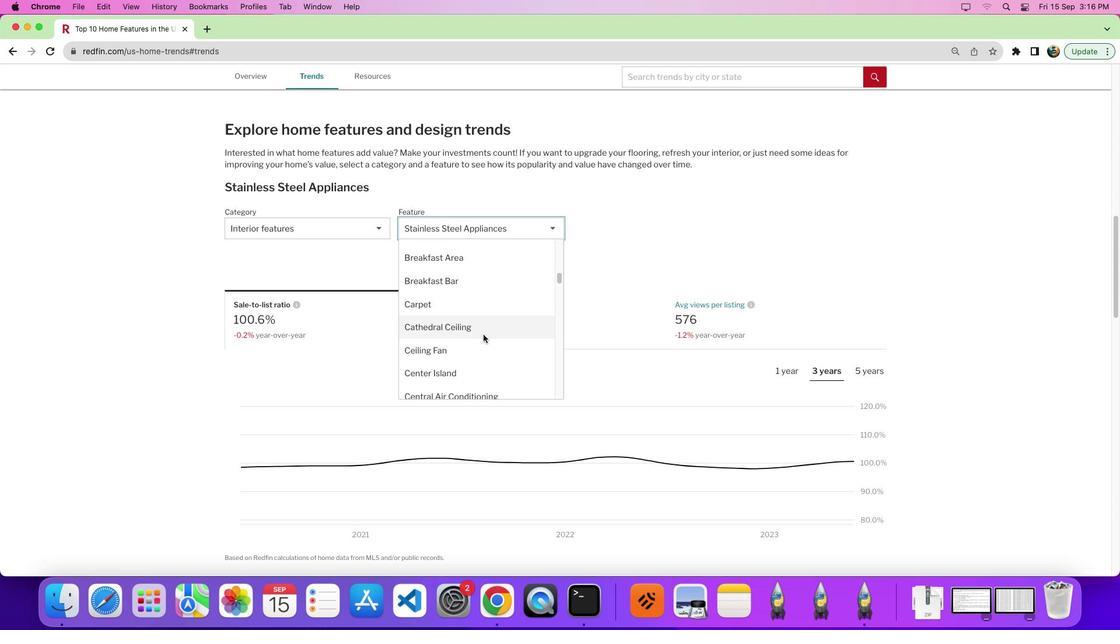 
Action: Mouse scrolled (476, 327) with delta (-6, -5)
Screenshot: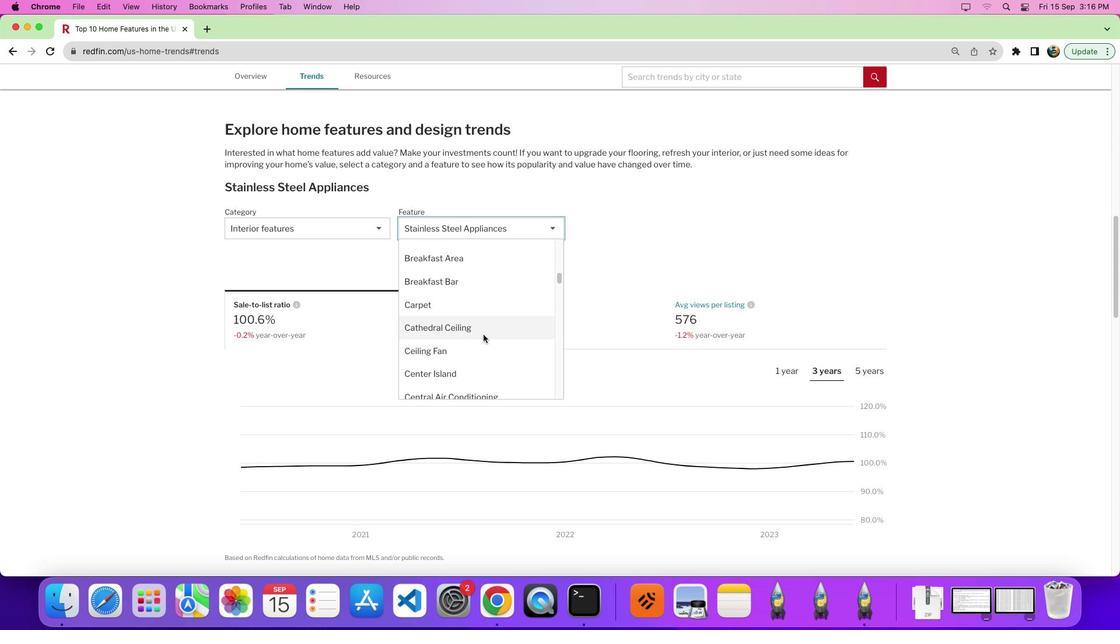 
Action: Mouse scrolled (476, 327) with delta (-6, -5)
Screenshot: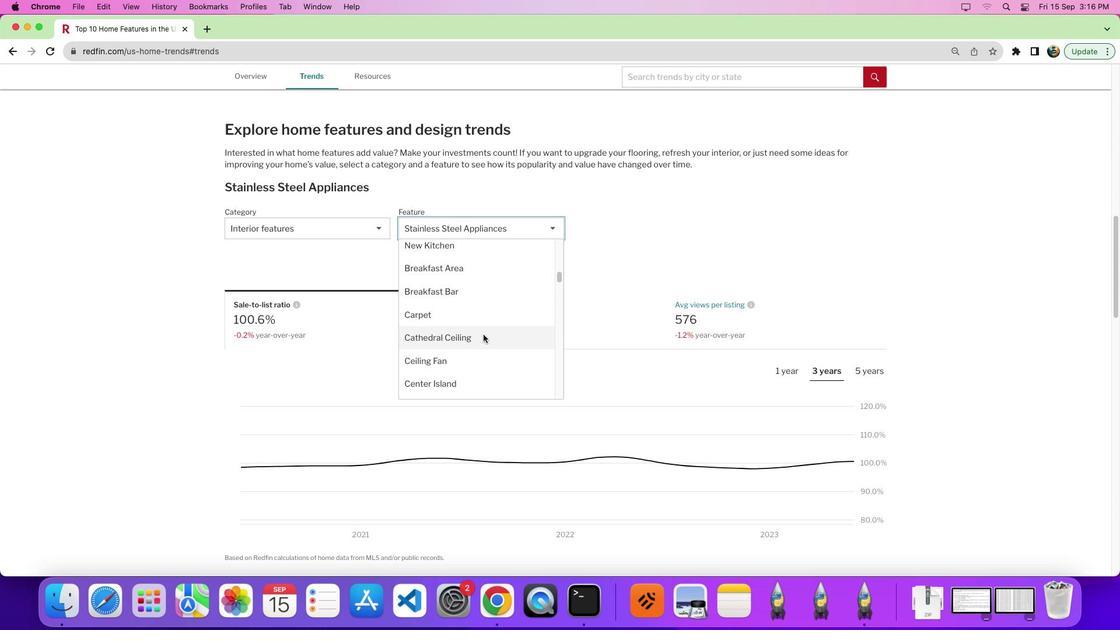 
Action: Mouse scrolled (476, 327) with delta (-6, -5)
Screenshot: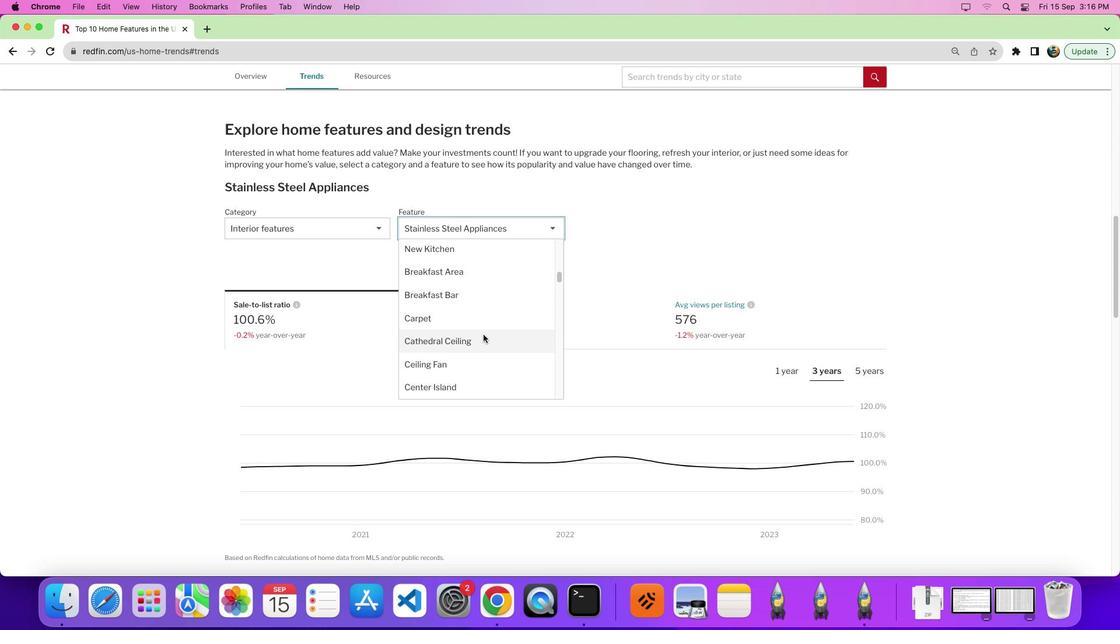 
Action: Mouse scrolled (476, 327) with delta (-6, -5)
Screenshot: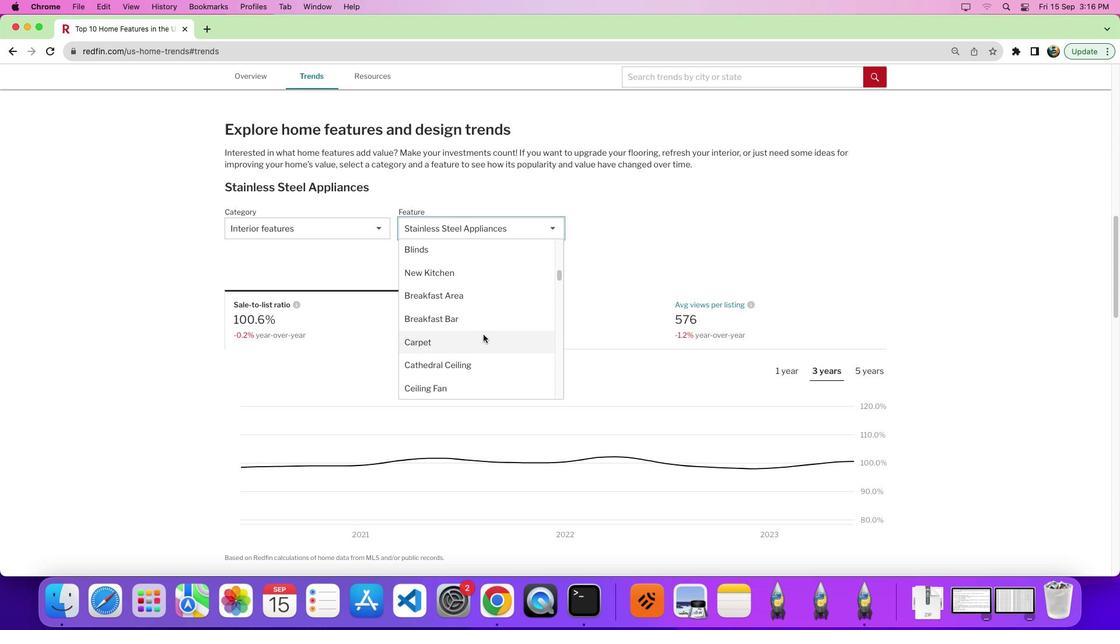 
Action: Mouse scrolled (476, 327) with delta (-6, -5)
Screenshot: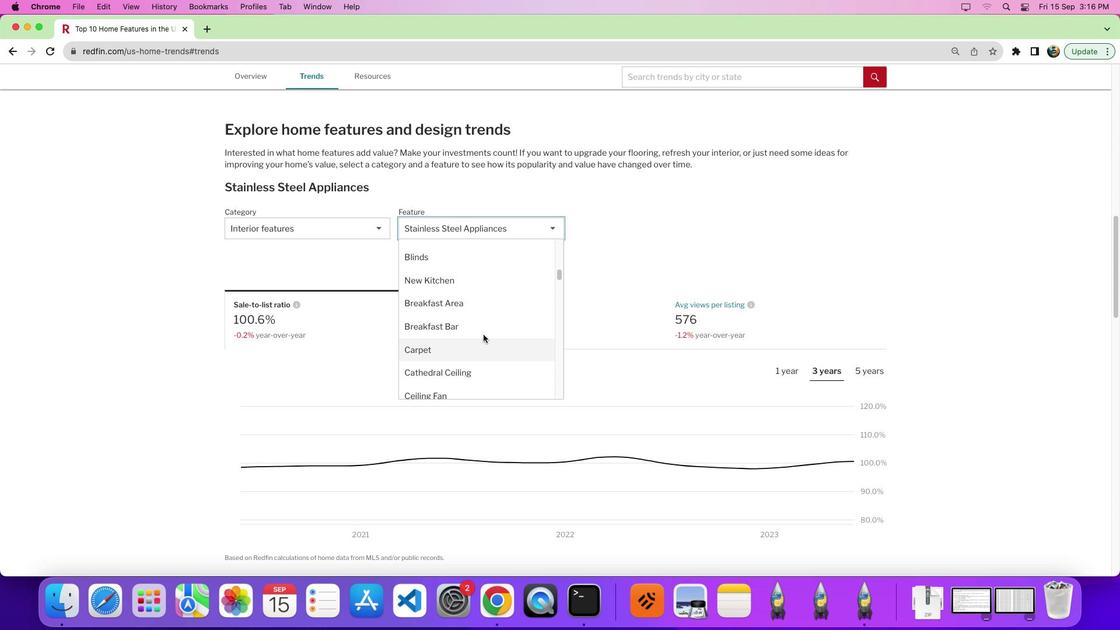 
Action: Mouse moved to (481, 298)
Screenshot: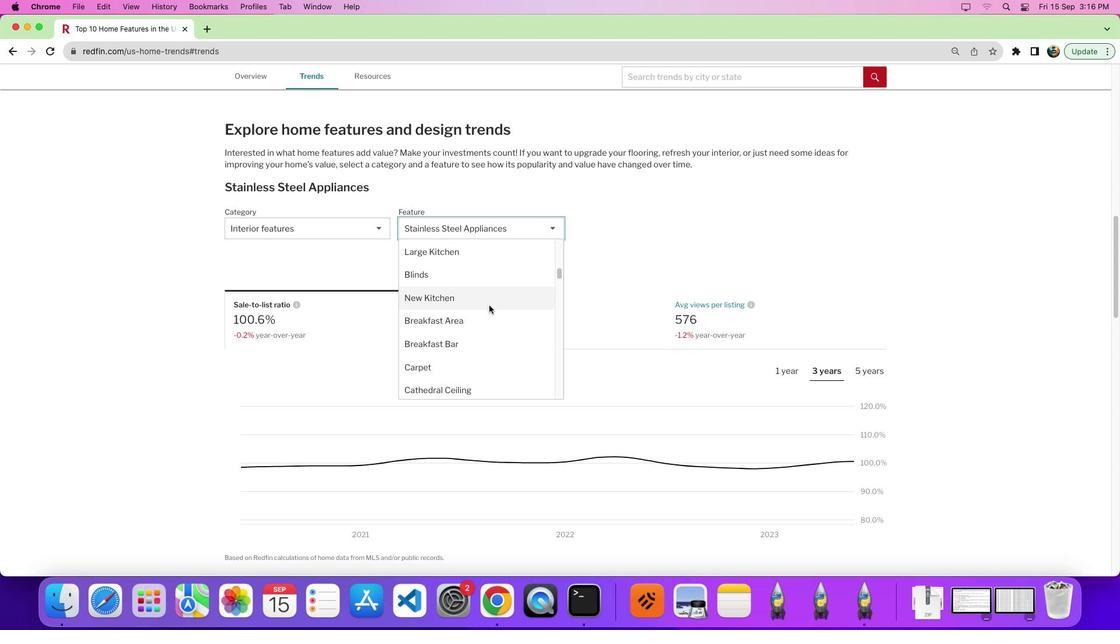 
Action: Mouse scrolled (481, 298) with delta (-6, -5)
Screenshot: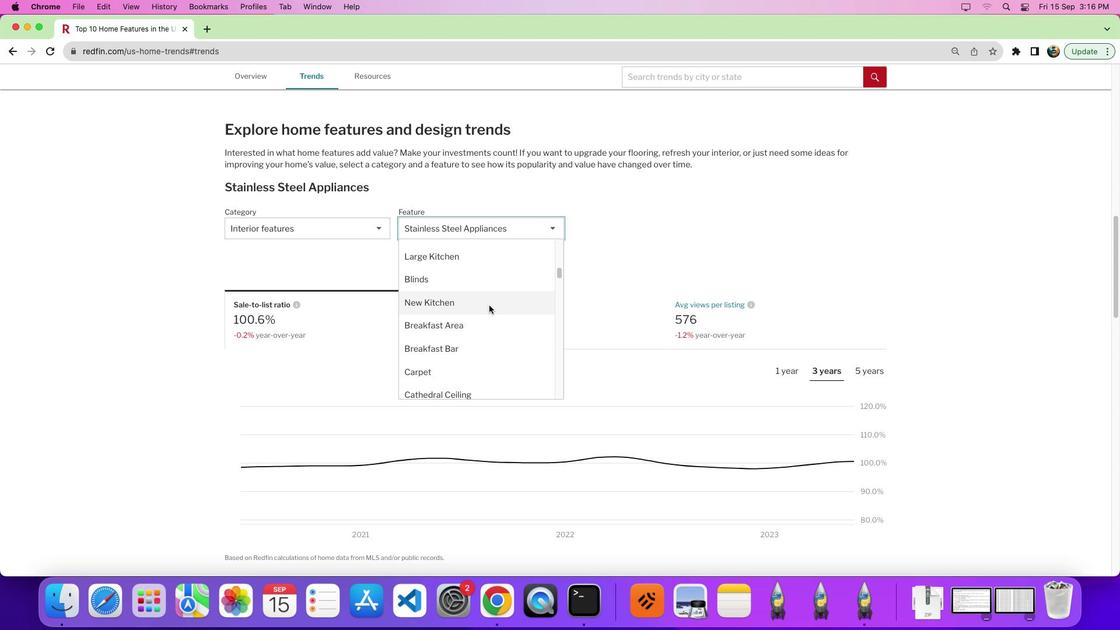 
Action: Mouse scrolled (481, 298) with delta (-6, -5)
Screenshot: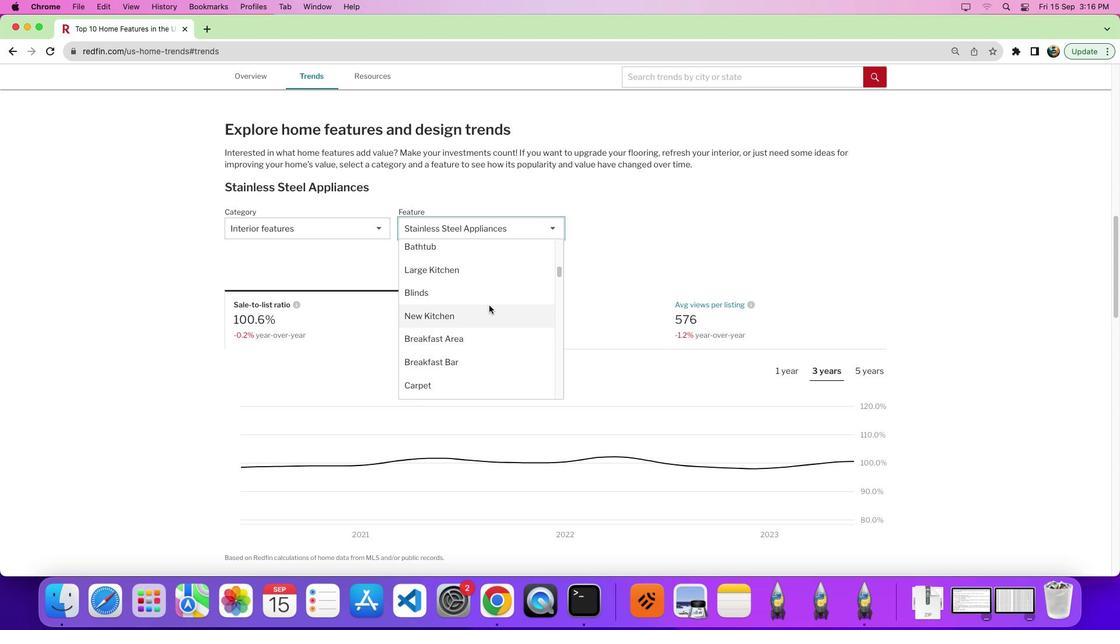 
Action: Mouse moved to (498, 280)
Screenshot: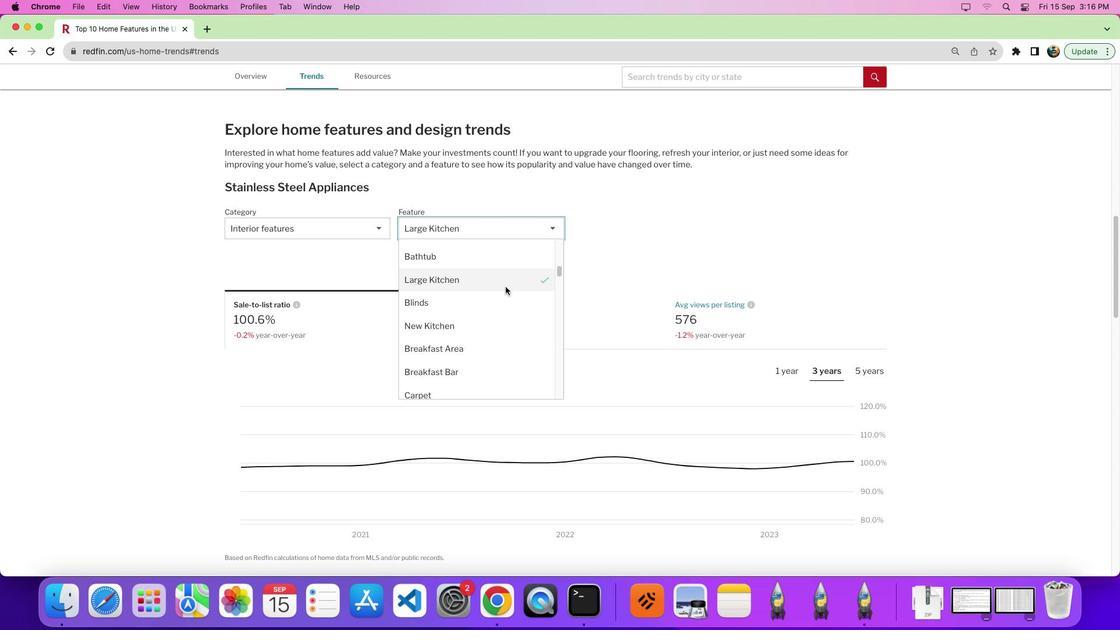 
Action: Mouse pressed left at (498, 280)
Screenshot: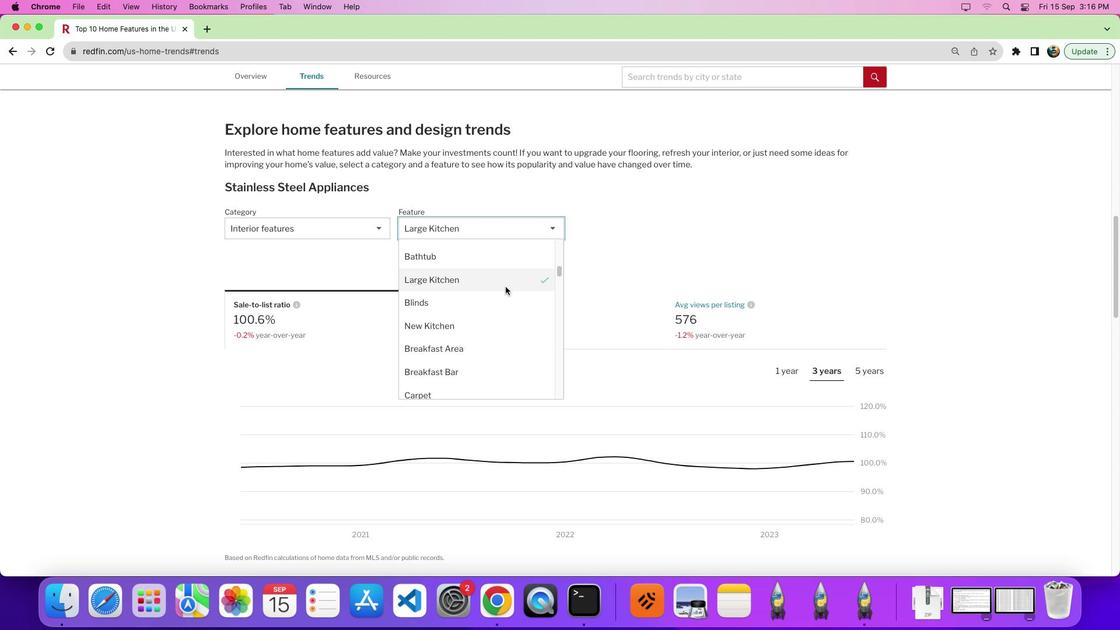 
Action: Mouse moved to (769, 364)
Screenshot: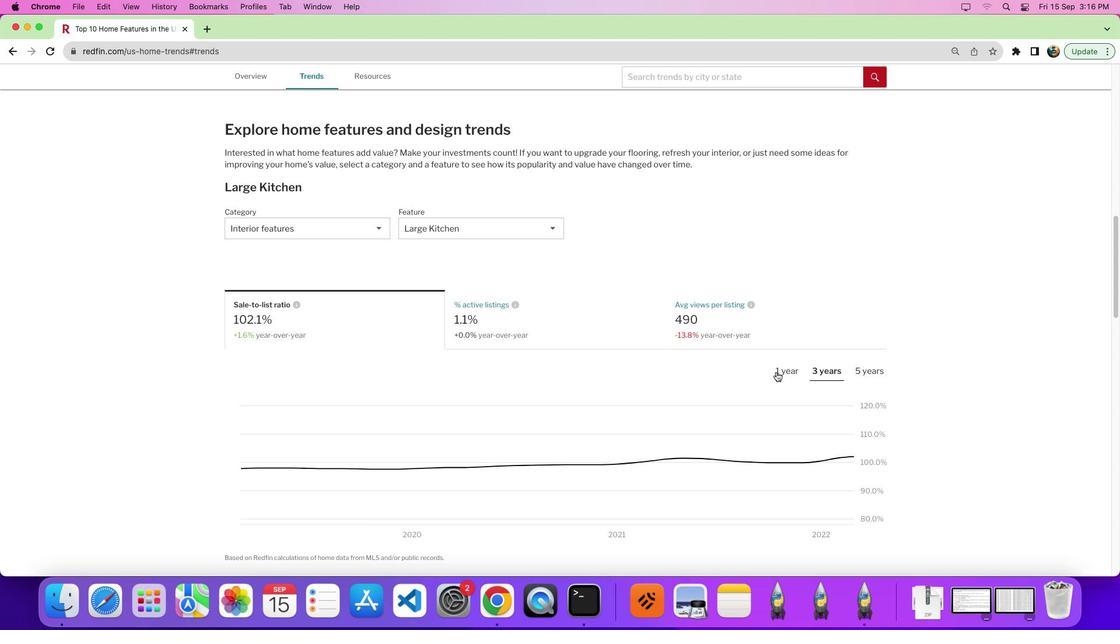 
Action: Mouse pressed left at (769, 364)
Screenshot: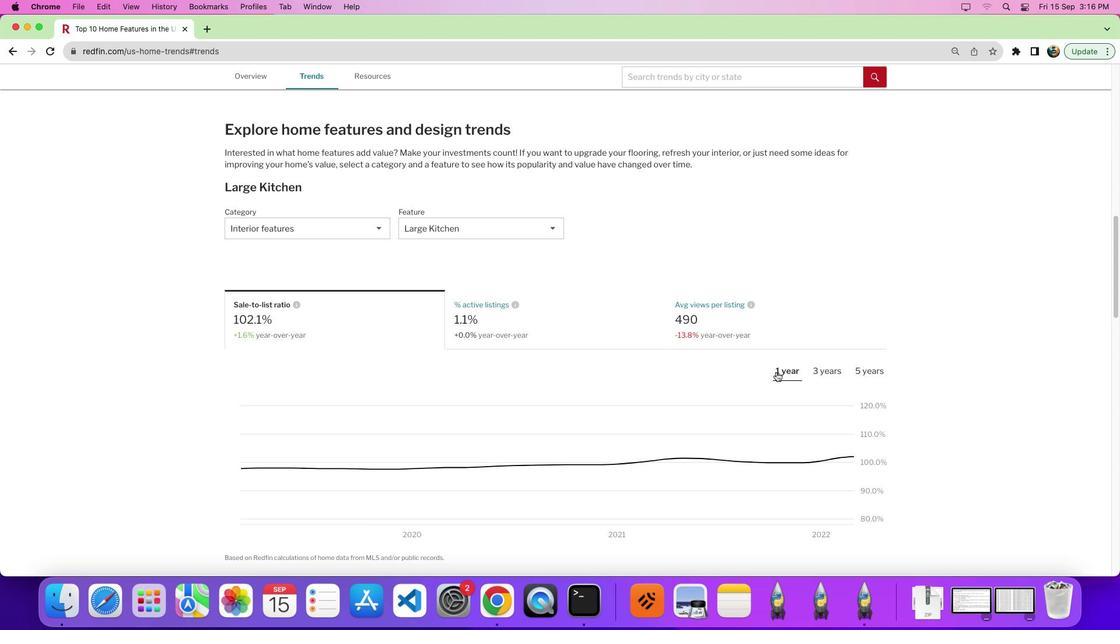 
Action: Mouse moved to (568, 351)
Screenshot: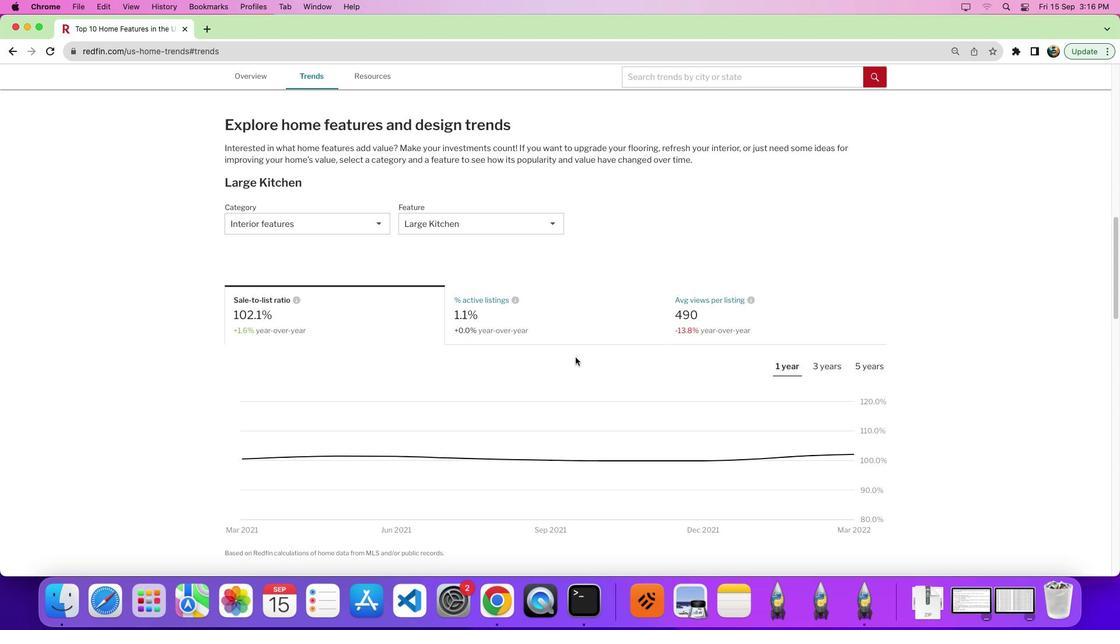 
Action: Mouse scrolled (568, 351) with delta (-6, -7)
Screenshot: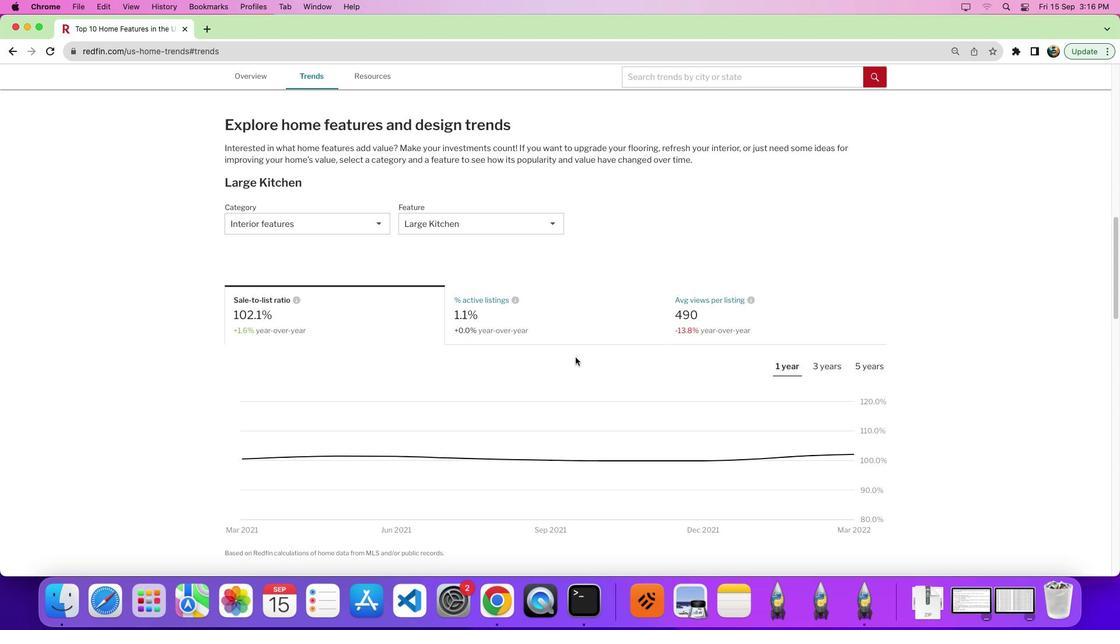 
Action: Mouse moved to (568, 350)
Screenshot: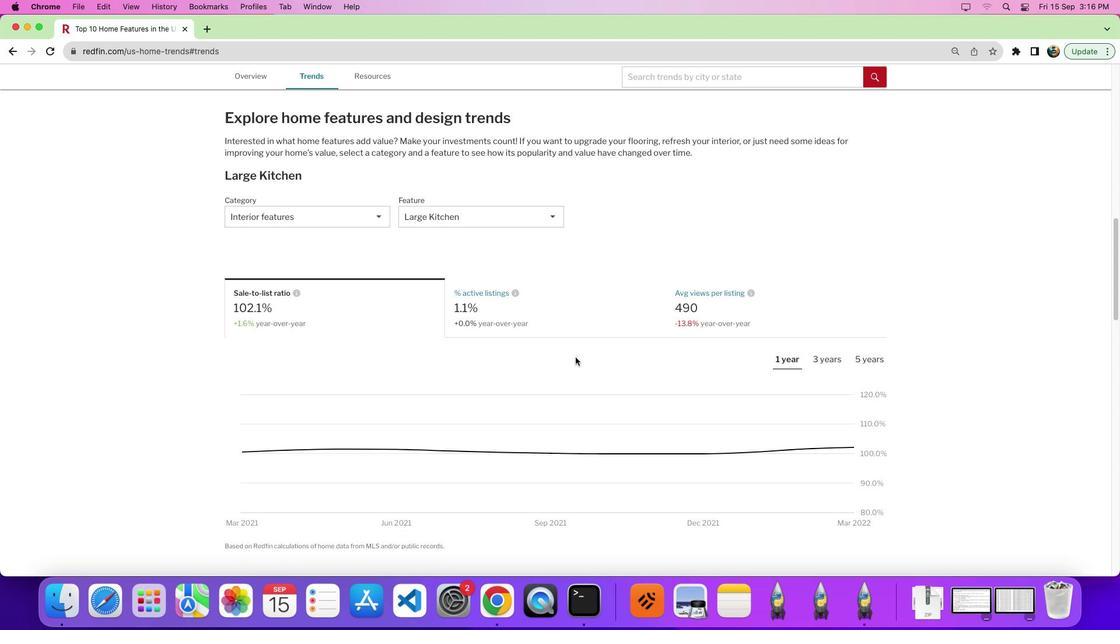 
Action: Mouse scrolled (568, 350) with delta (-6, -7)
Screenshot: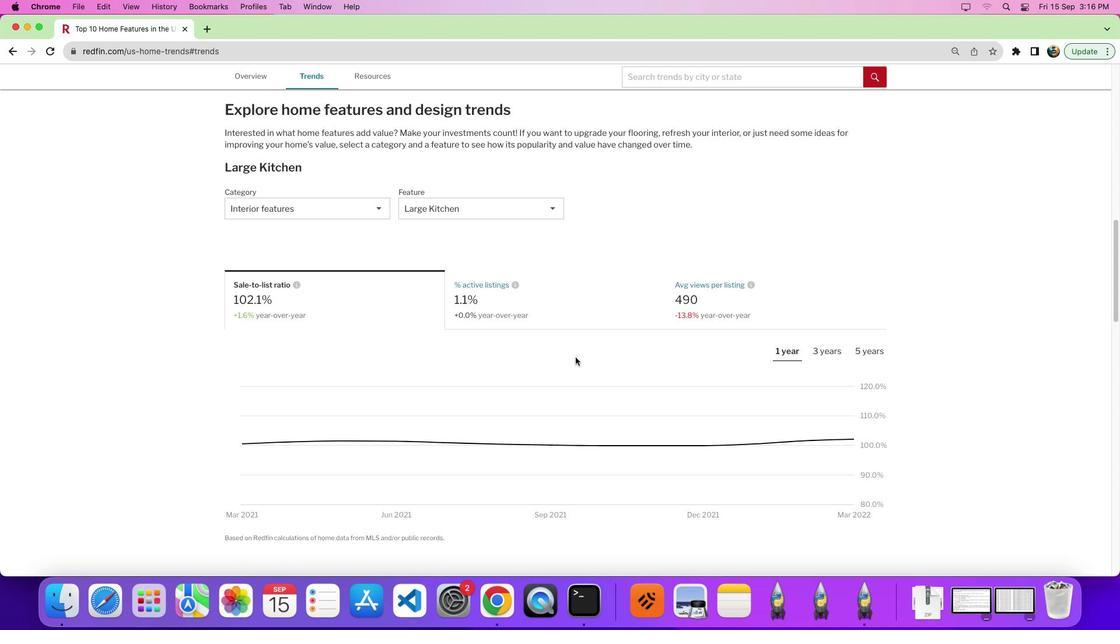 
Action: Mouse moved to (759, 347)
Screenshot: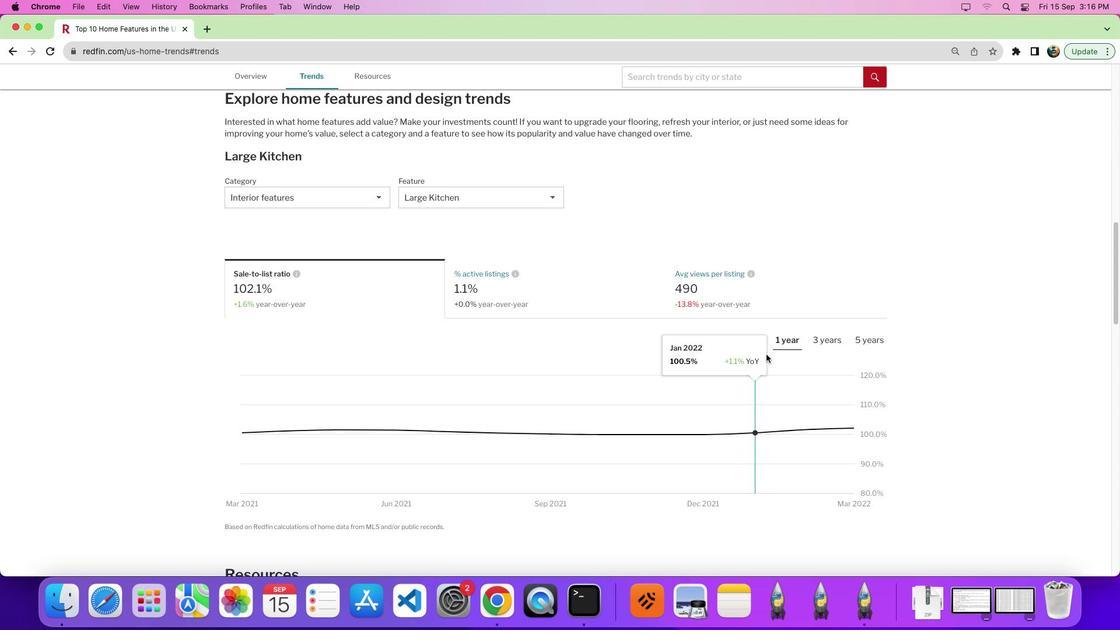 
Action: Mouse scrolled (759, 347) with delta (-6, -7)
Screenshot: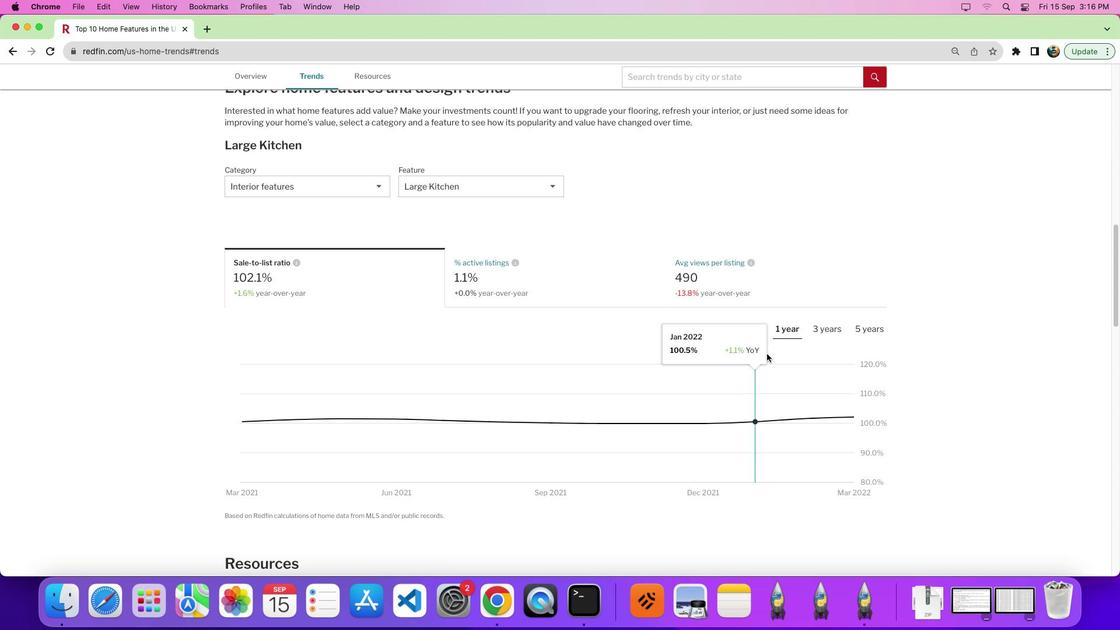 
Action: Mouse scrolled (759, 347) with delta (-6, -7)
Screenshot: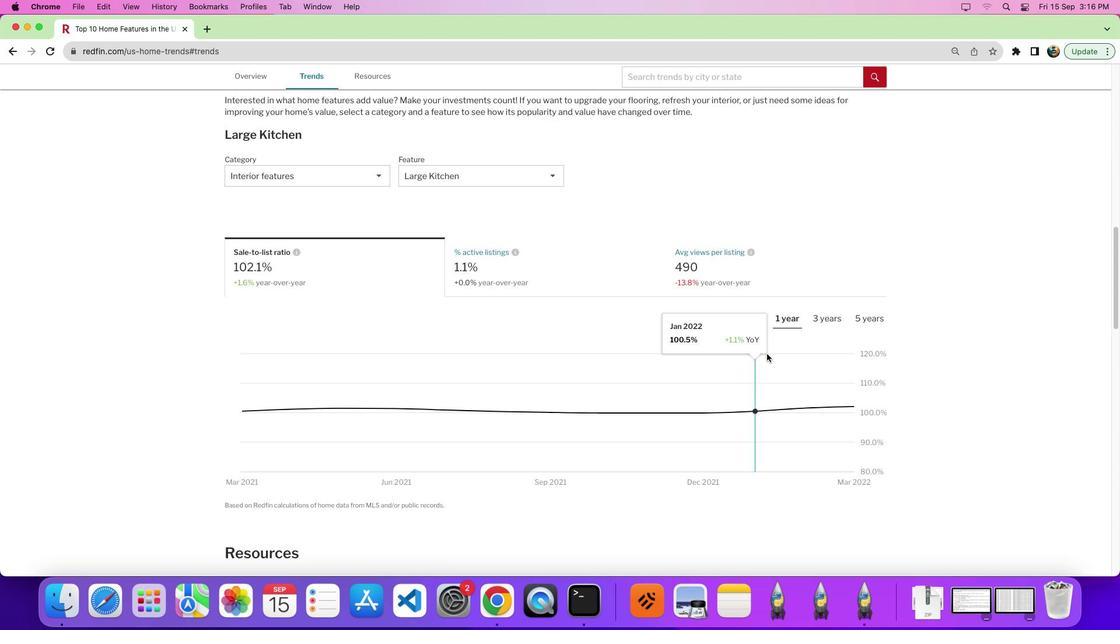 
Action: Mouse moved to (806, 437)
Screenshot: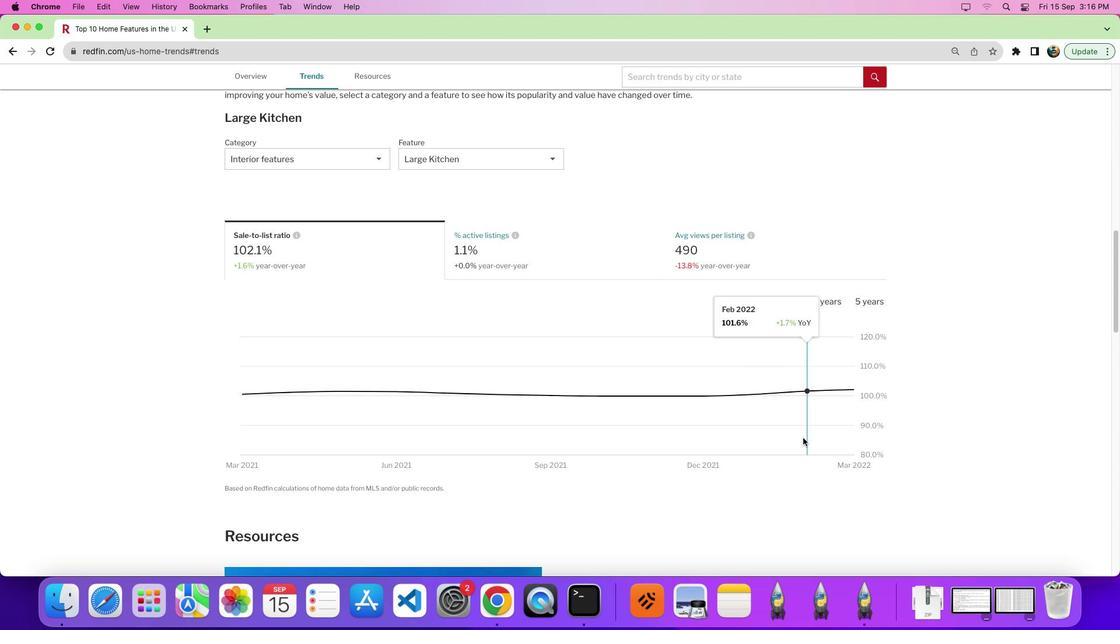 
